 Task: Plan a multi-city trip from Abuja to Pune, then to Bengaluru, and back to Abuja, for 2 passengers in economy class, with specific travel dates.
Action: Mouse pressed left at (387, 397)
Screenshot: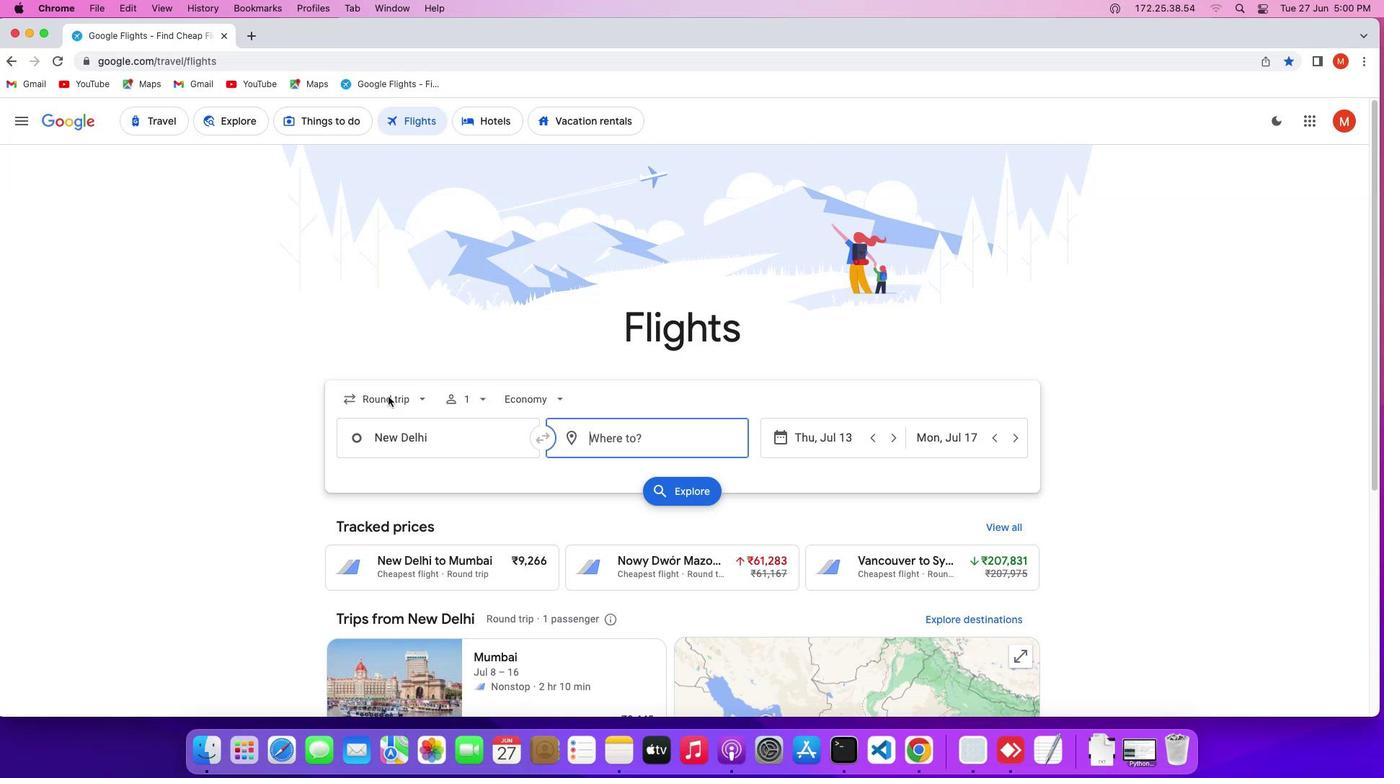 
Action: Mouse pressed left at (387, 397)
Screenshot: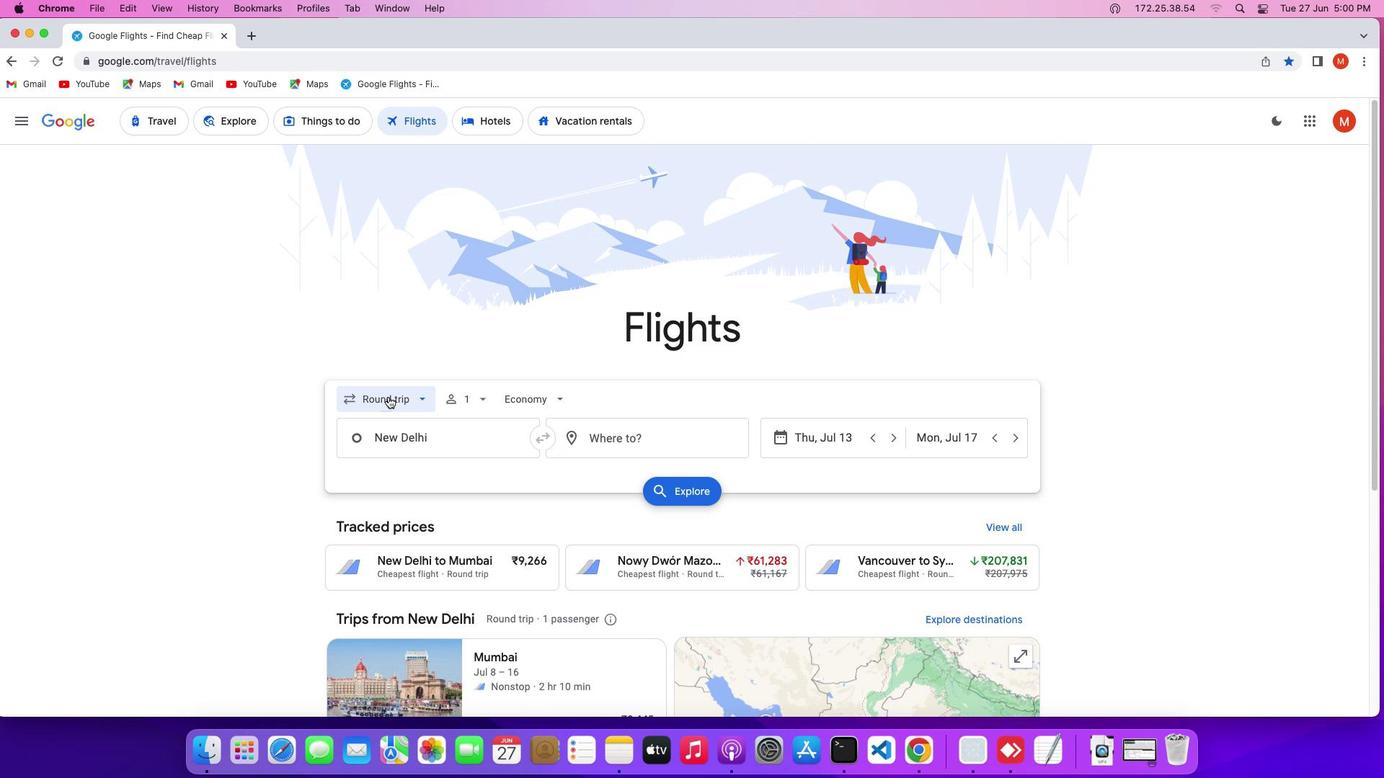 
Action: Mouse moved to (379, 508)
Screenshot: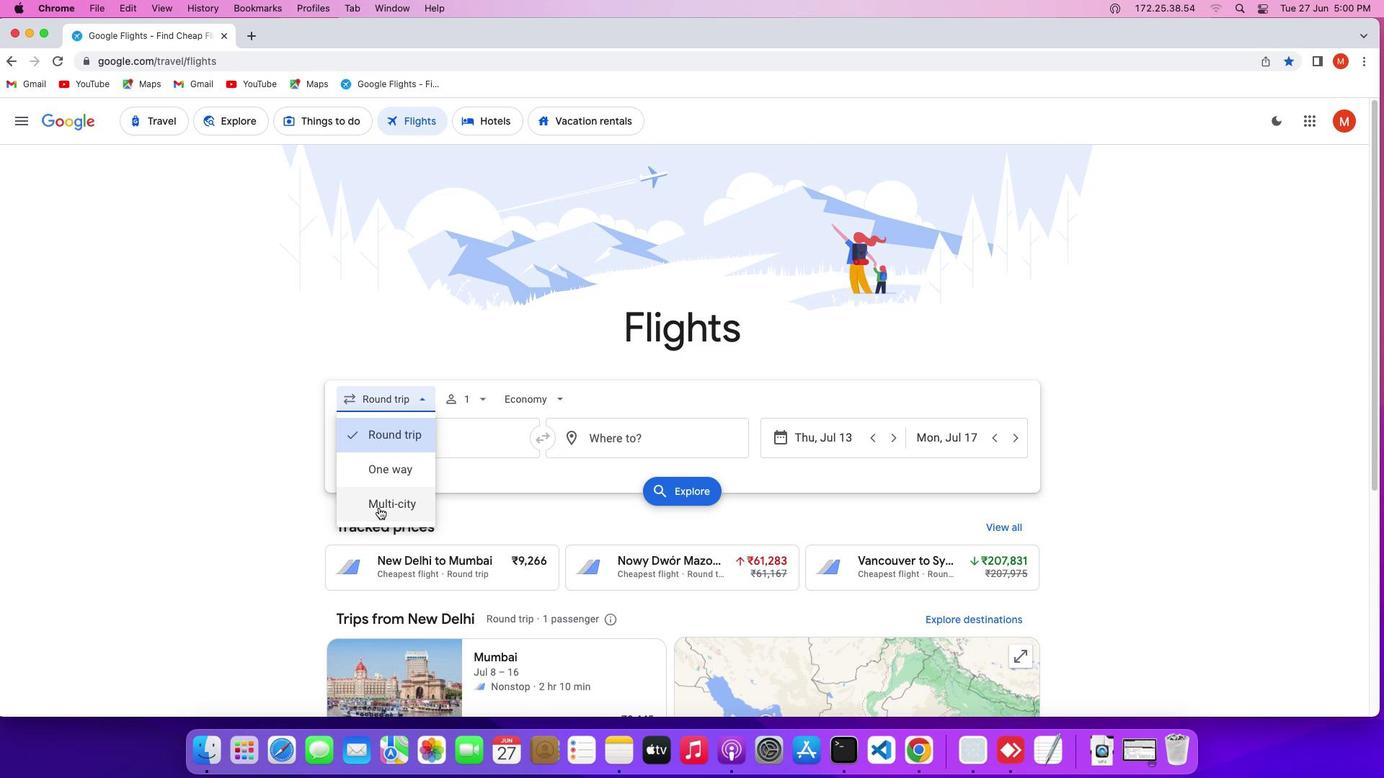
Action: Mouse pressed left at (379, 508)
Screenshot: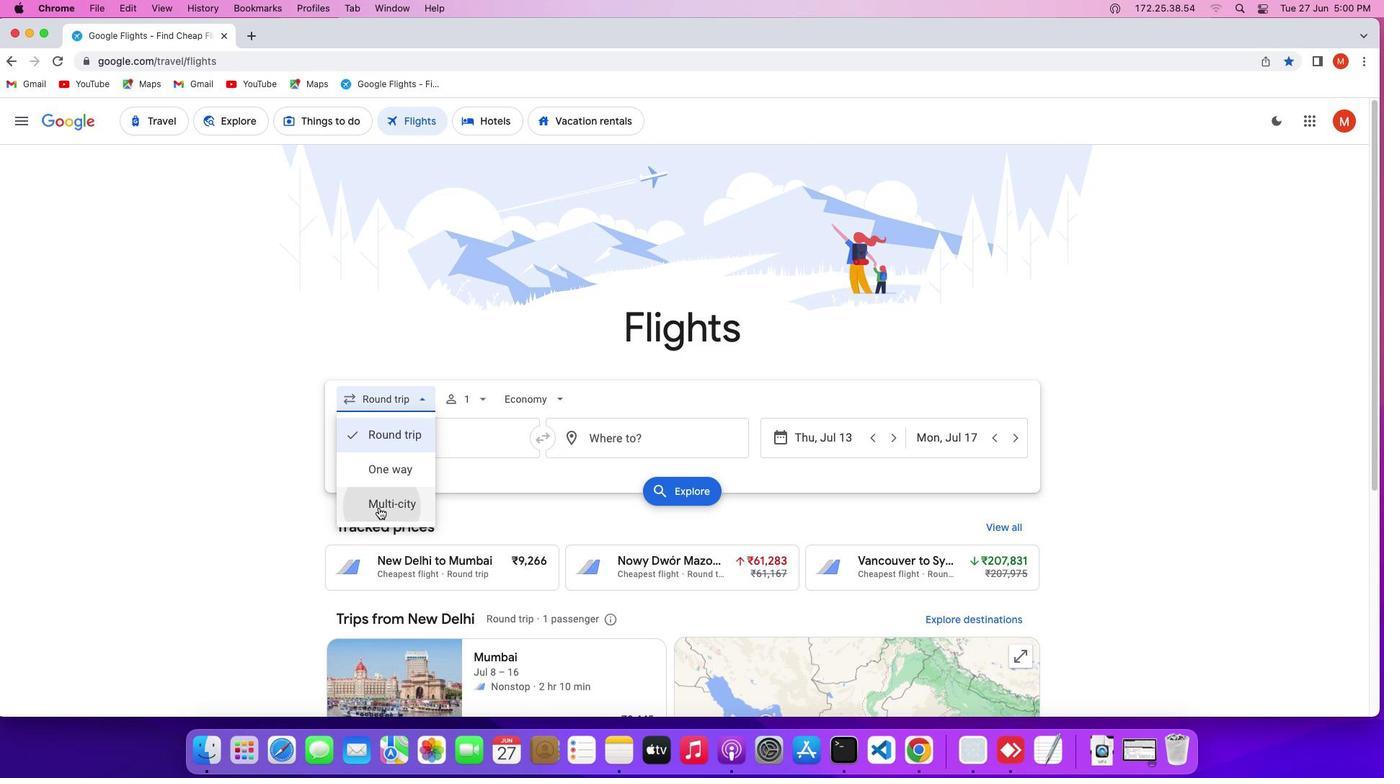 
Action: Mouse moved to (457, 398)
Screenshot: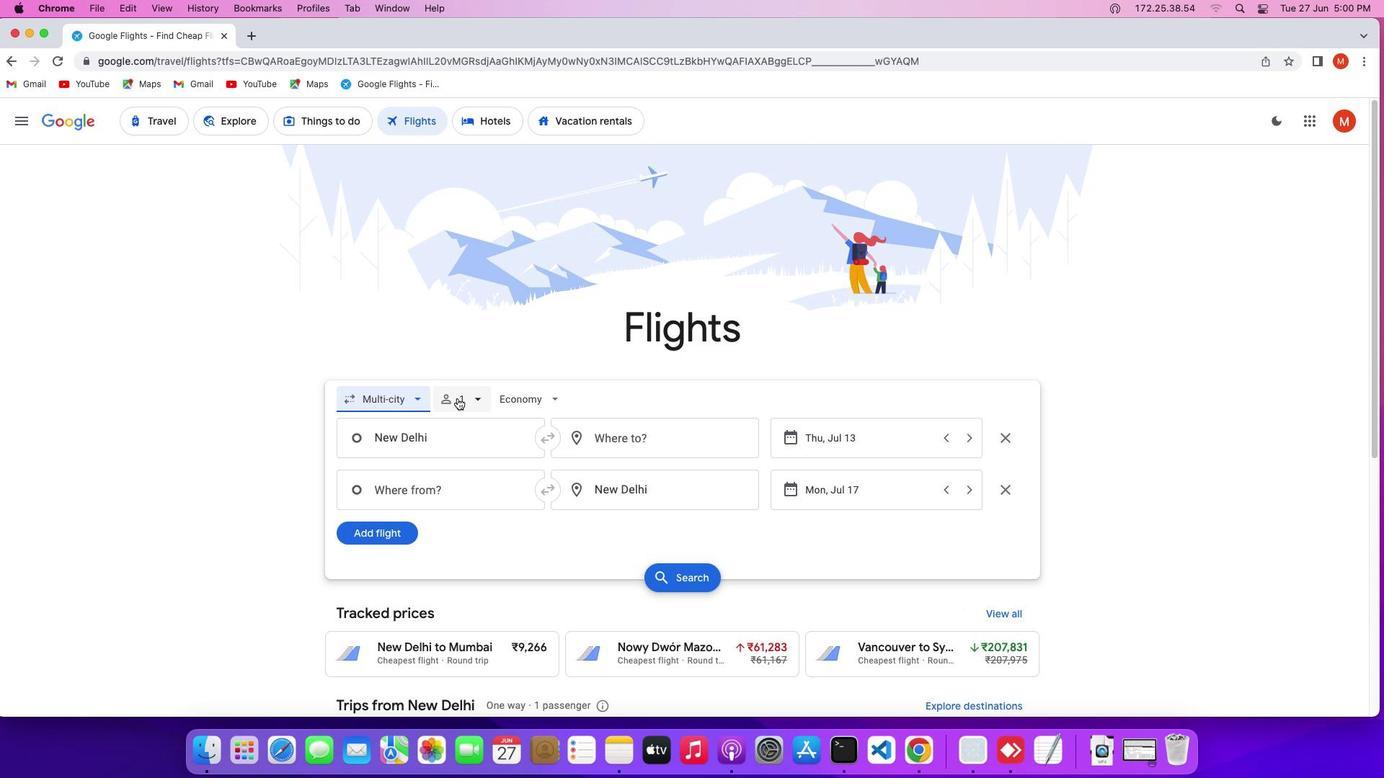 
Action: Mouse pressed left at (457, 398)
Screenshot: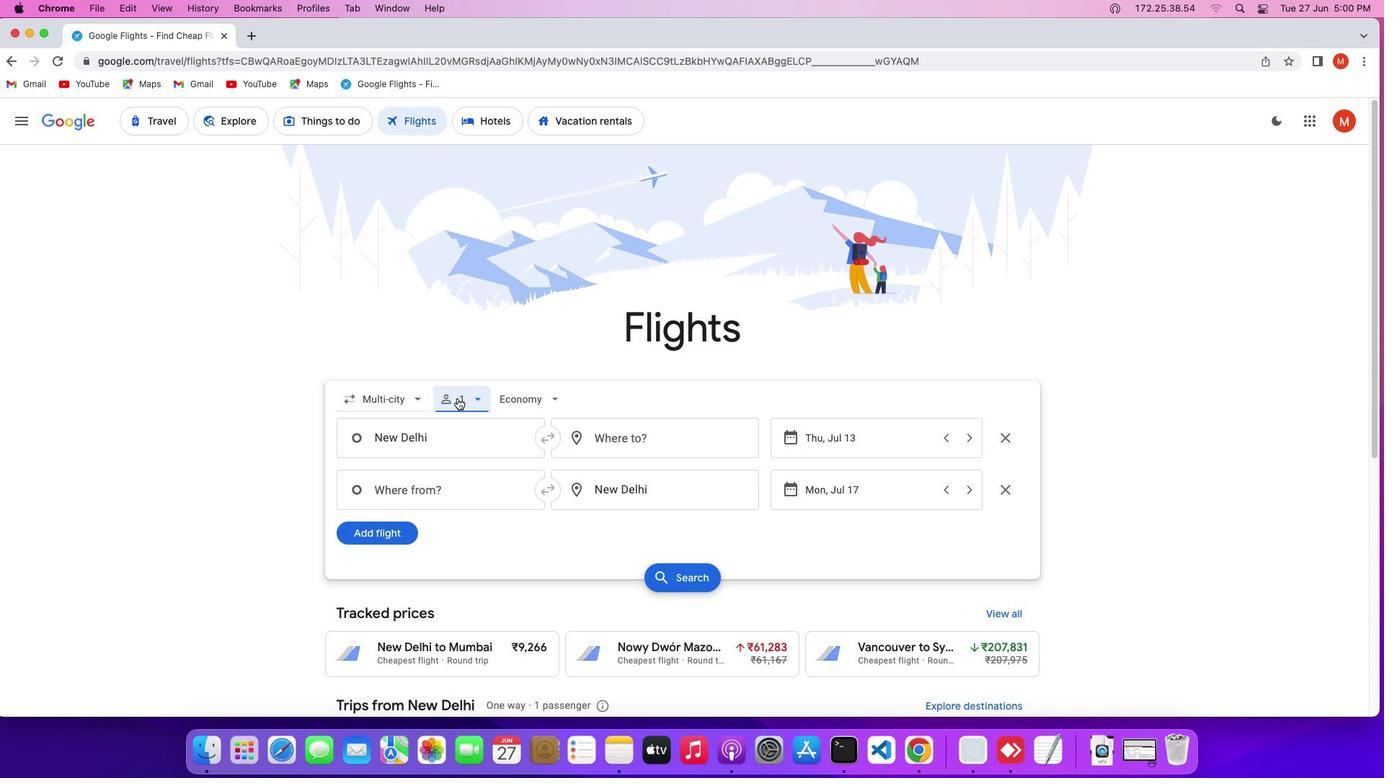 
Action: Mouse moved to (593, 435)
Screenshot: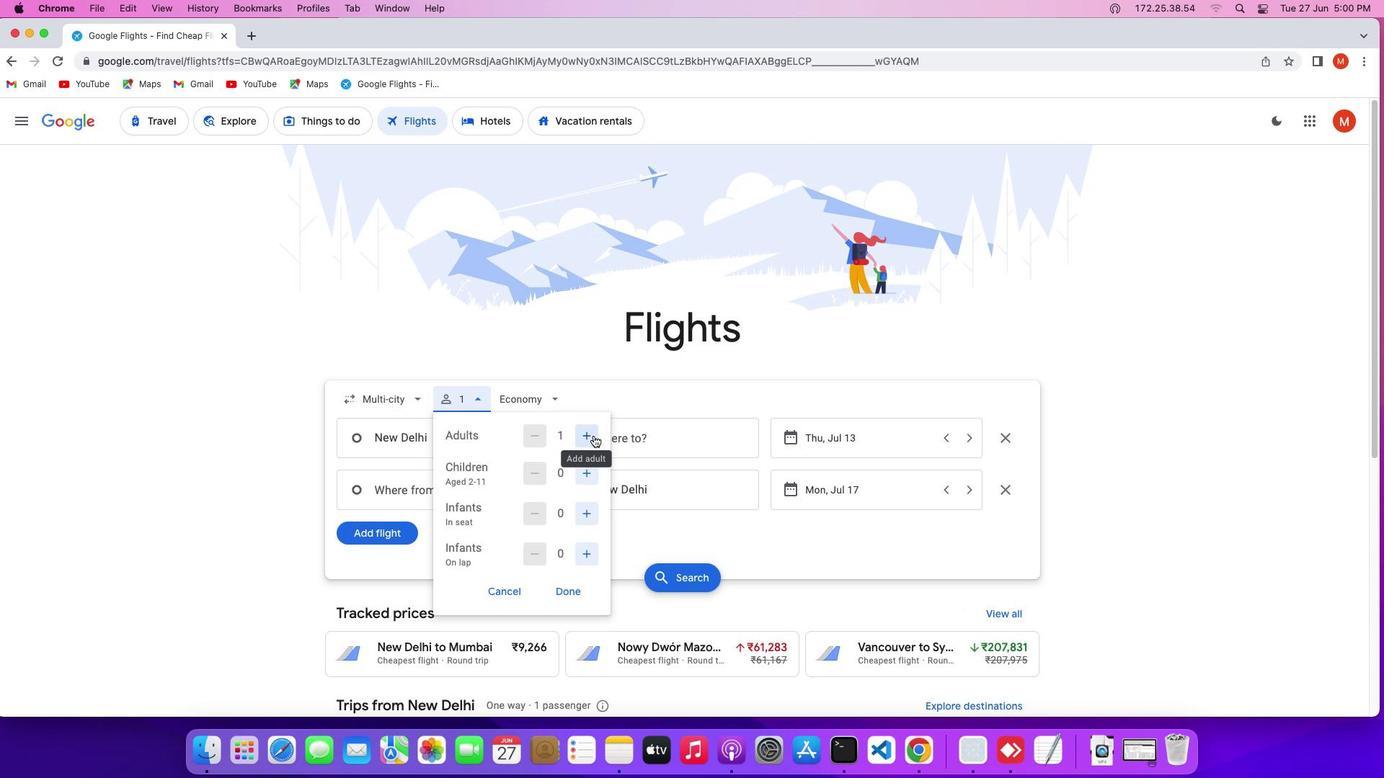 
Action: Mouse pressed left at (593, 435)
Screenshot: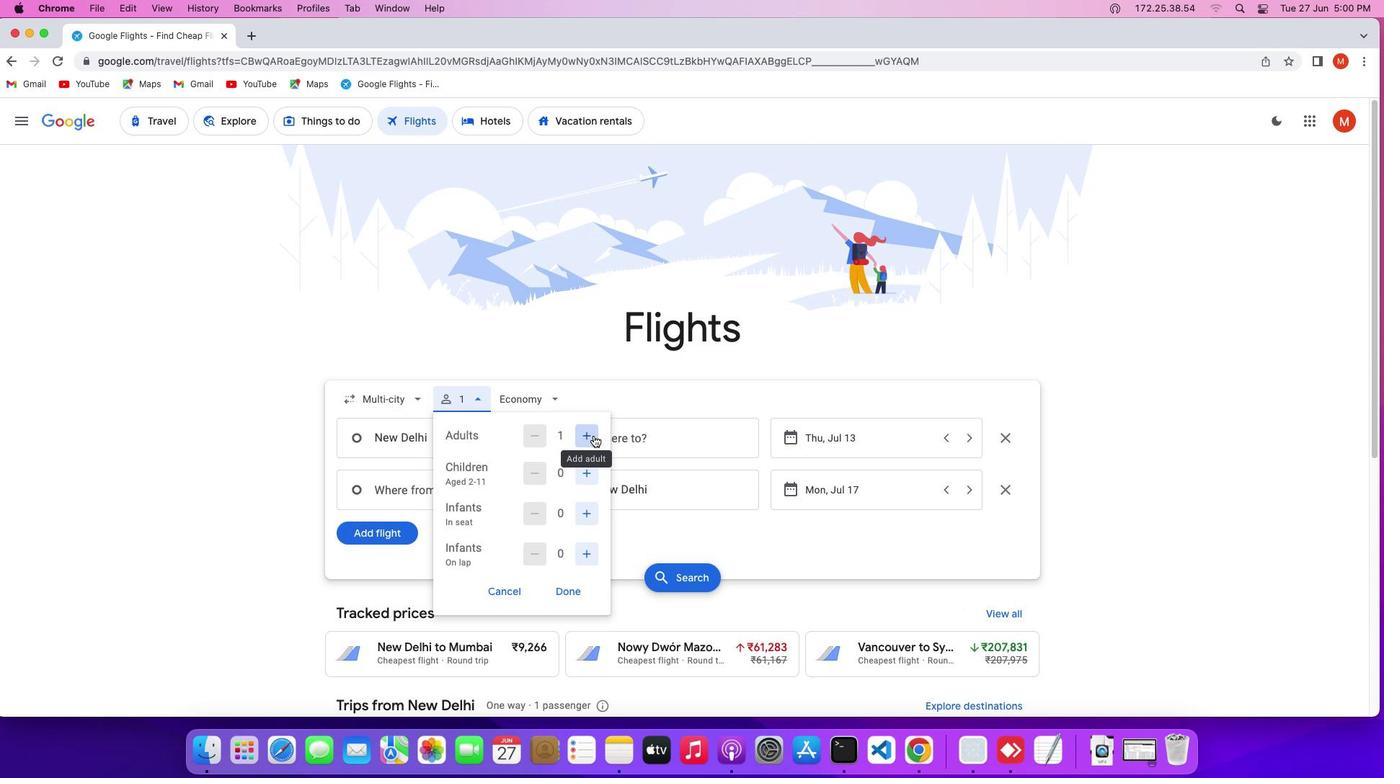
Action: Mouse moved to (570, 588)
Screenshot: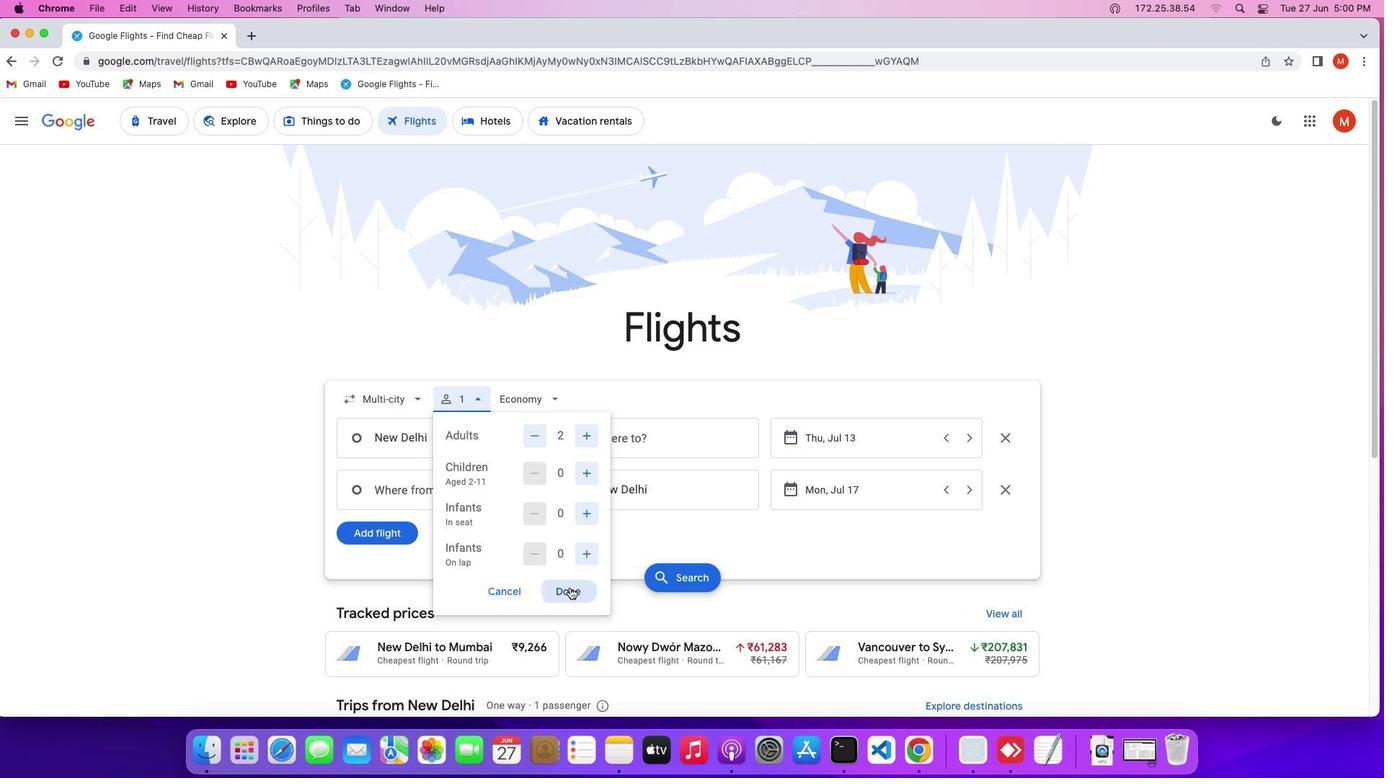 
Action: Mouse pressed left at (570, 588)
Screenshot: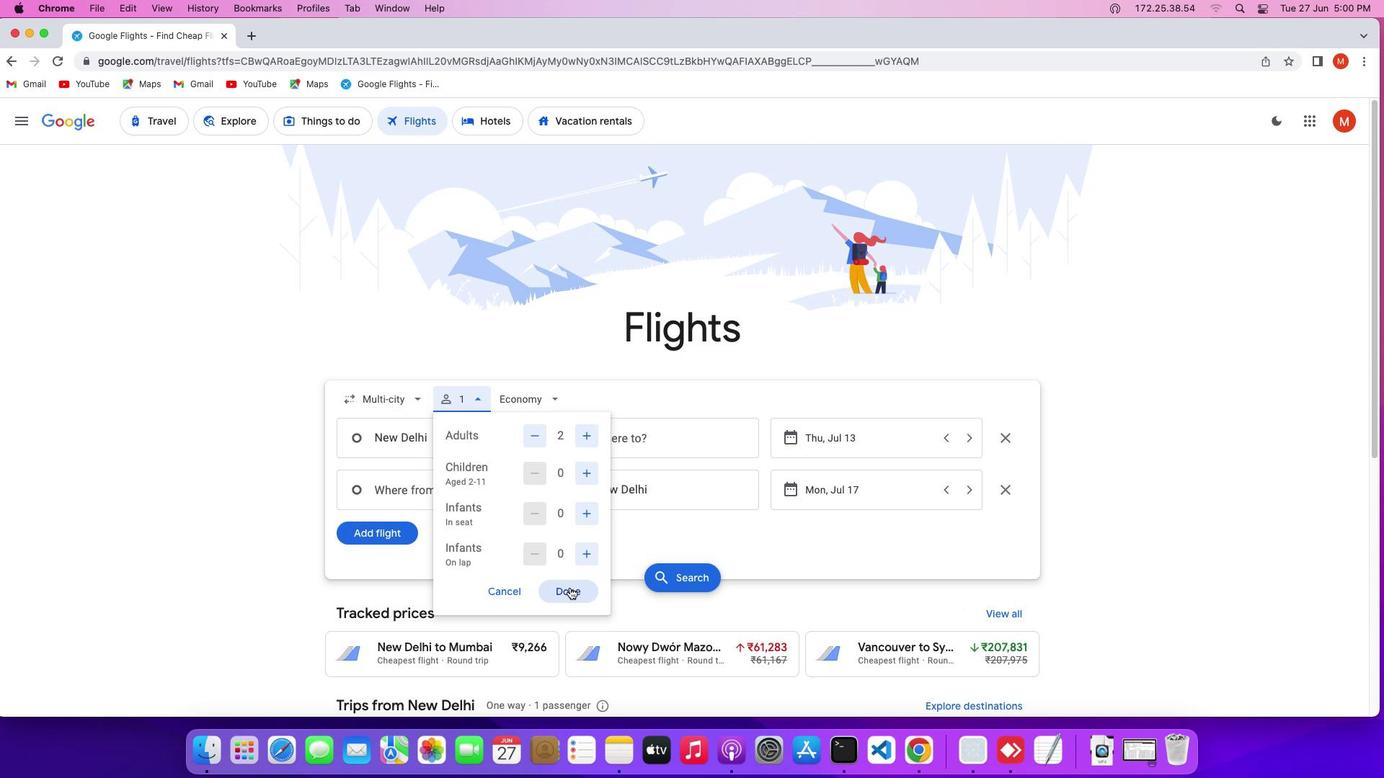 
Action: Mouse moved to (537, 403)
Screenshot: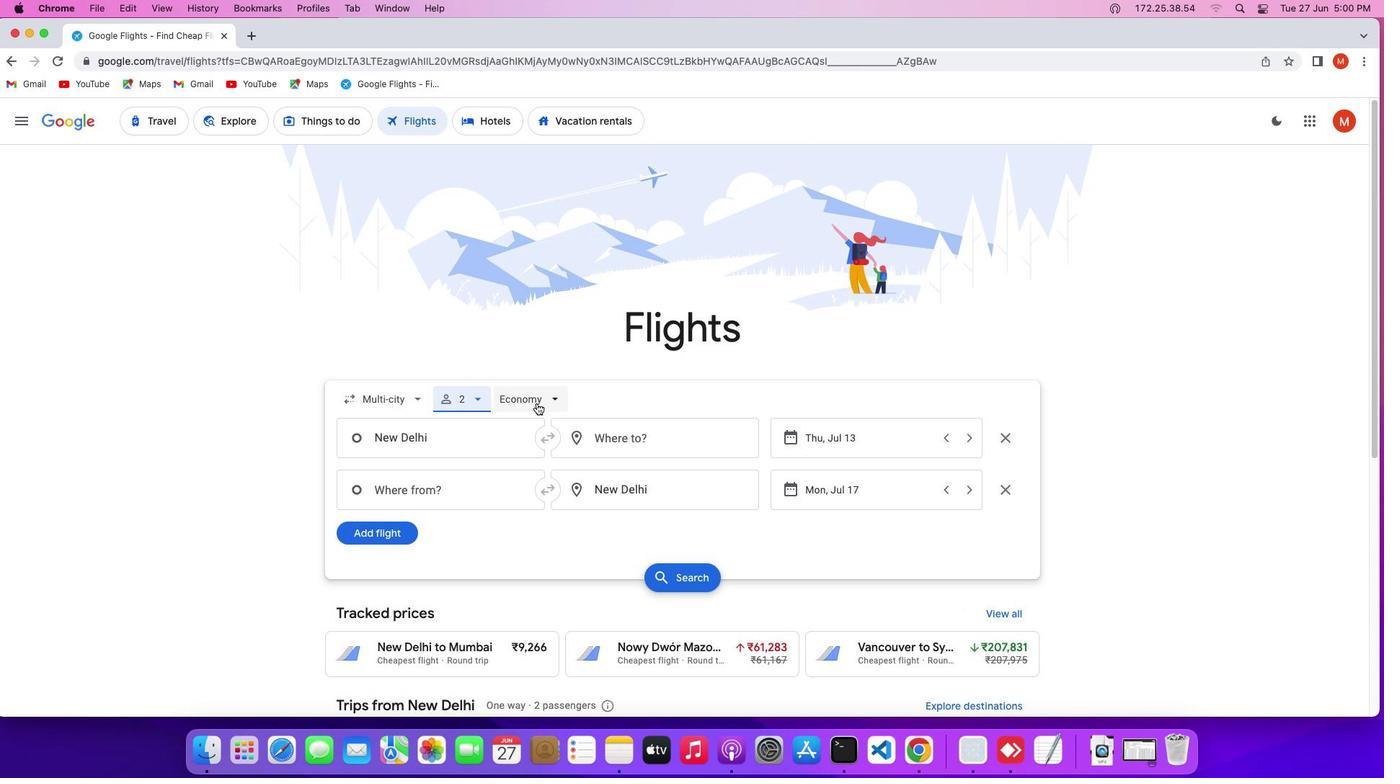 
Action: Mouse pressed left at (537, 403)
Screenshot: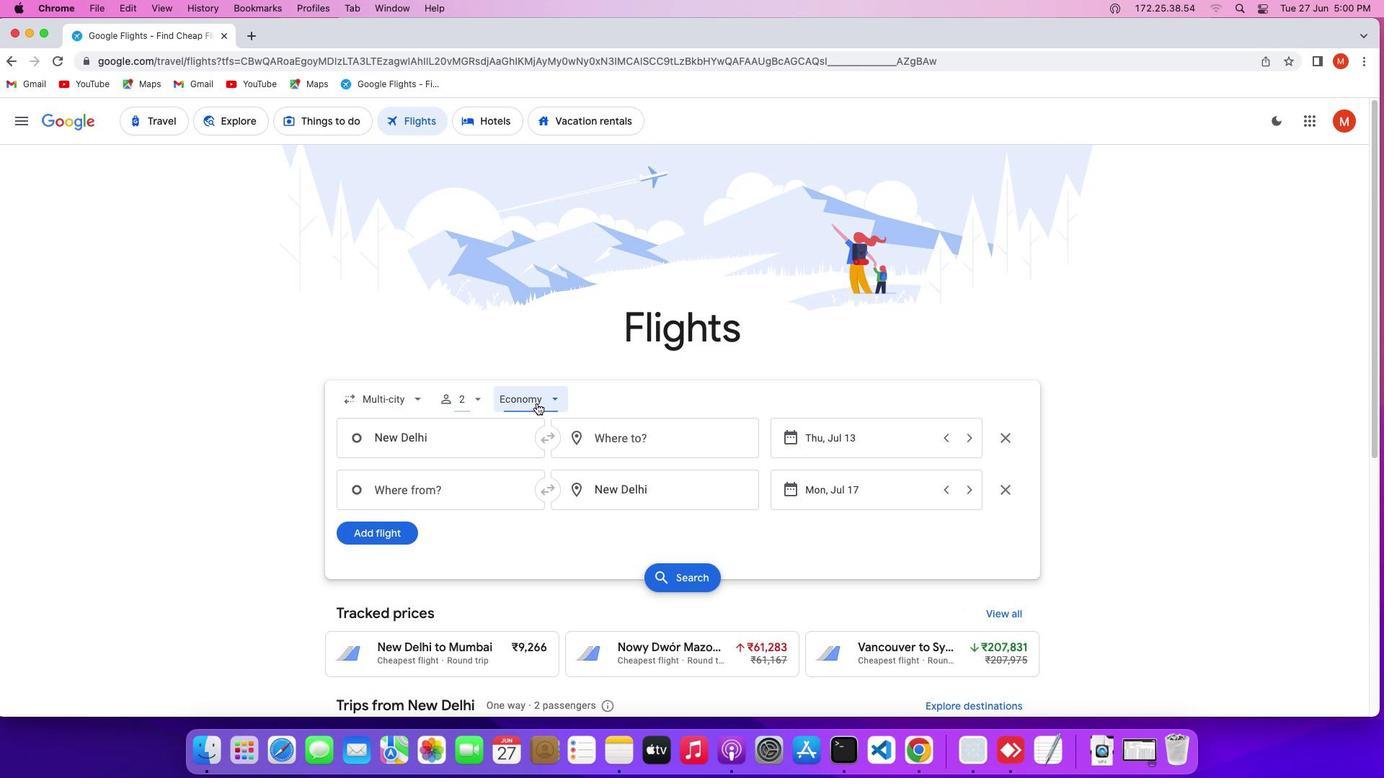 
Action: Mouse moved to (514, 433)
Screenshot: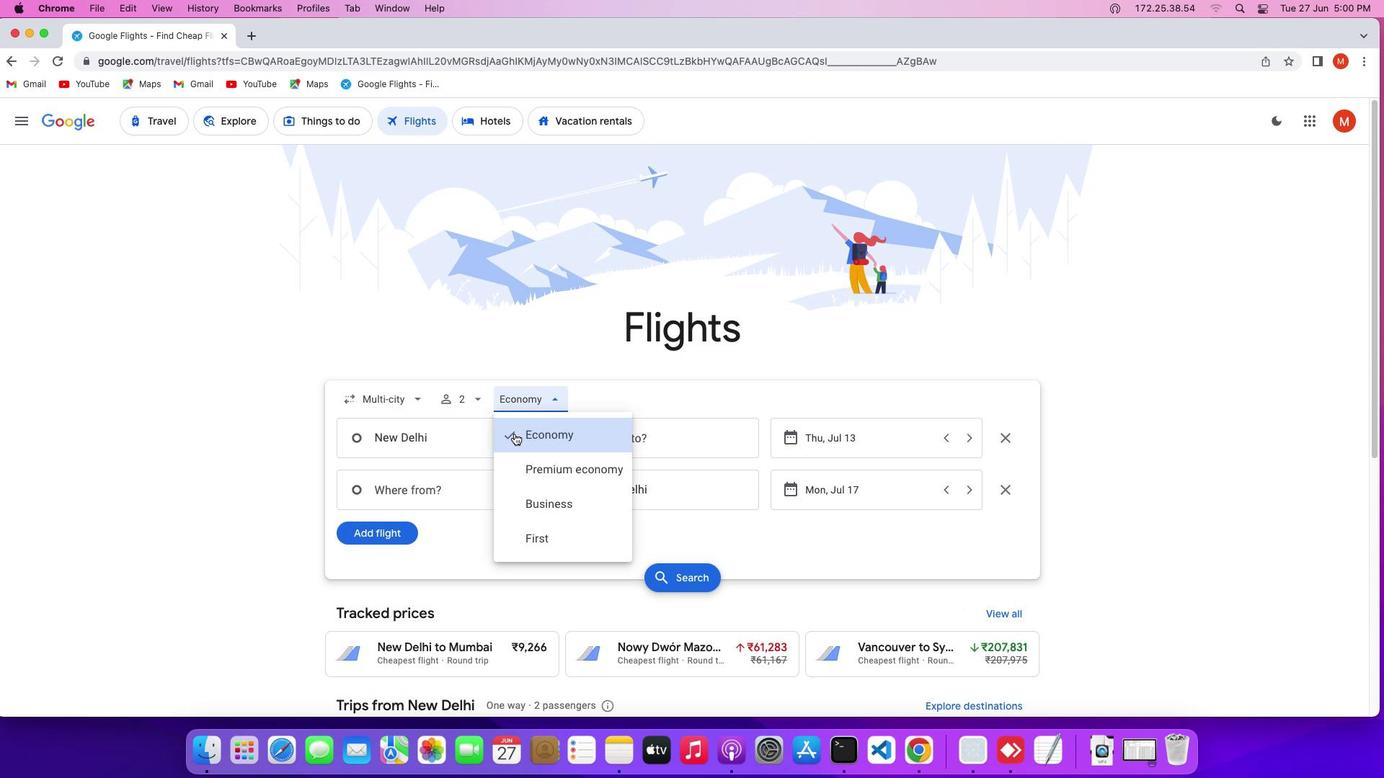 
Action: Mouse pressed left at (514, 433)
Screenshot: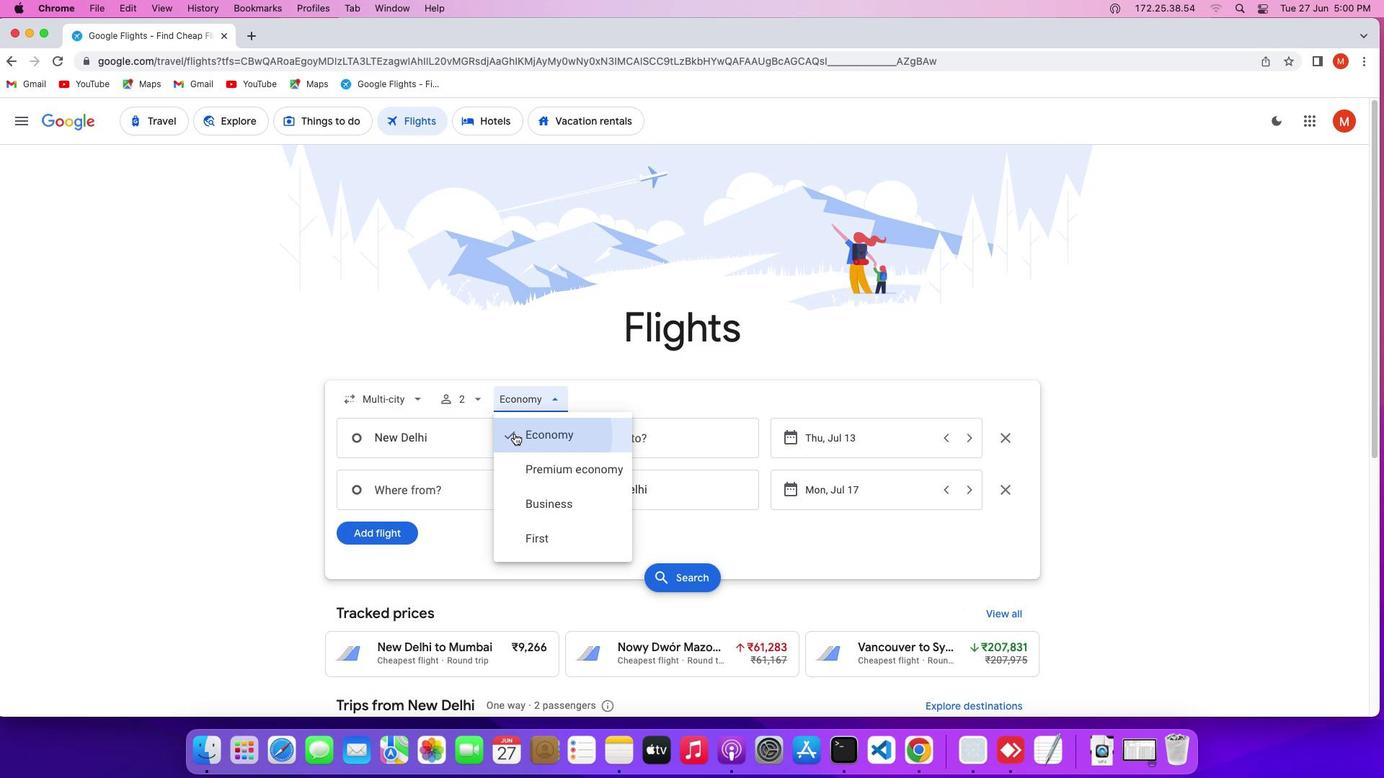 
Action: Mouse moved to (472, 434)
Screenshot: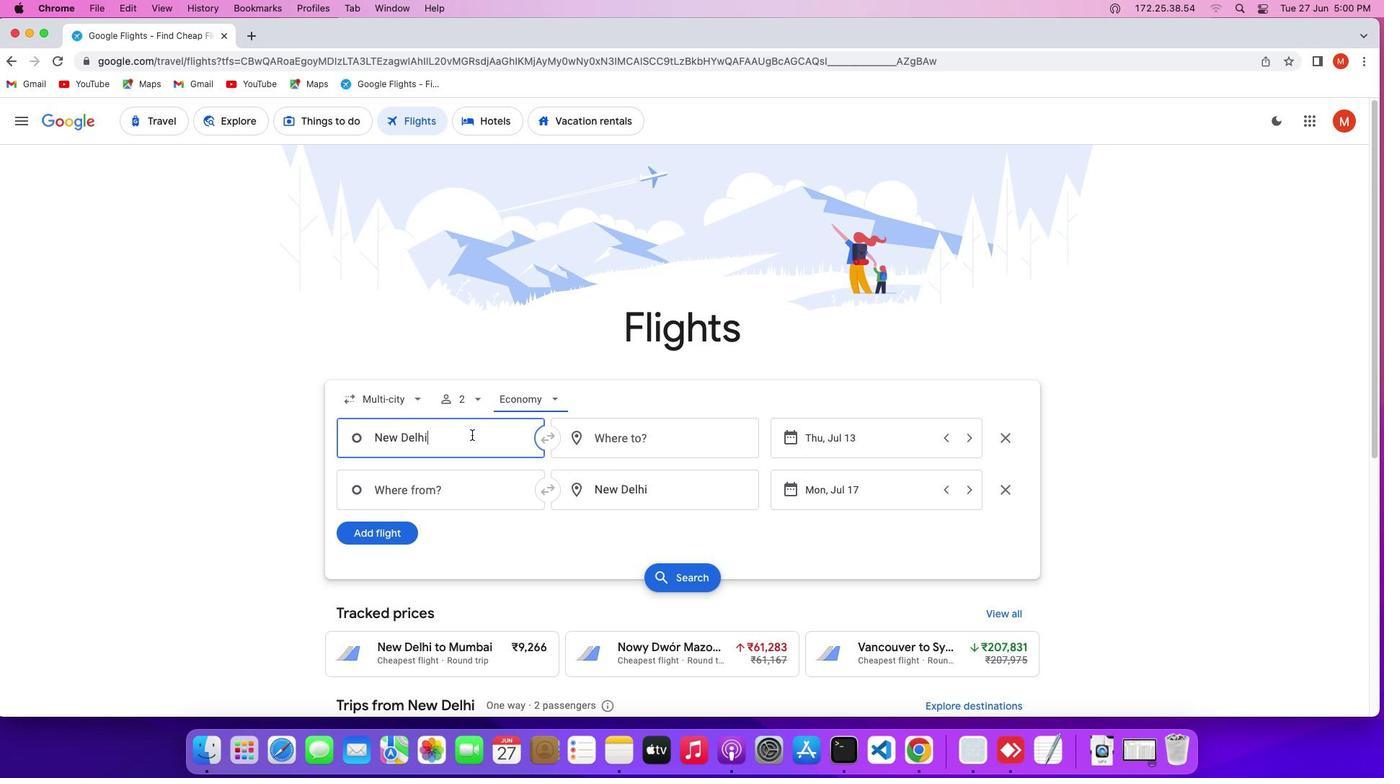 
Action: Mouse pressed left at (472, 434)
Screenshot: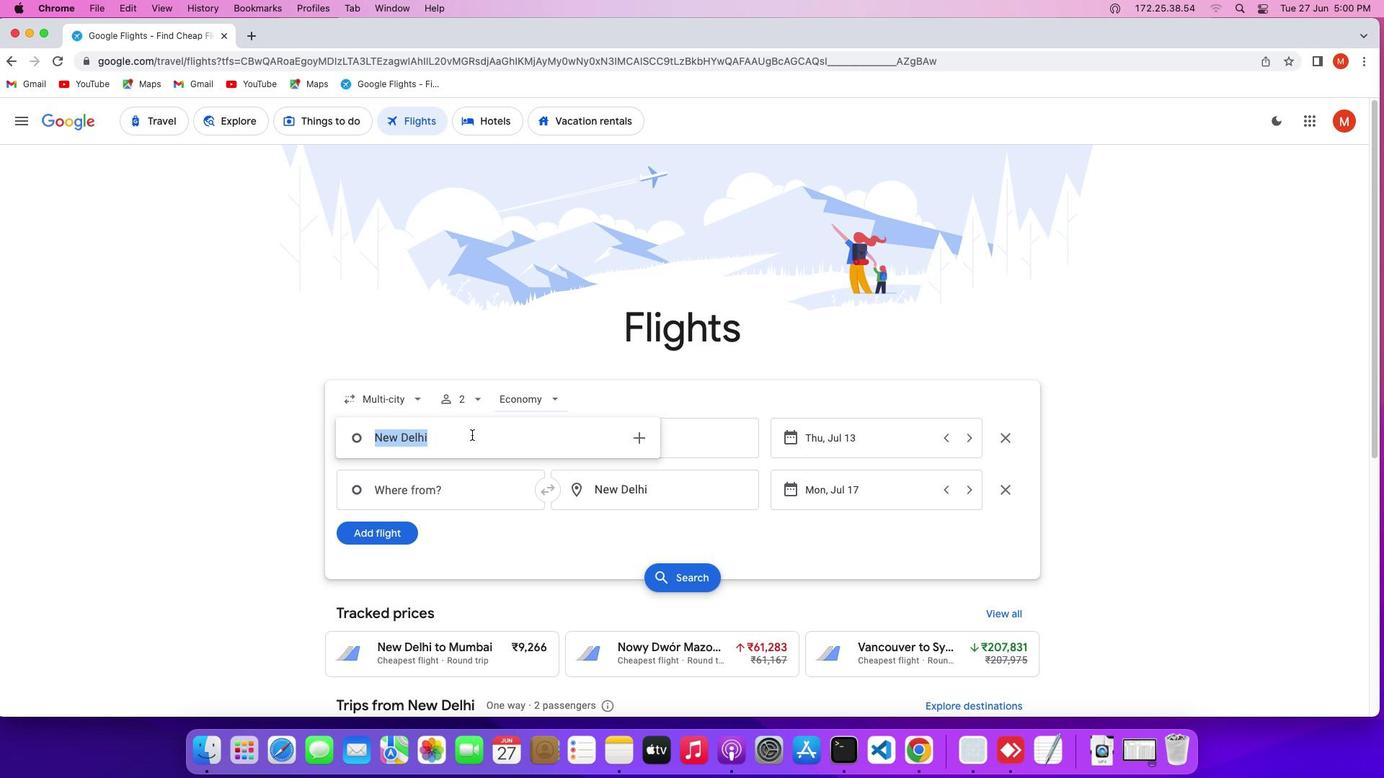 
Action: Key pressed Key.backspaceKey.shift'A''b''u''j''a'
Screenshot: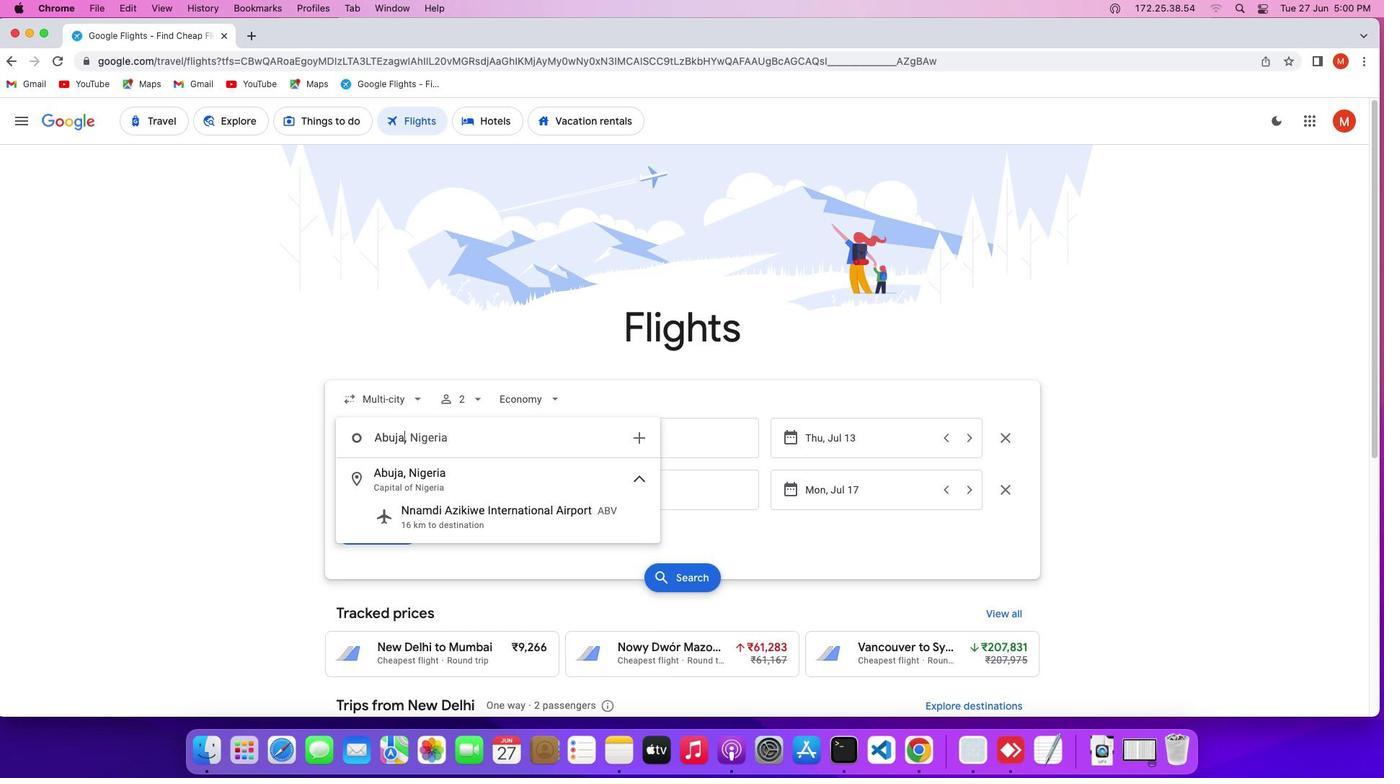 
Action: Mouse moved to (473, 473)
Screenshot: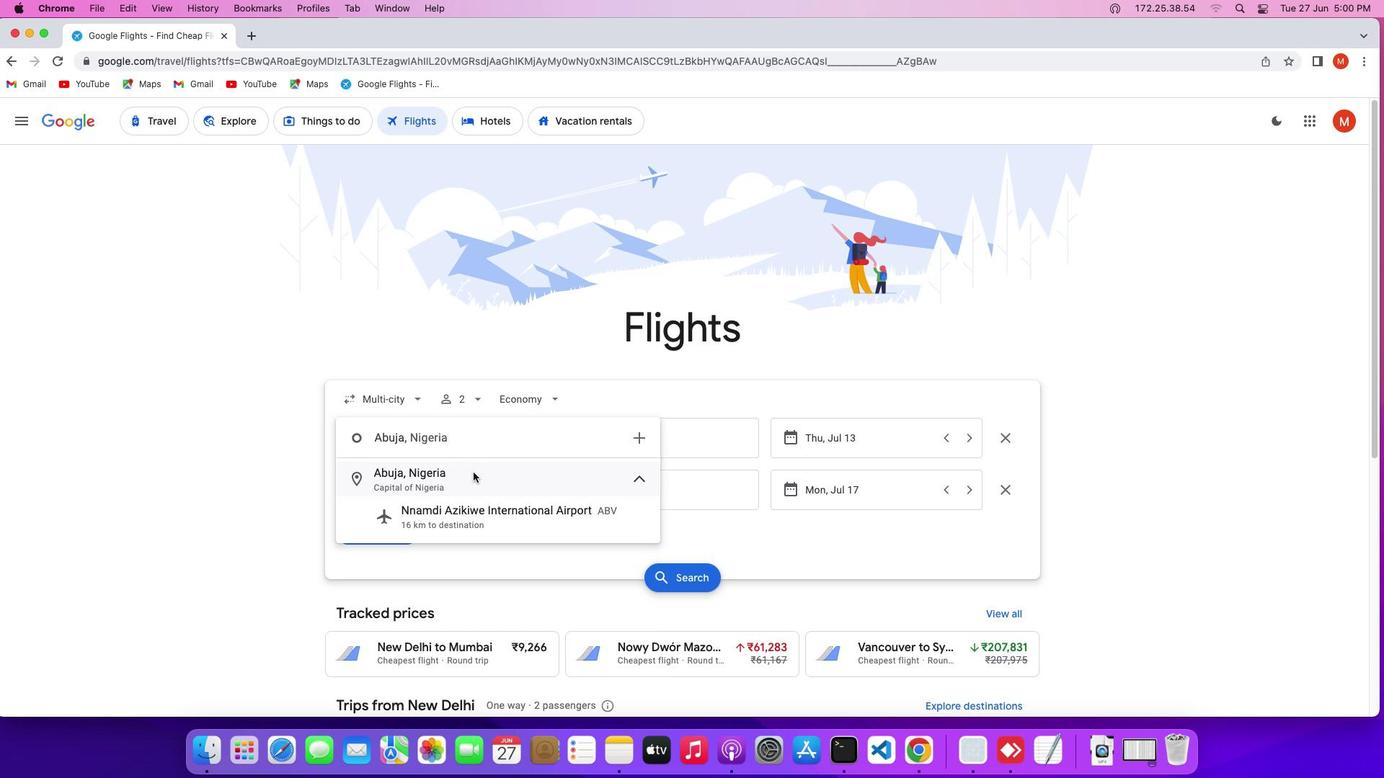 
Action: Mouse pressed left at (473, 473)
Screenshot: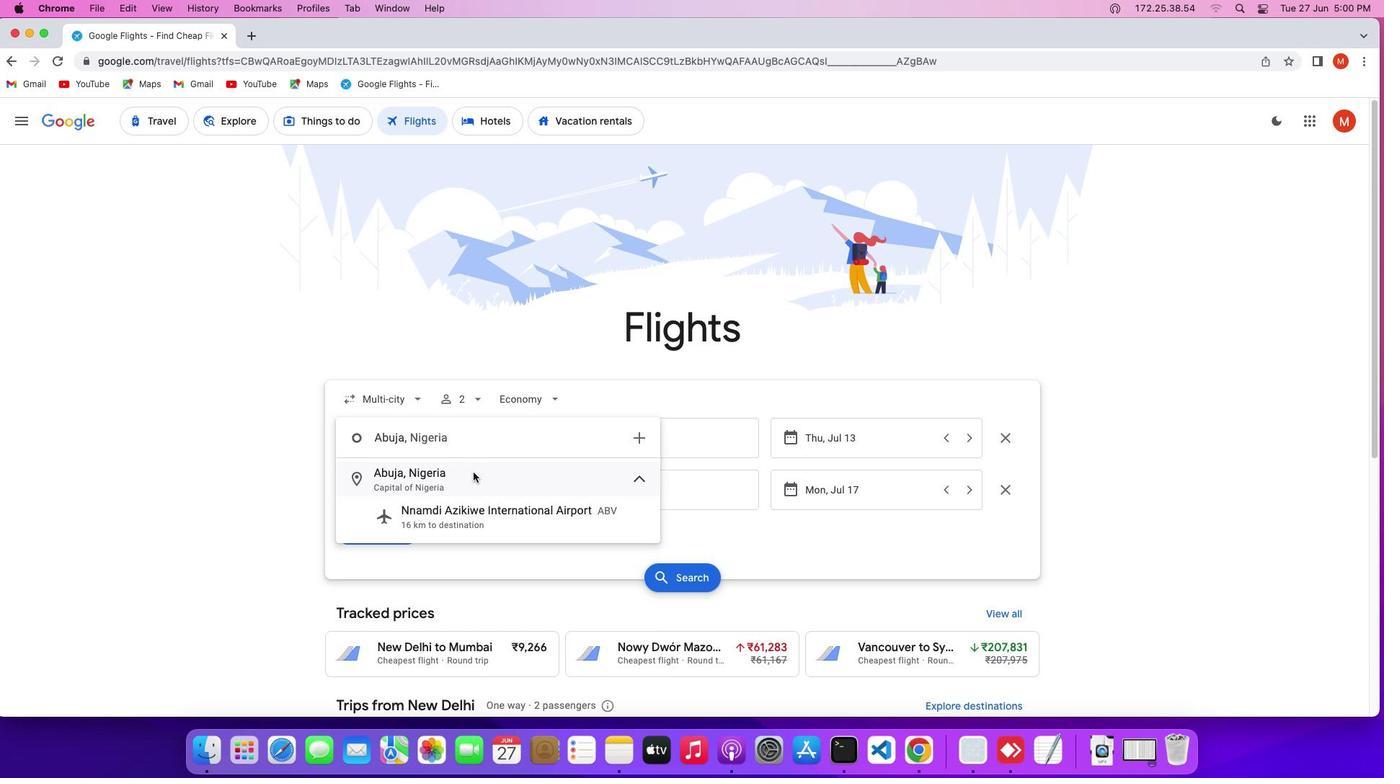 
Action: Mouse moved to (624, 436)
Screenshot: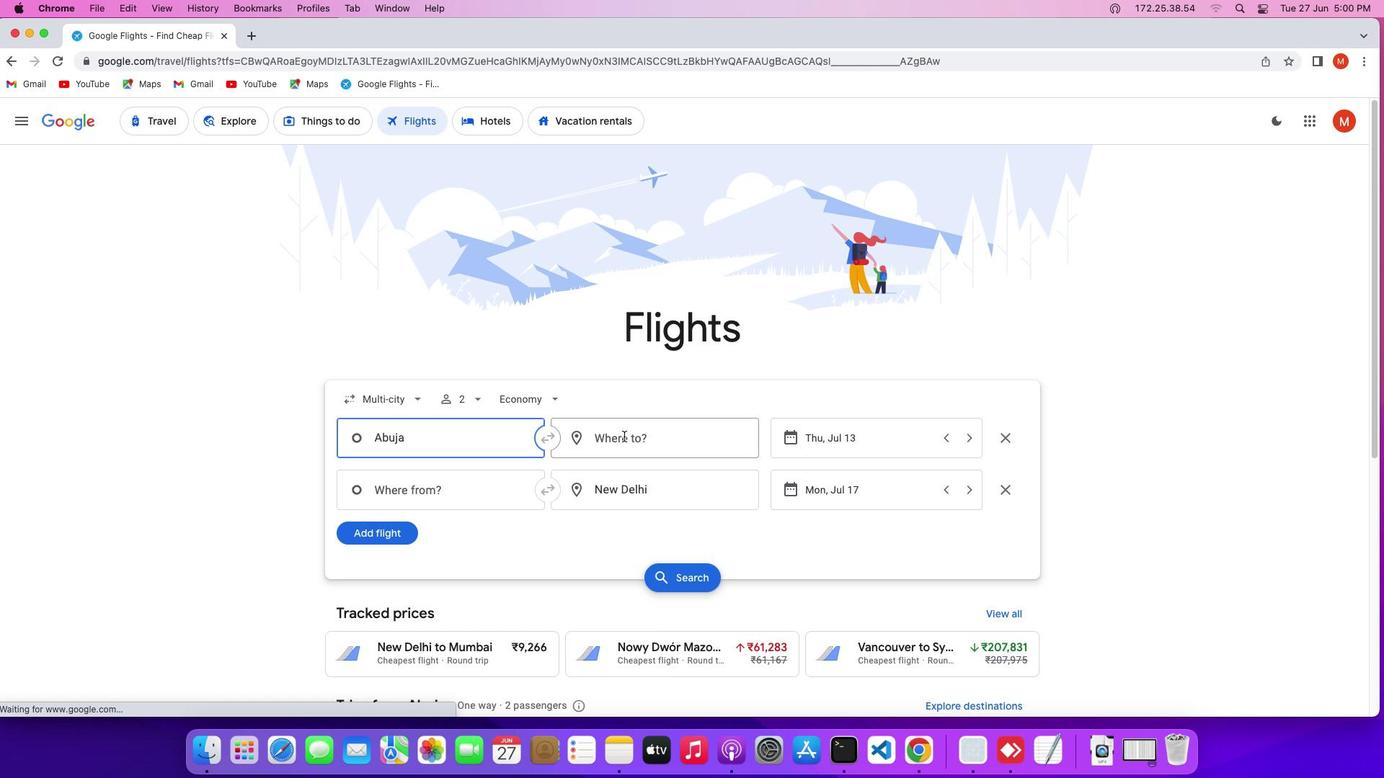 
Action: Mouse pressed left at (624, 436)
Screenshot: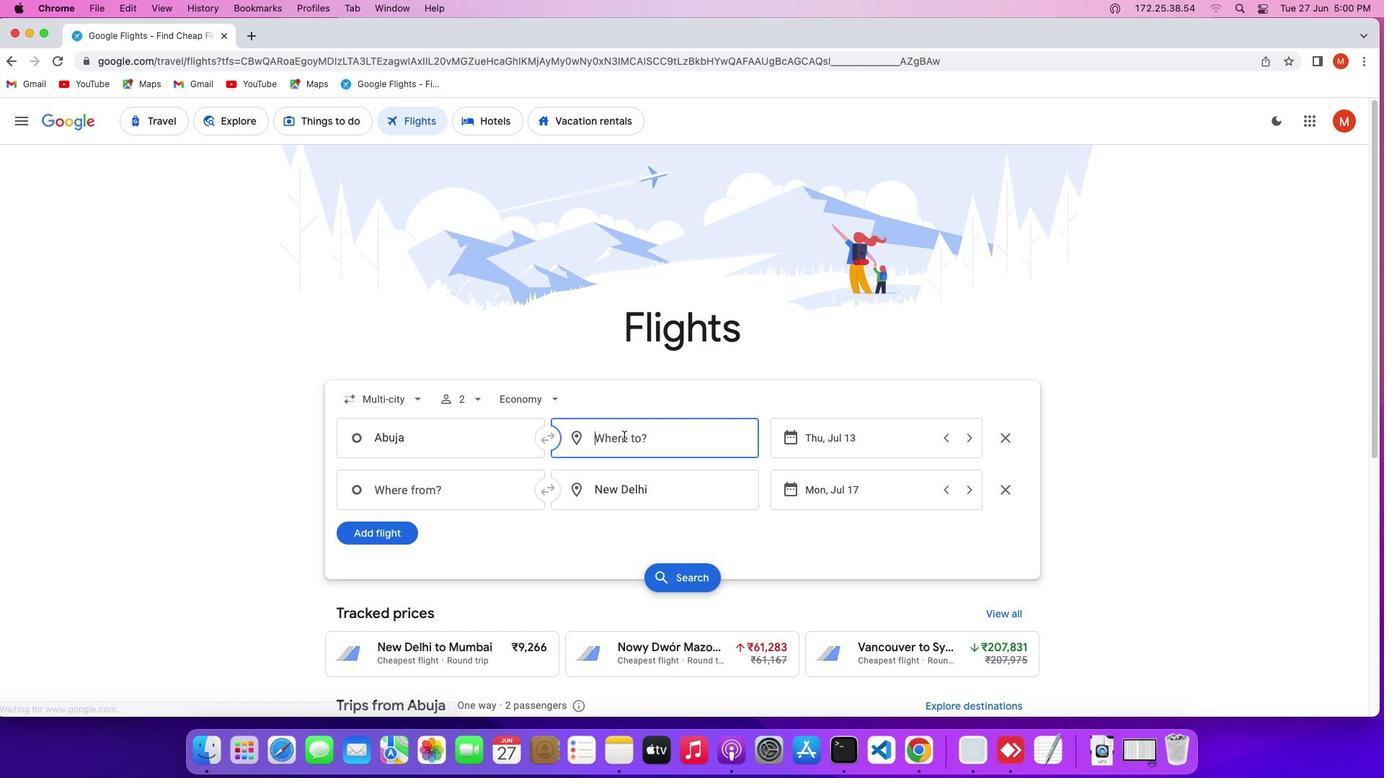 
Action: Mouse moved to (624, 436)
Screenshot: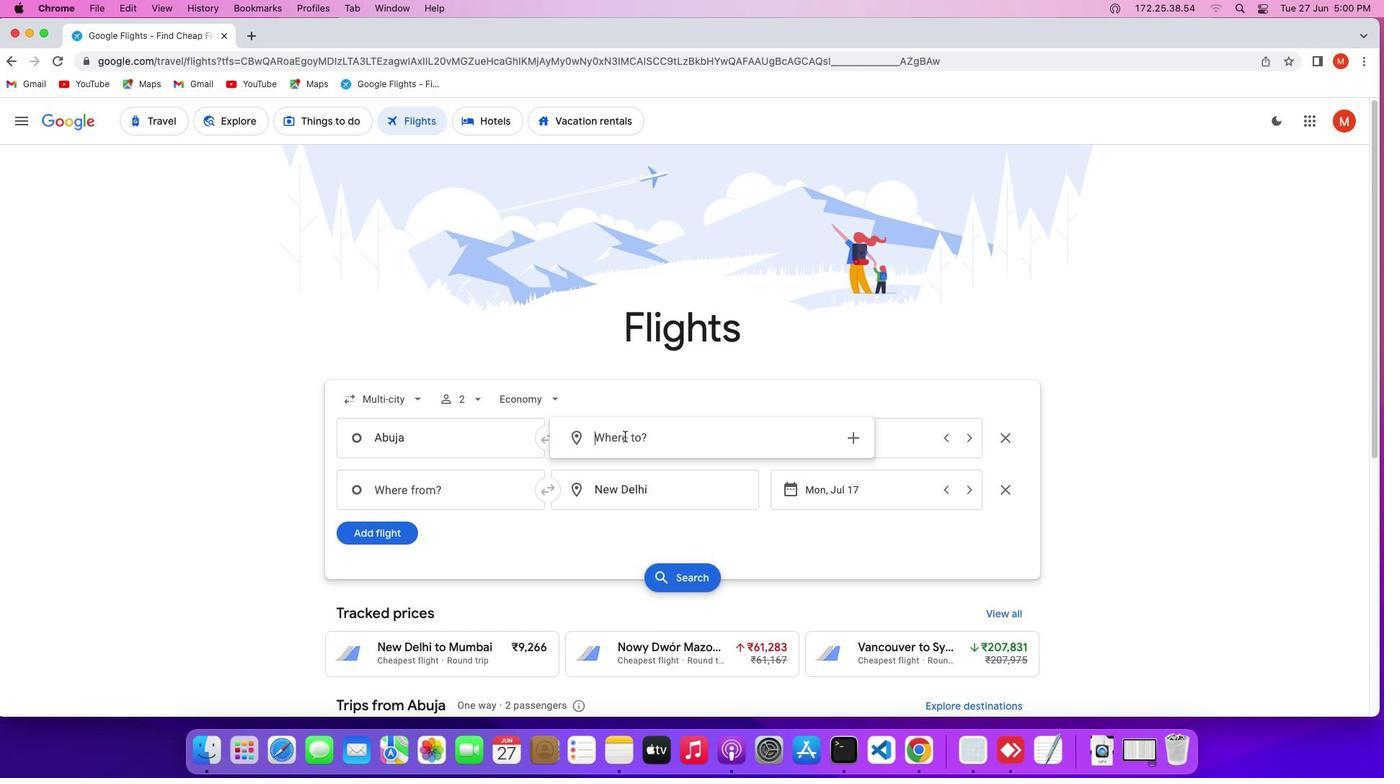 
Action: Key pressed Key.shift'P''u''n''e'
Screenshot: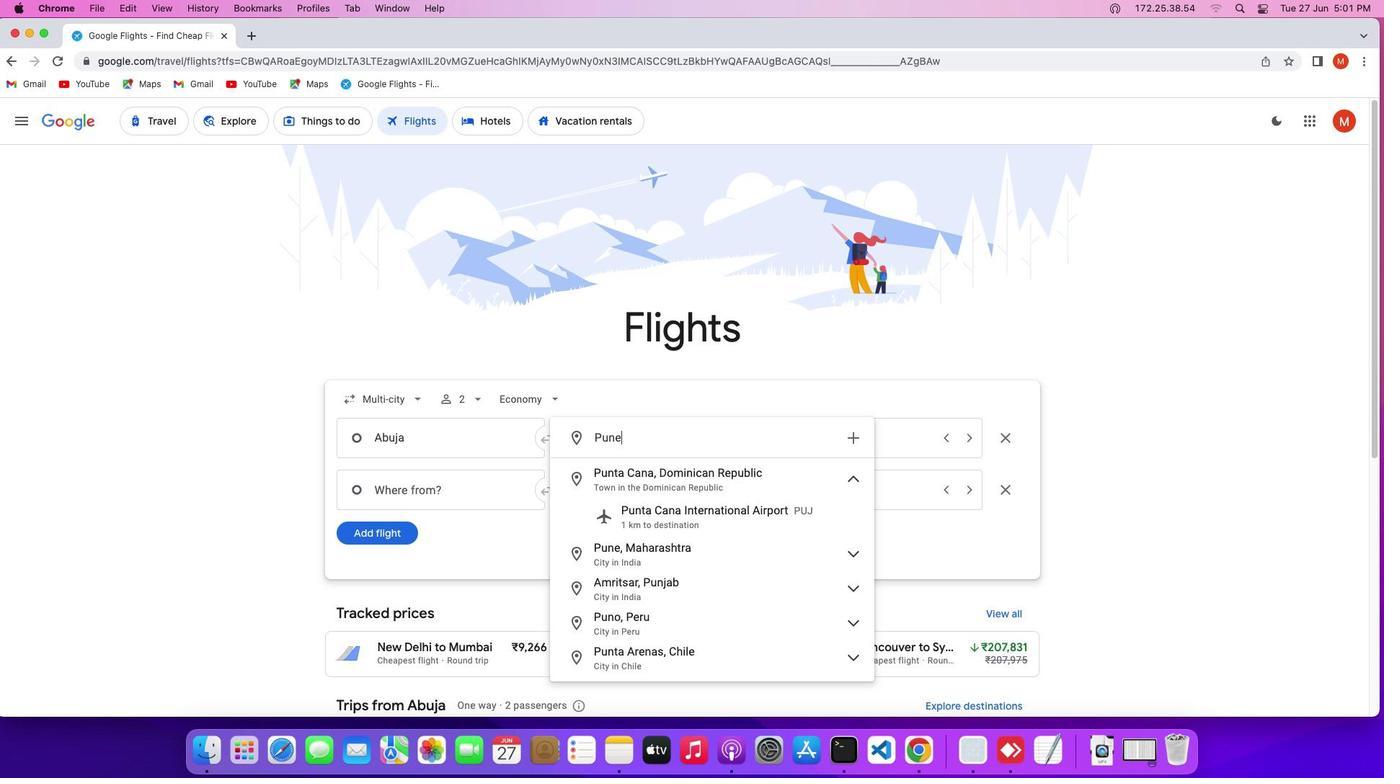 
Action: Mouse moved to (644, 480)
Screenshot: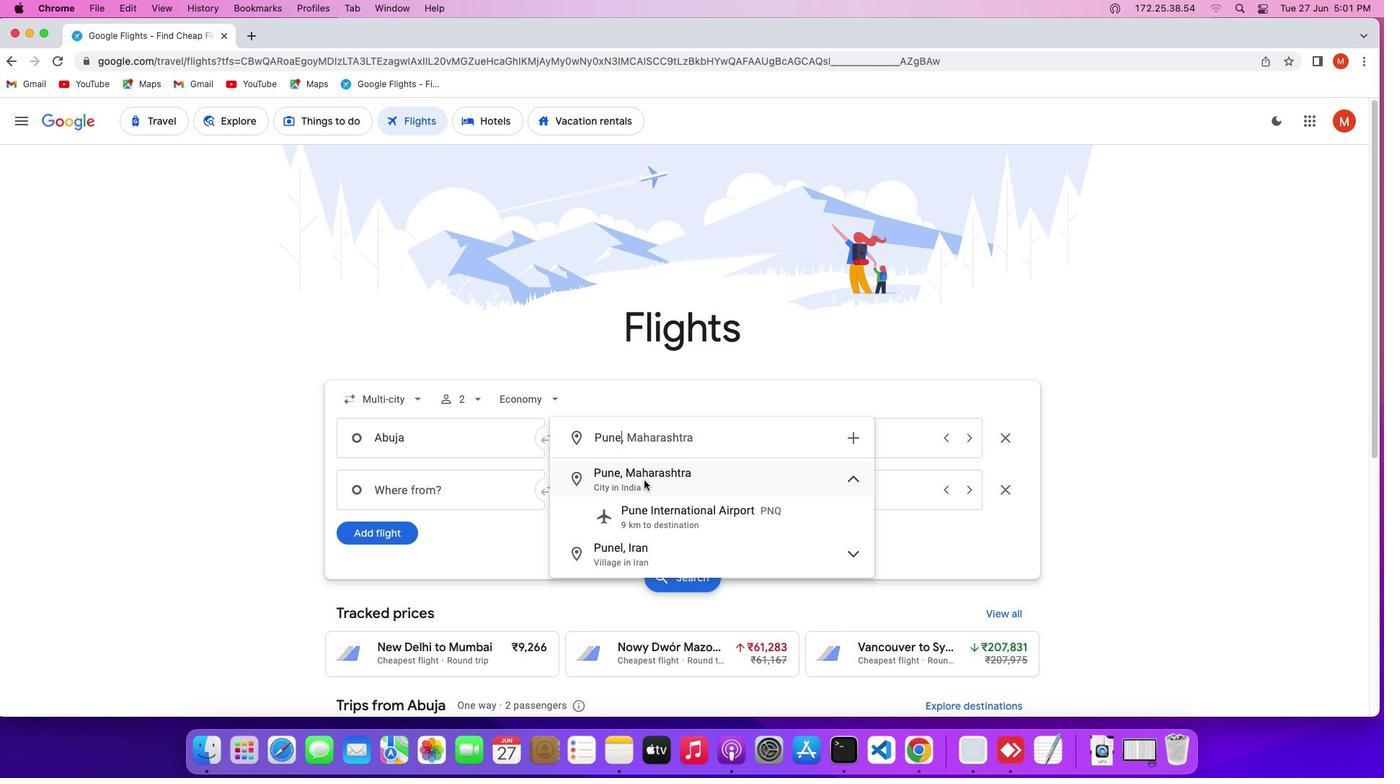 
Action: Mouse pressed left at (644, 480)
Screenshot: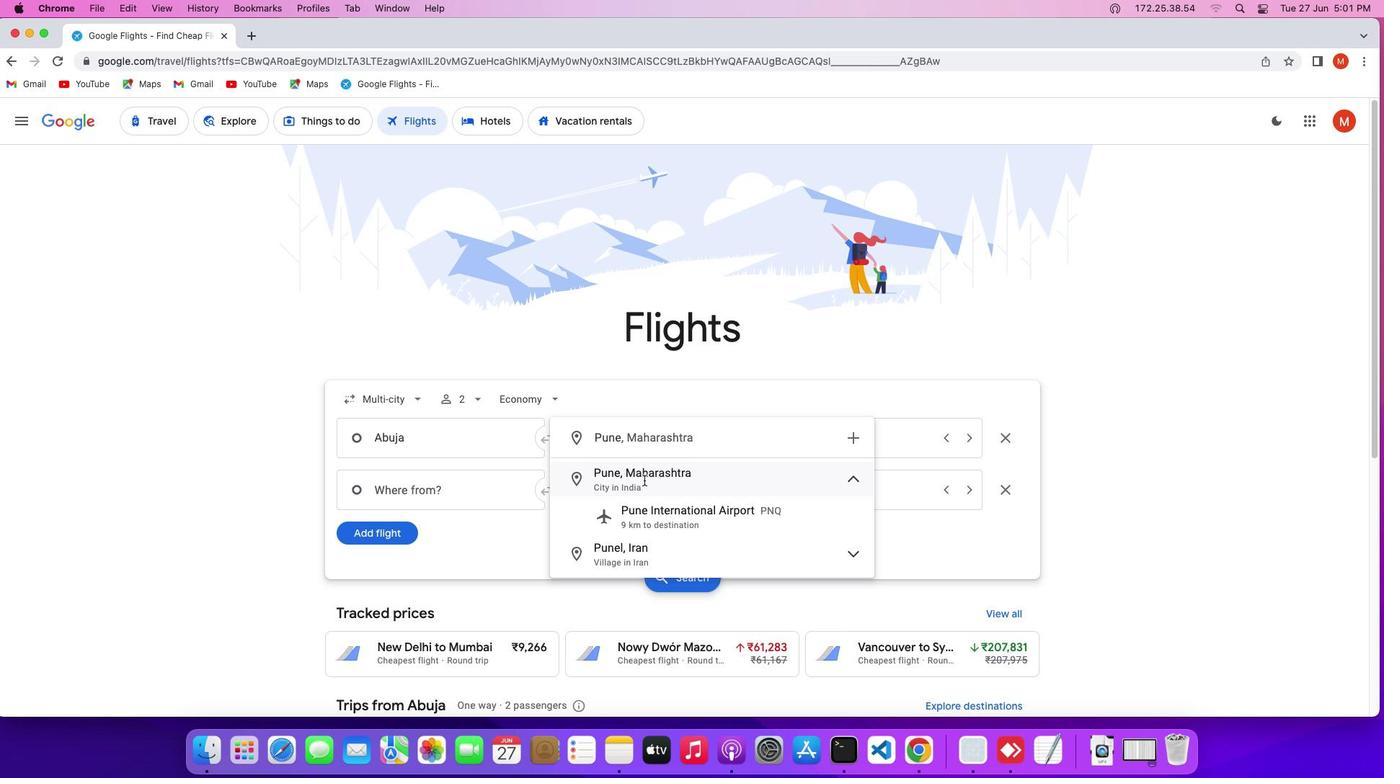 
Action: Mouse moved to (827, 444)
Screenshot: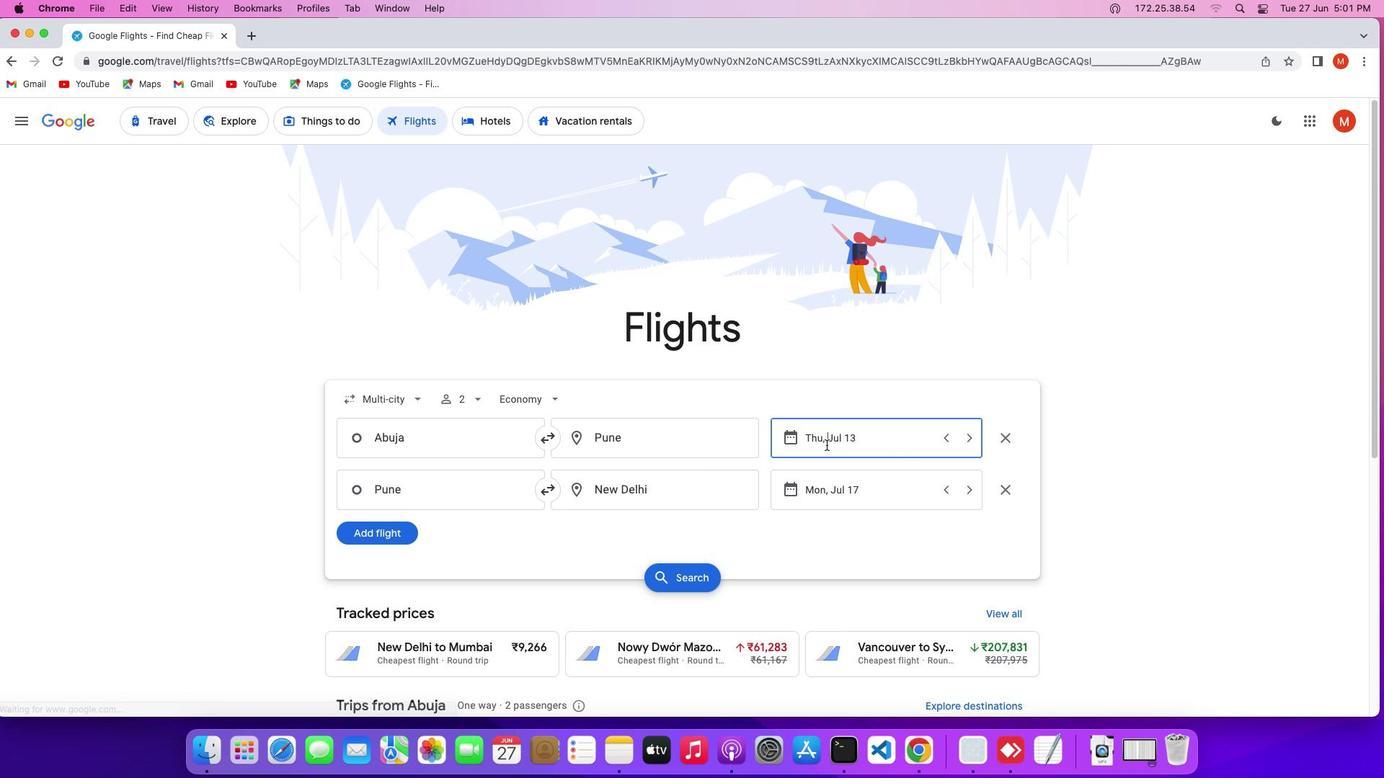 
Action: Mouse pressed left at (827, 444)
Screenshot: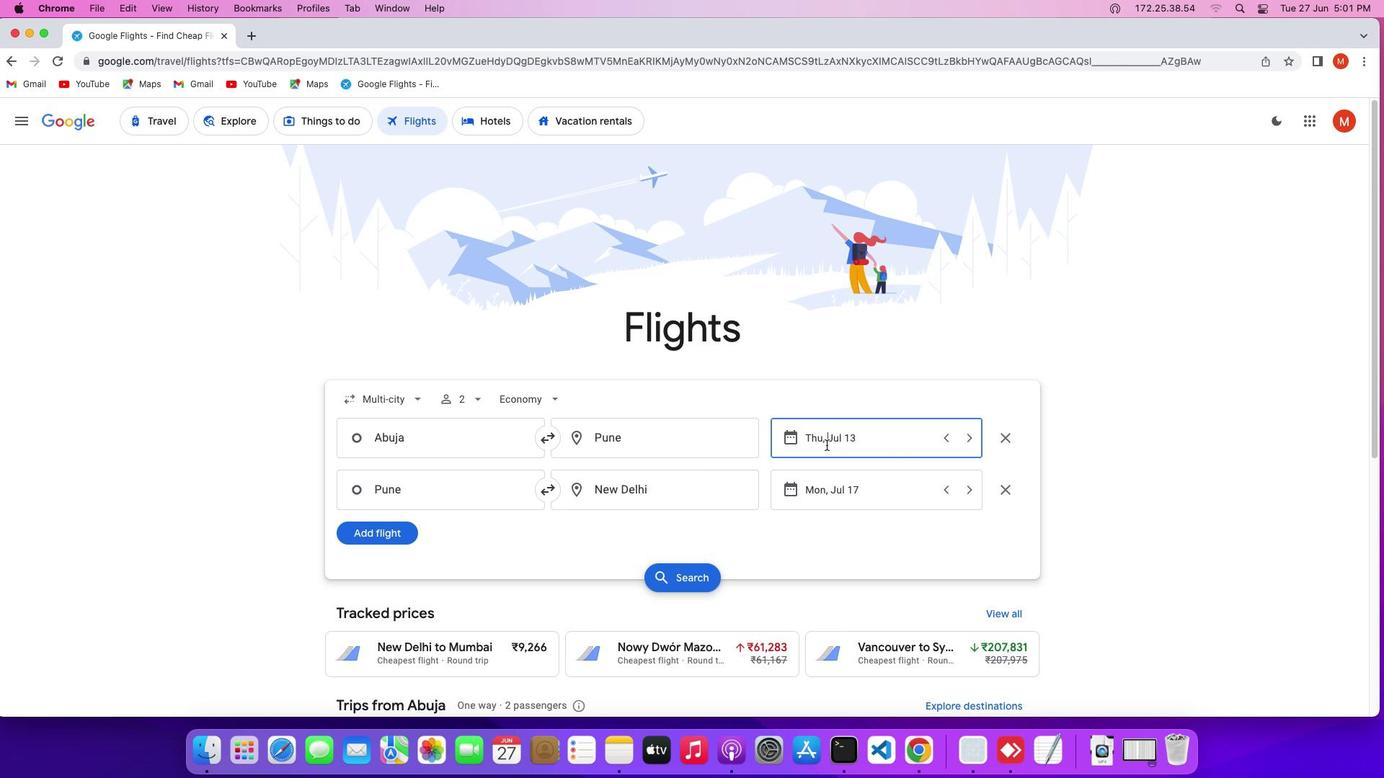 
Action: Mouse moved to (987, 515)
Screenshot: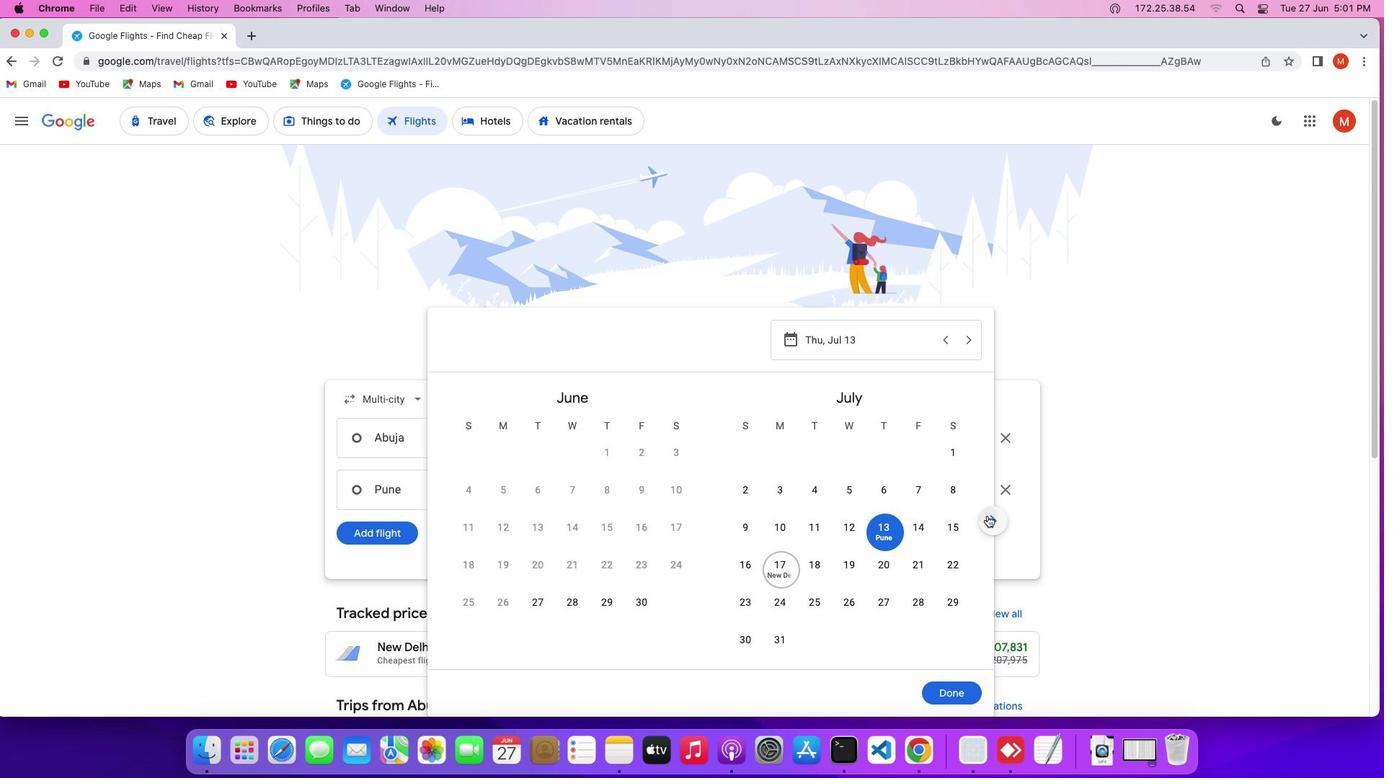 
Action: Mouse pressed left at (987, 515)
Screenshot: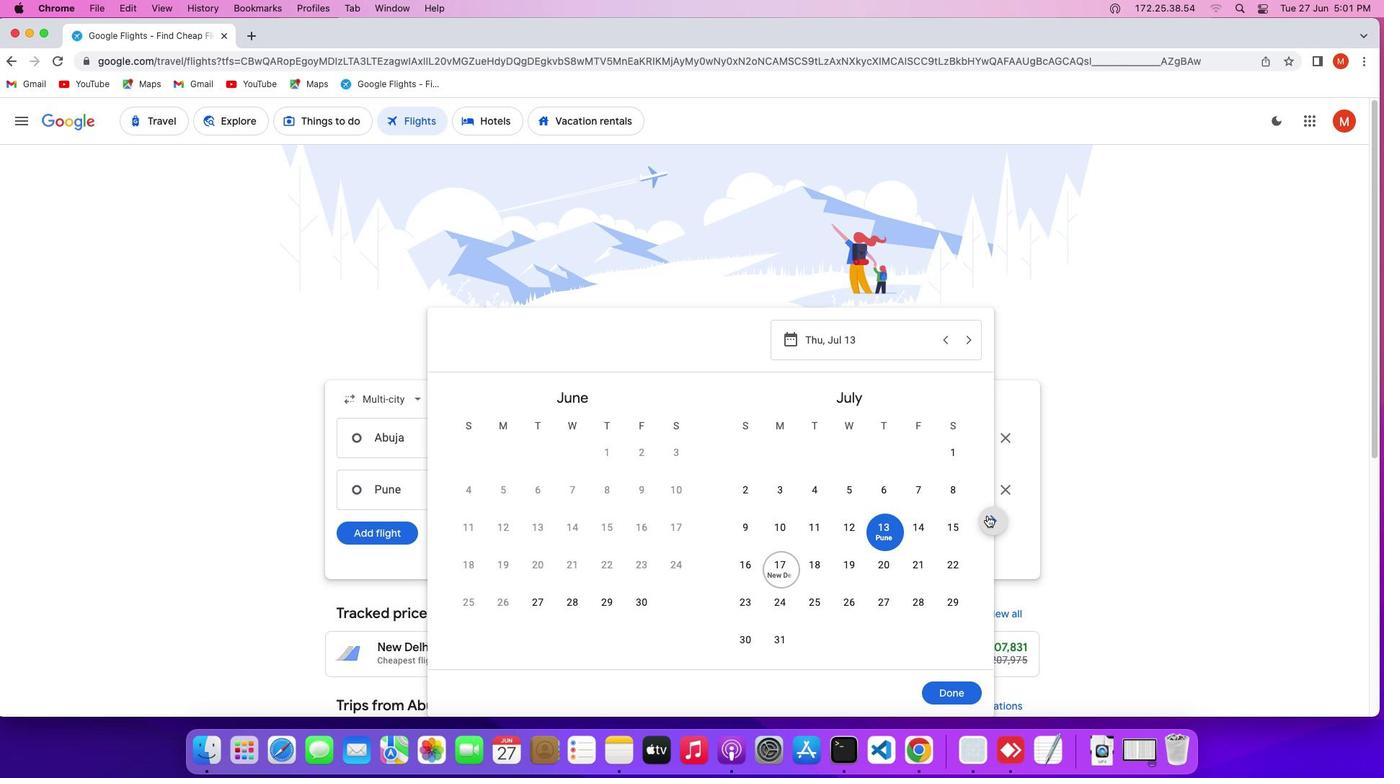 
Action: Mouse pressed left at (987, 515)
Screenshot: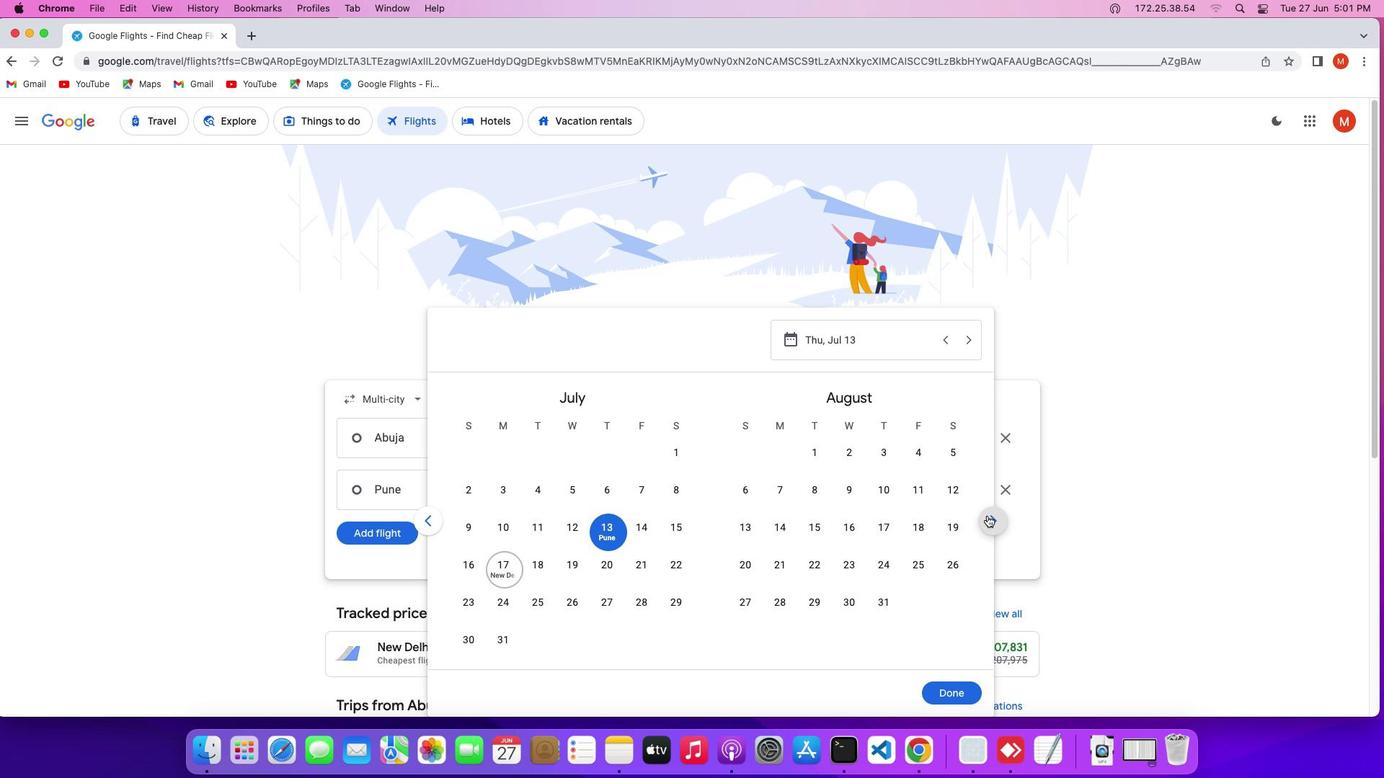 
Action: Mouse moved to (812, 597)
Screenshot: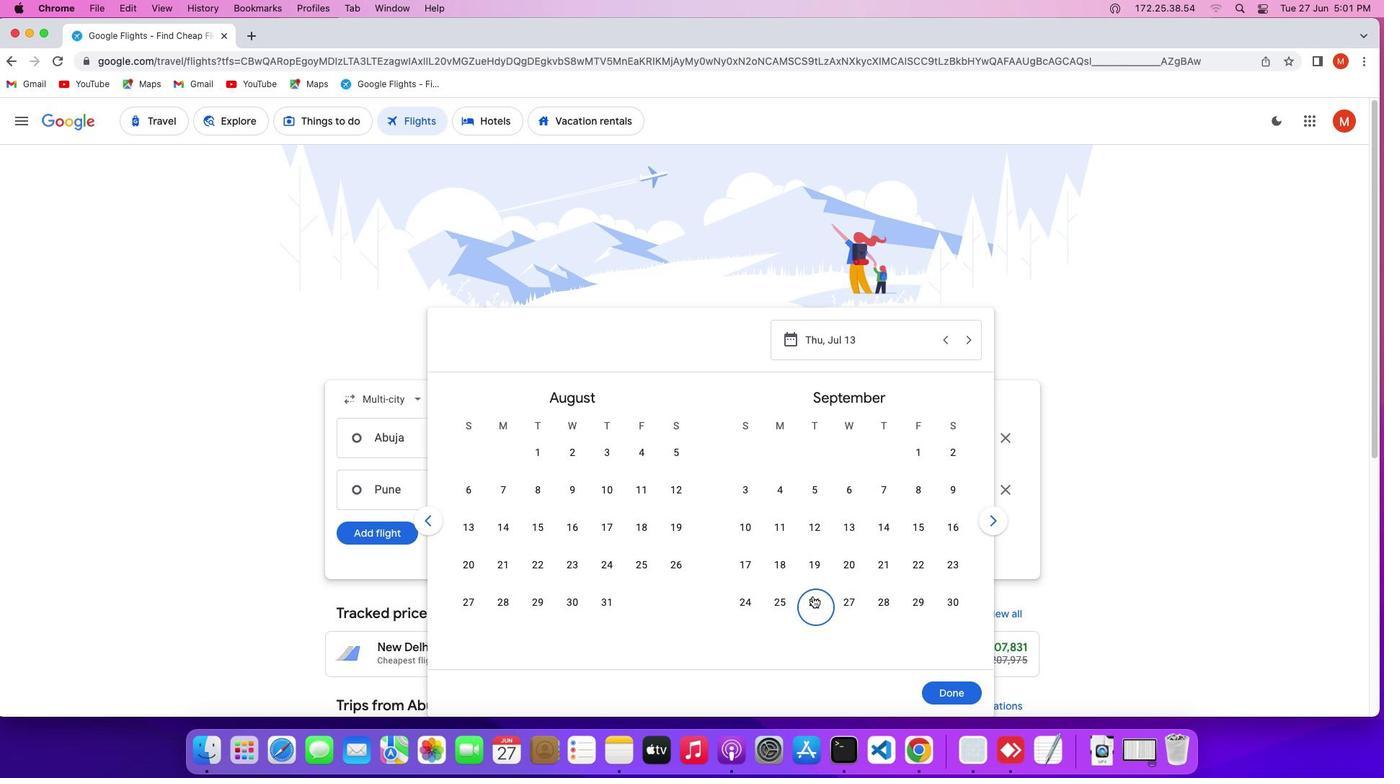 
Action: Mouse pressed left at (812, 597)
Screenshot: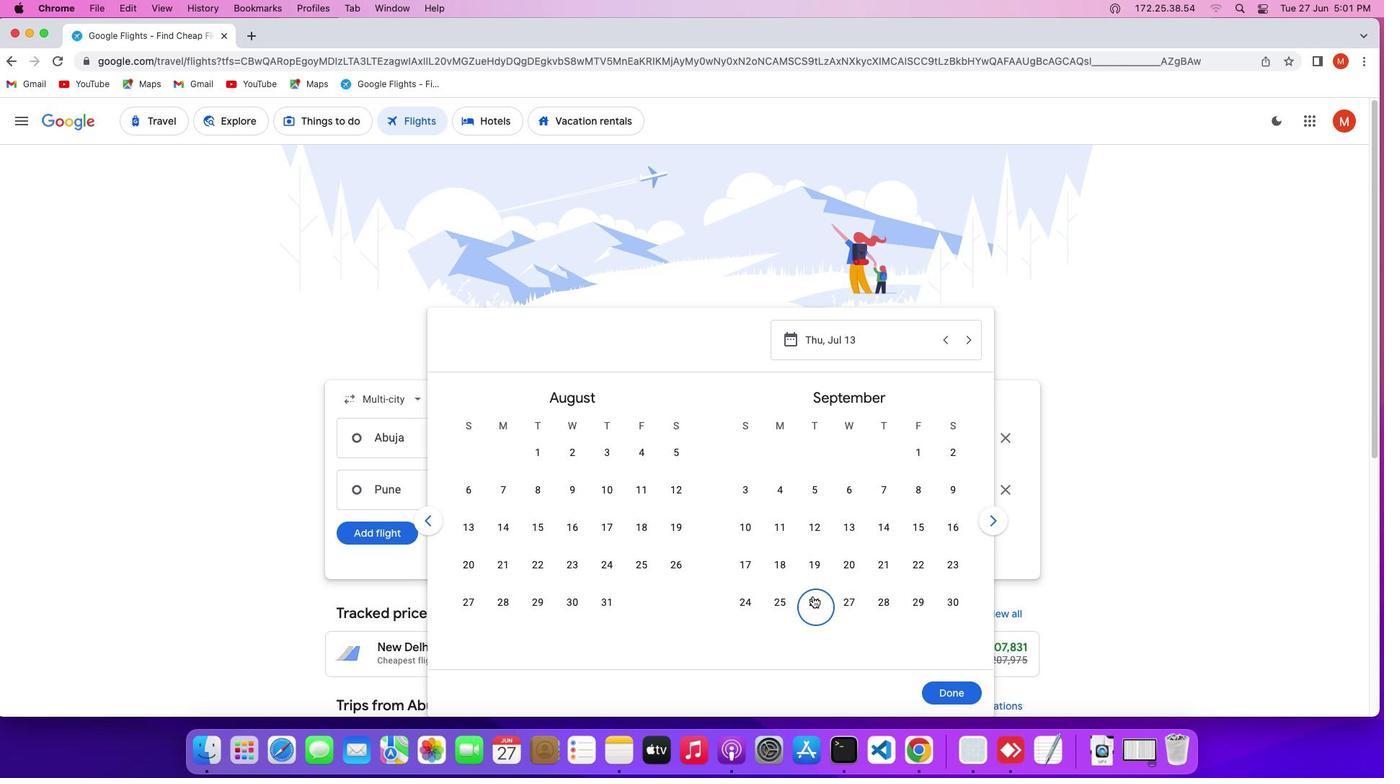 
Action: Mouse moved to (954, 699)
Screenshot: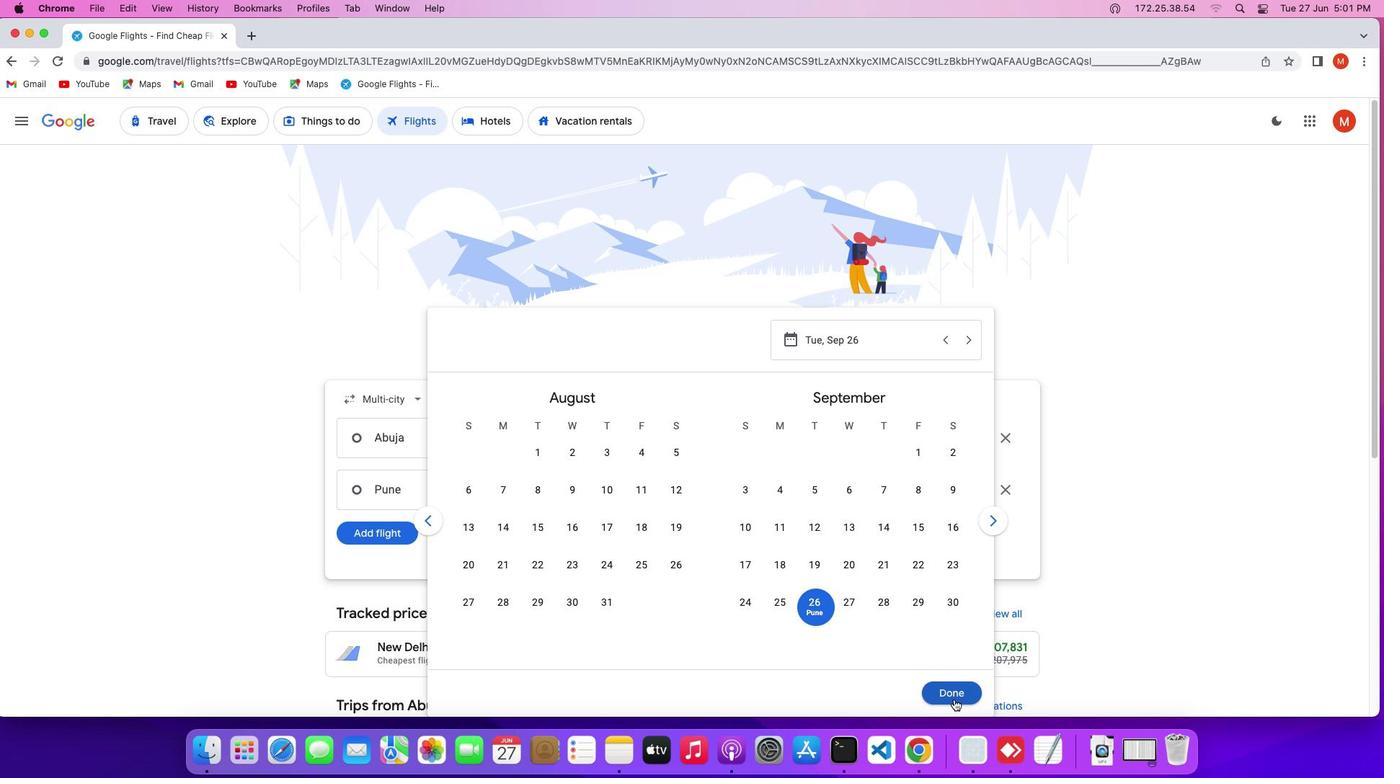 
Action: Mouse pressed left at (954, 699)
Screenshot: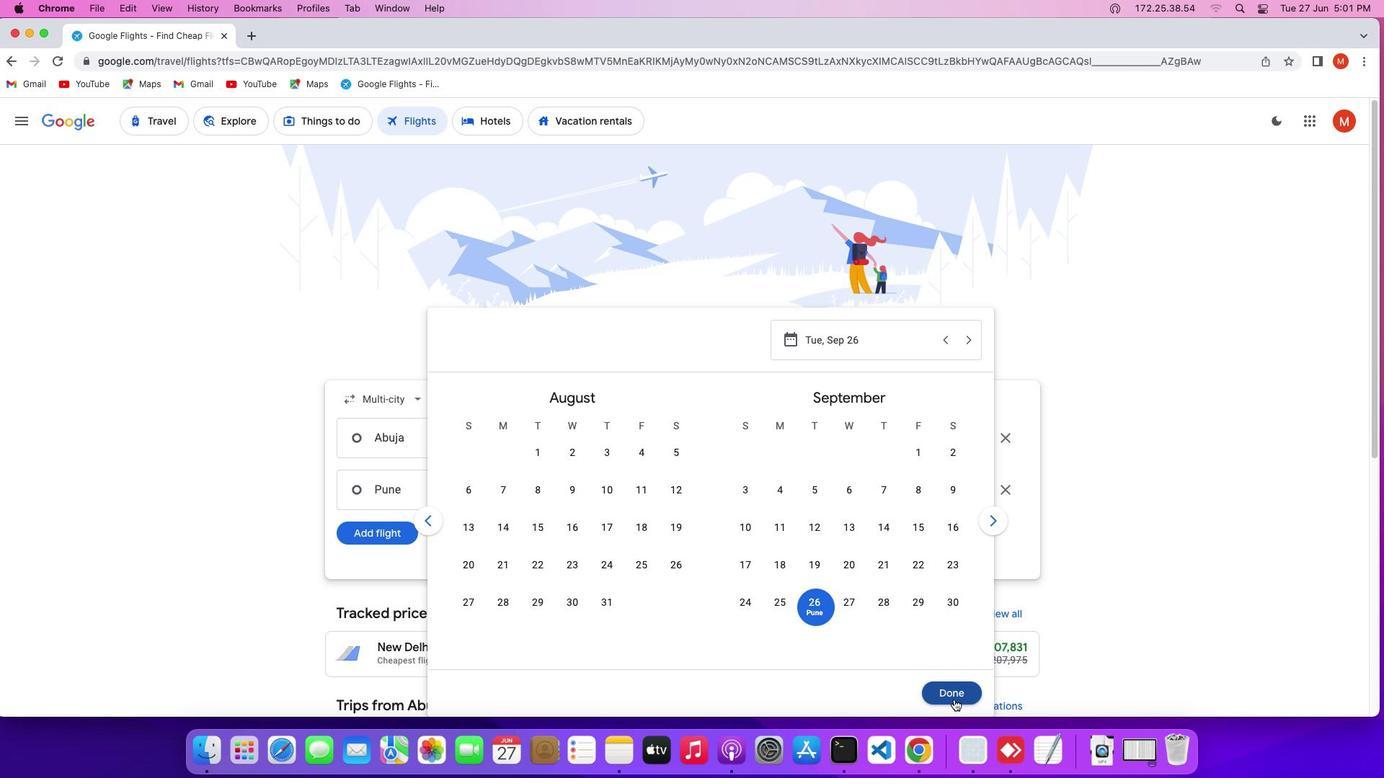 
Action: Mouse moved to (692, 497)
Screenshot: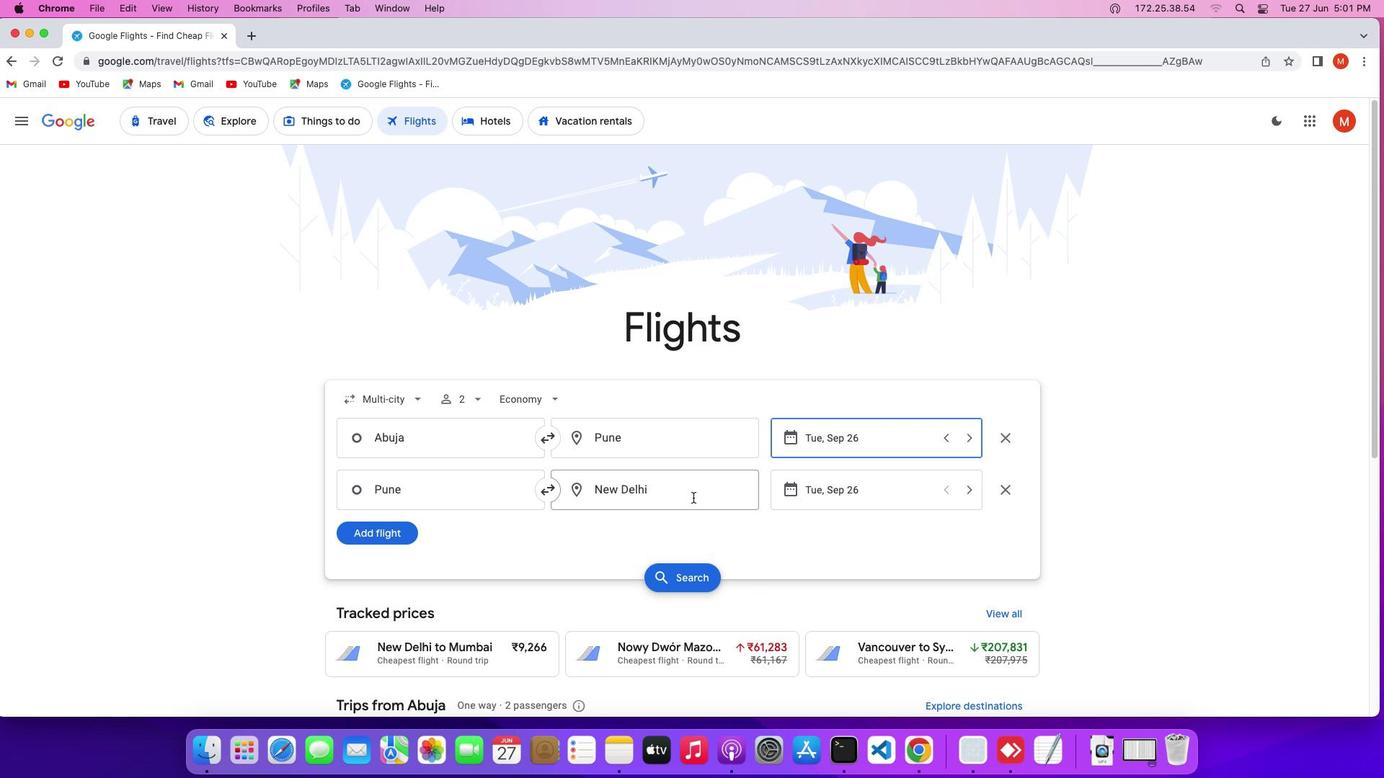 
Action: Mouse pressed left at (692, 497)
Screenshot: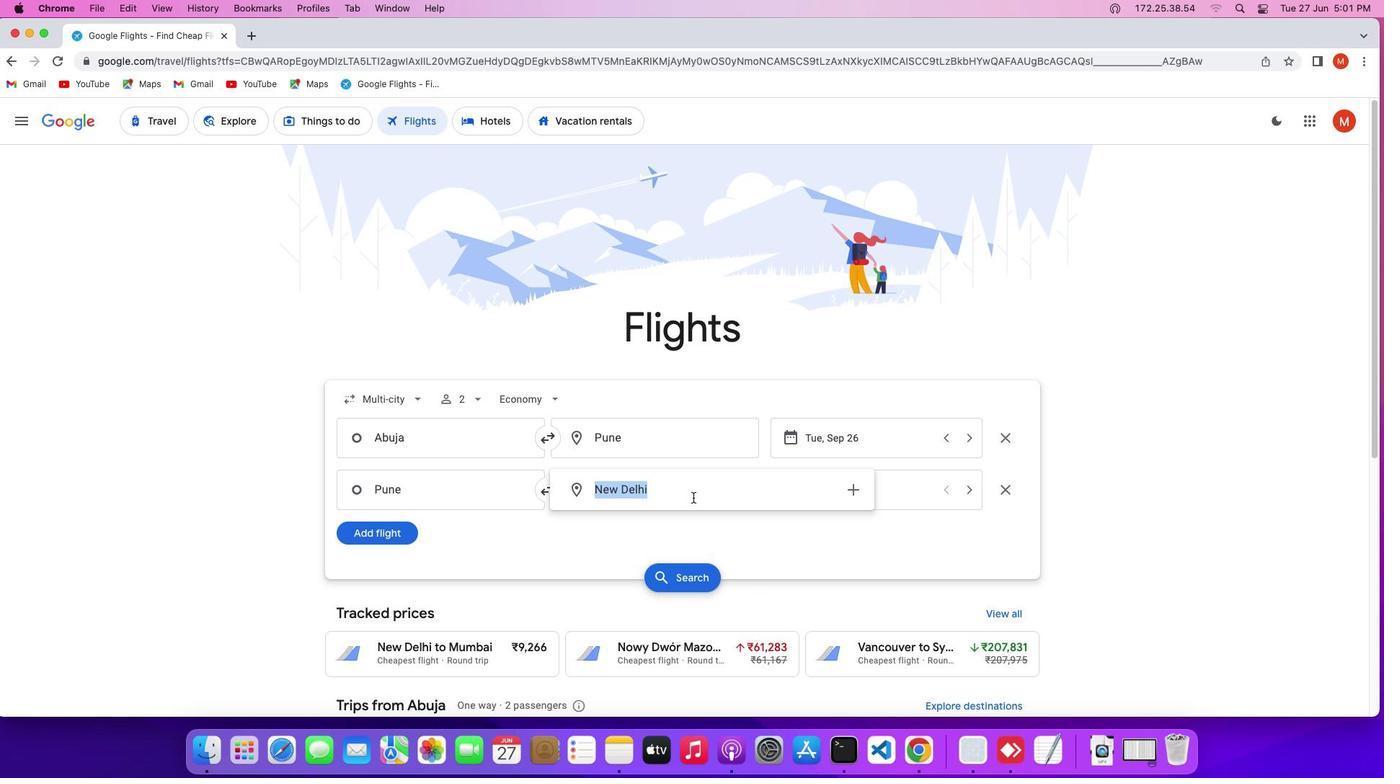 
Action: Key pressed Key.backspaceKey.shift'B''e''n''g''a''l''u''r''u'
Screenshot: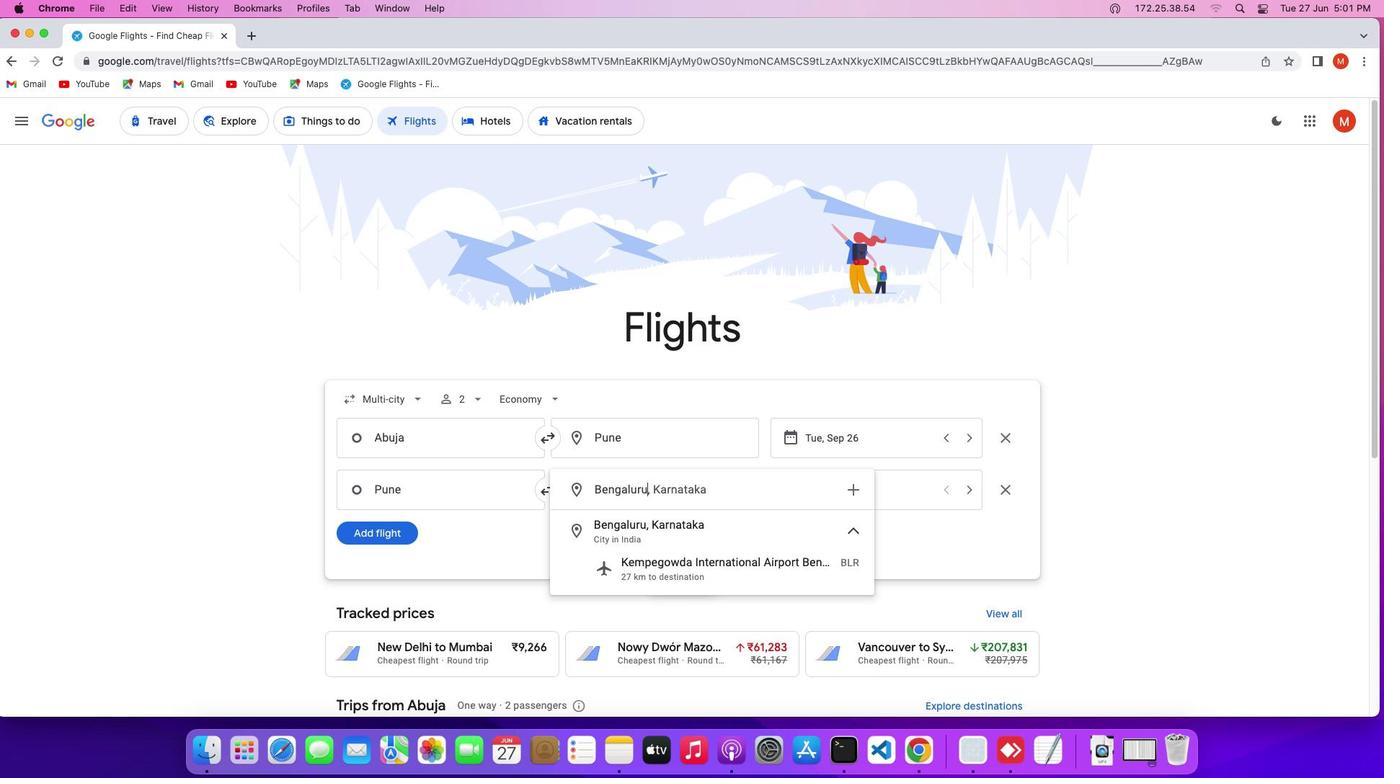 
Action: Mouse moved to (692, 526)
Screenshot: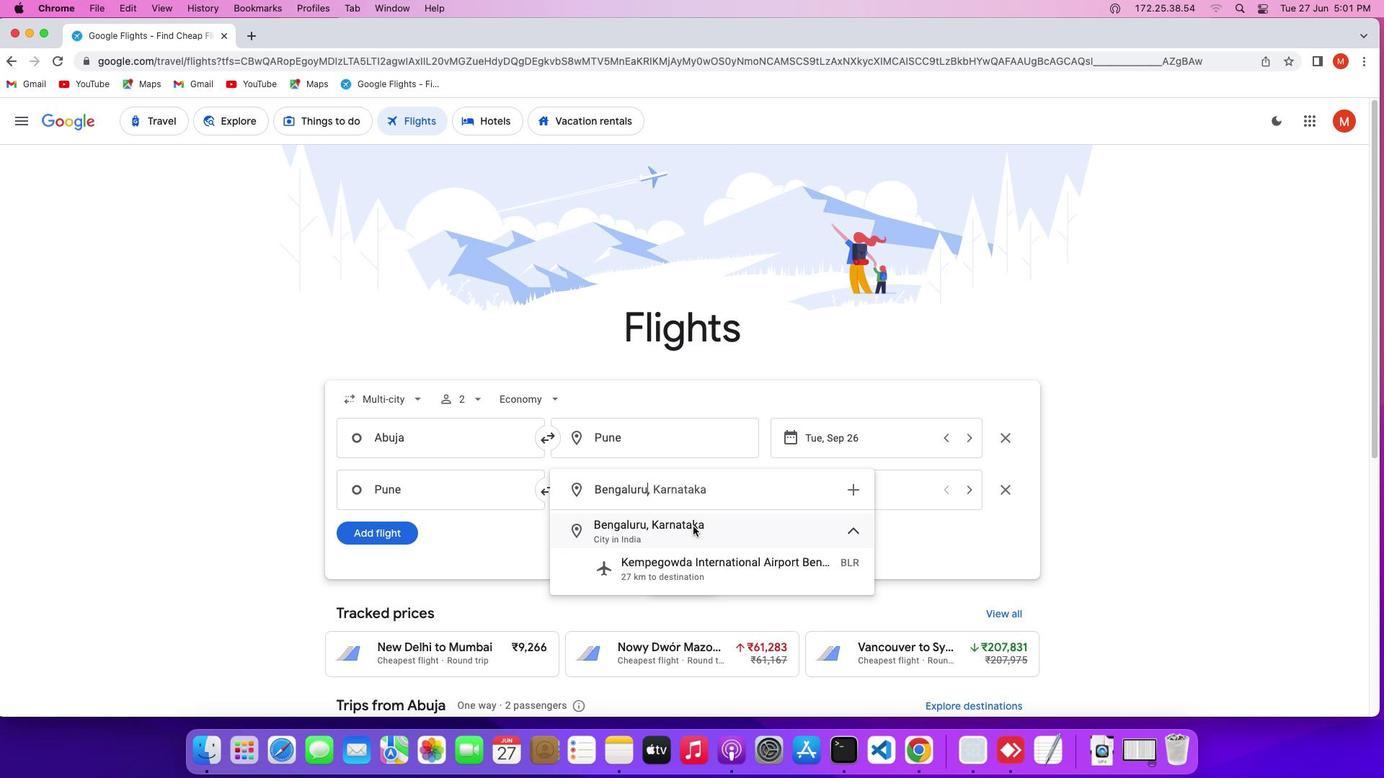 
Action: Mouse pressed left at (692, 526)
Screenshot: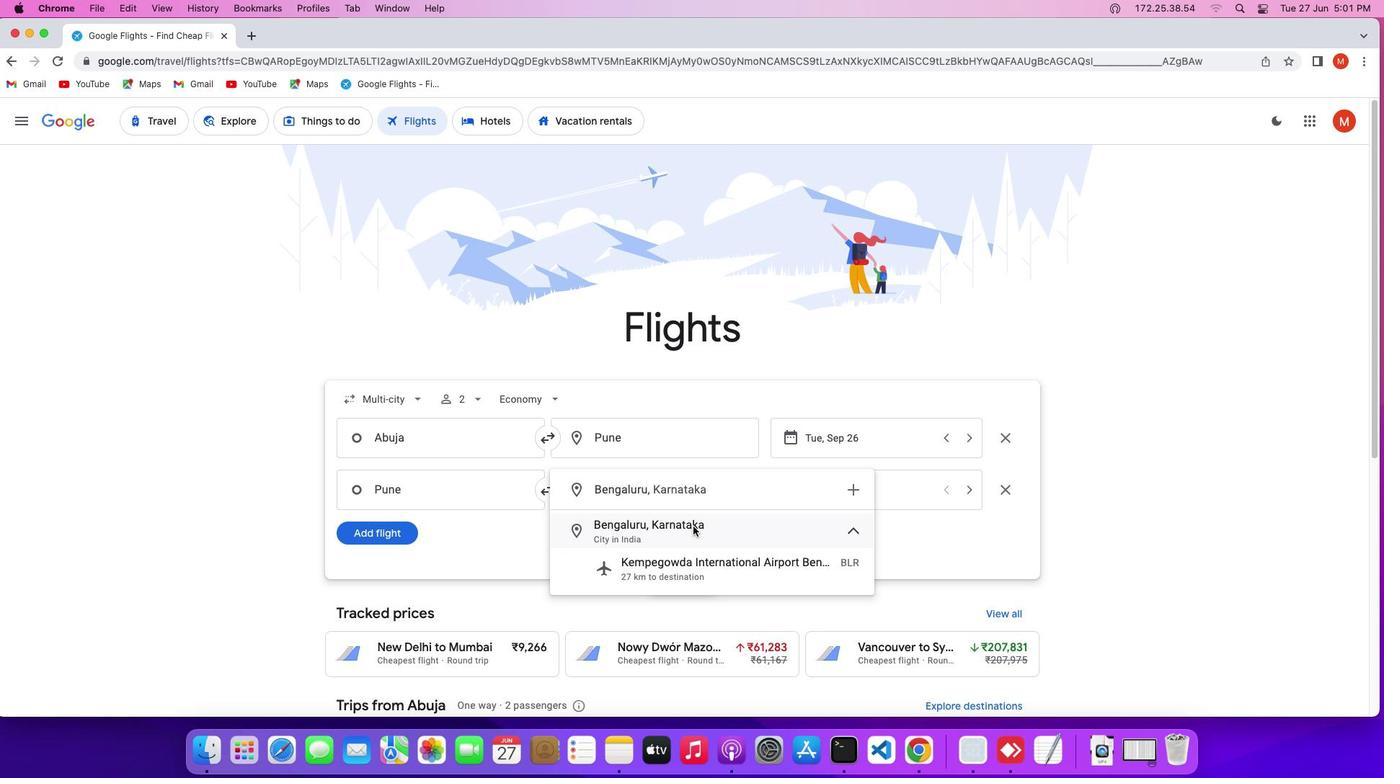 
Action: Mouse moved to (831, 489)
Screenshot: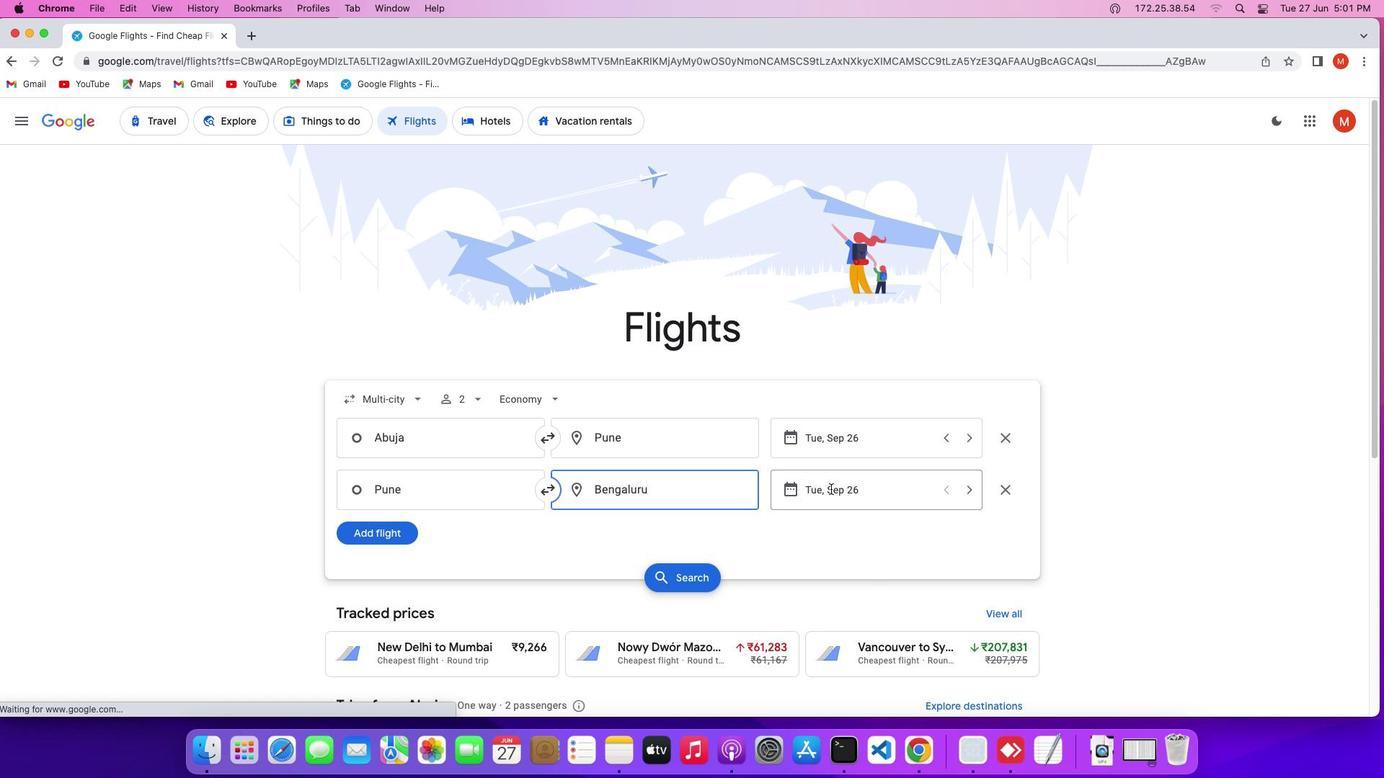 
Action: Mouse pressed left at (831, 489)
Screenshot: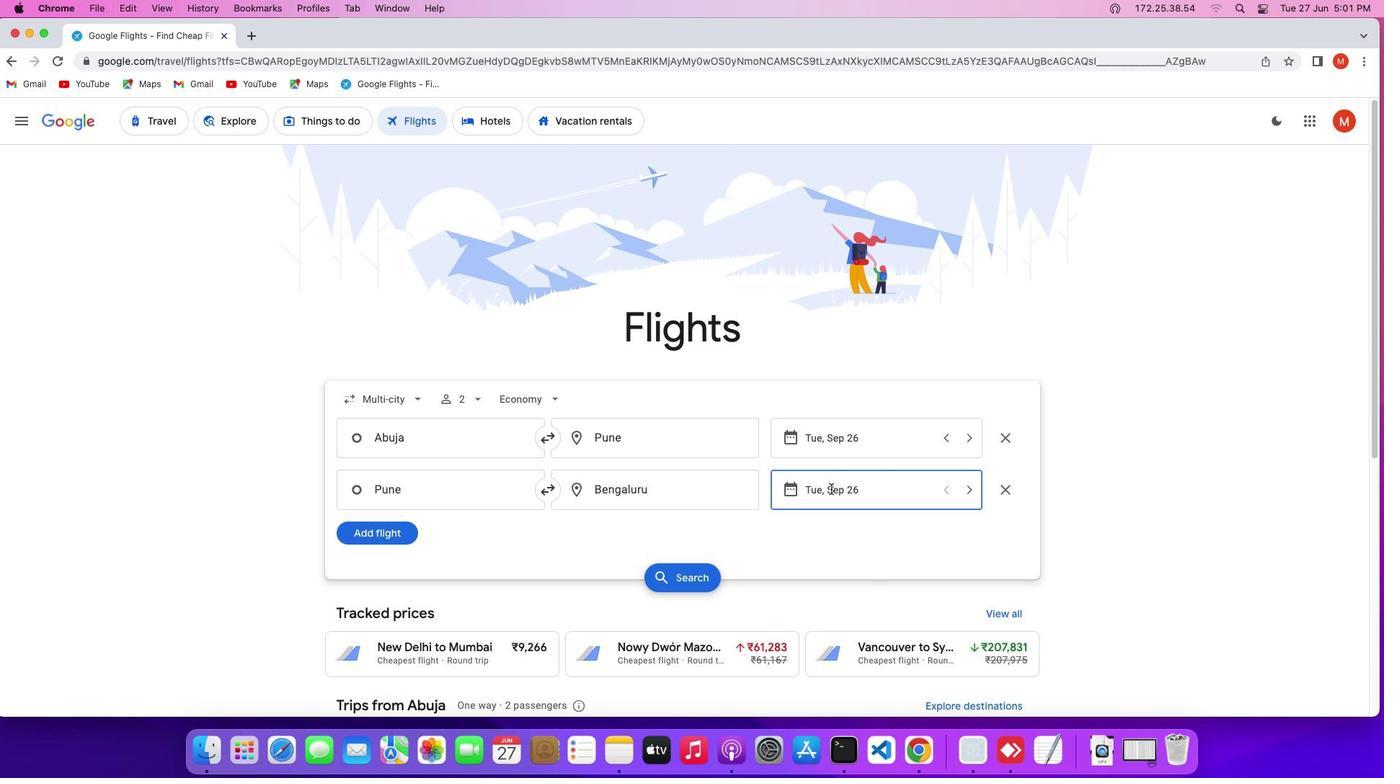 
Action: Mouse moved to (754, 454)
Screenshot: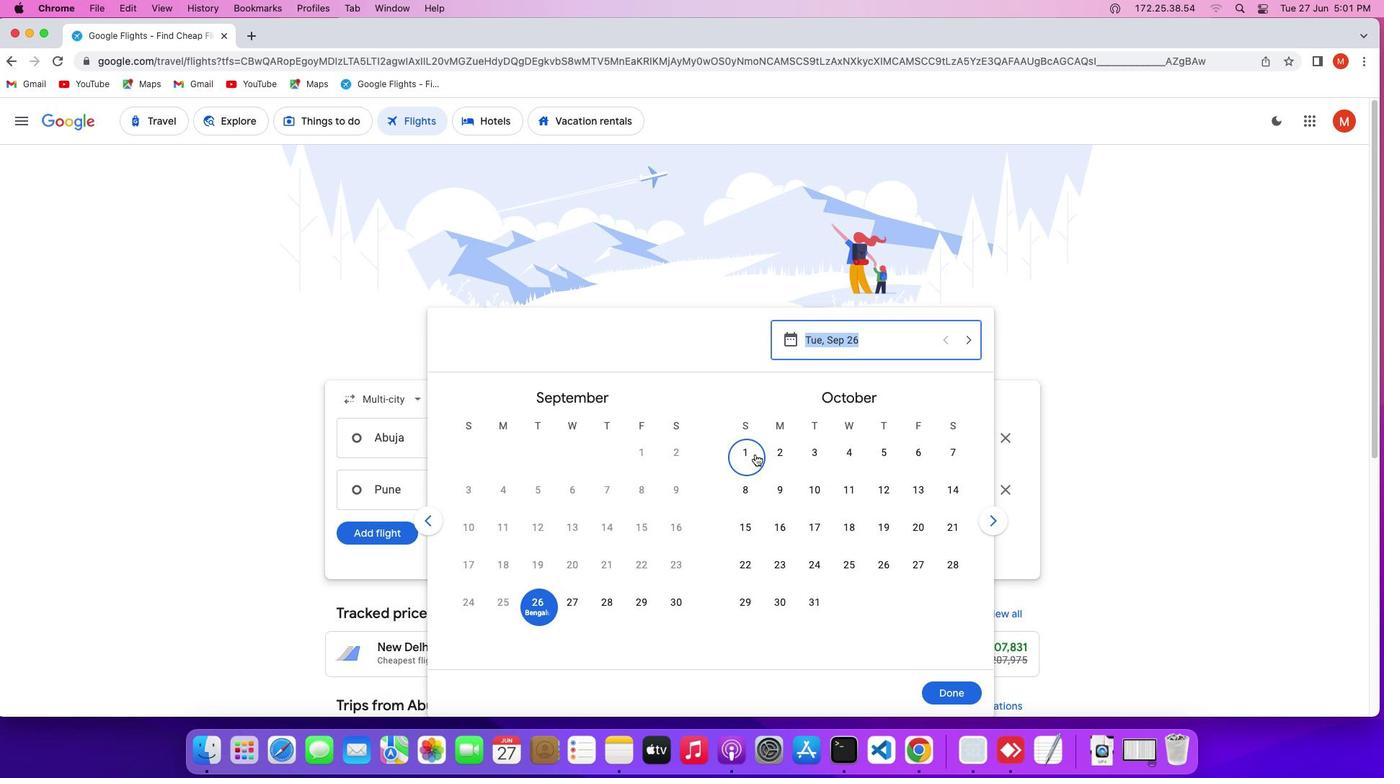 
Action: Mouse pressed left at (754, 454)
Screenshot: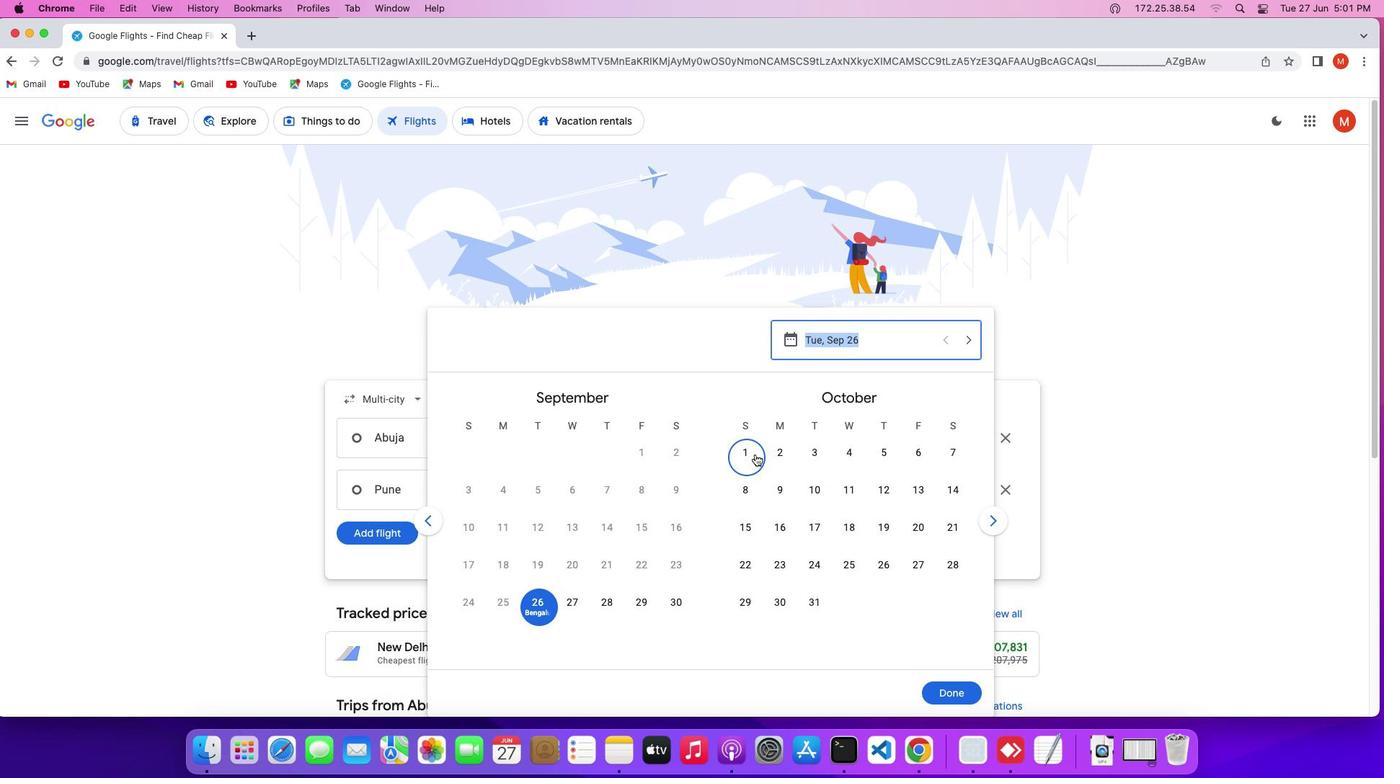
Action: Mouse moved to (954, 694)
Screenshot: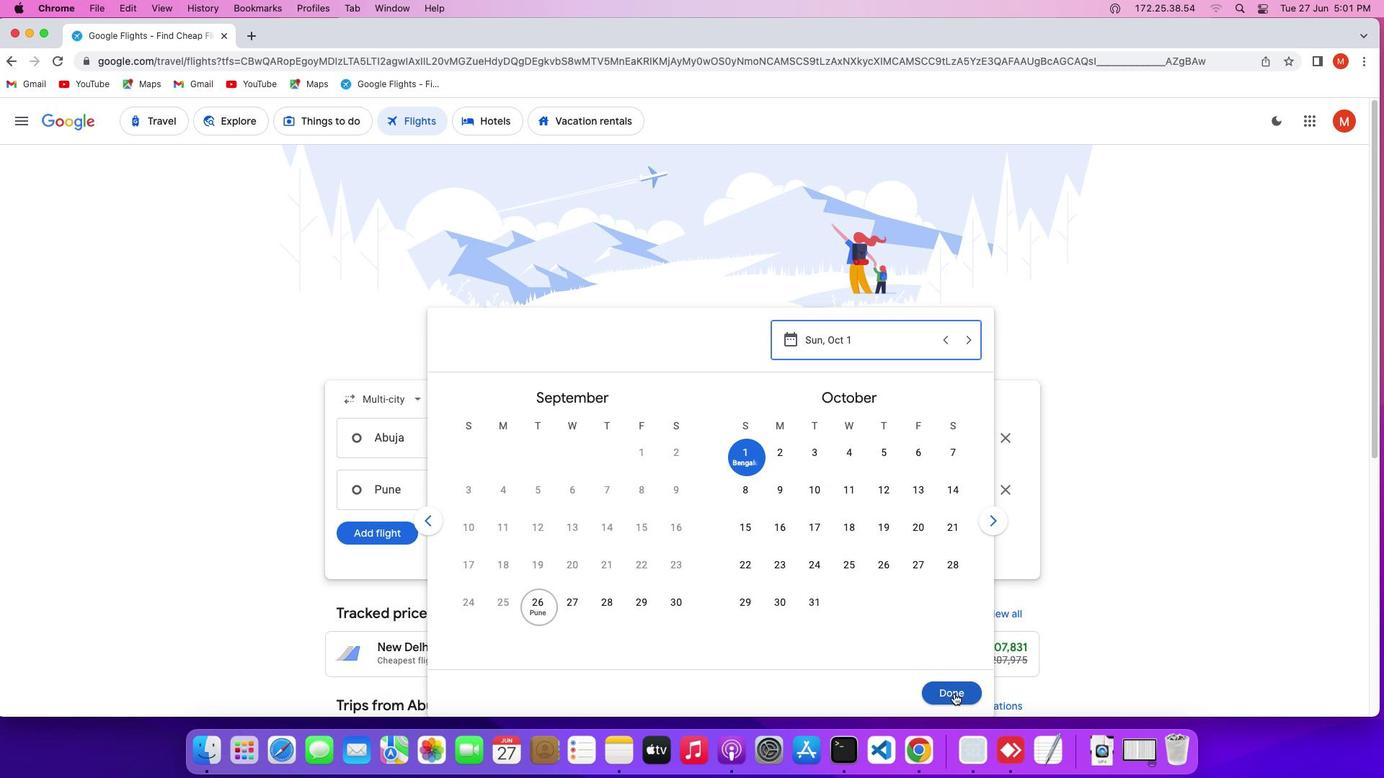 
Action: Mouse pressed left at (954, 694)
Screenshot: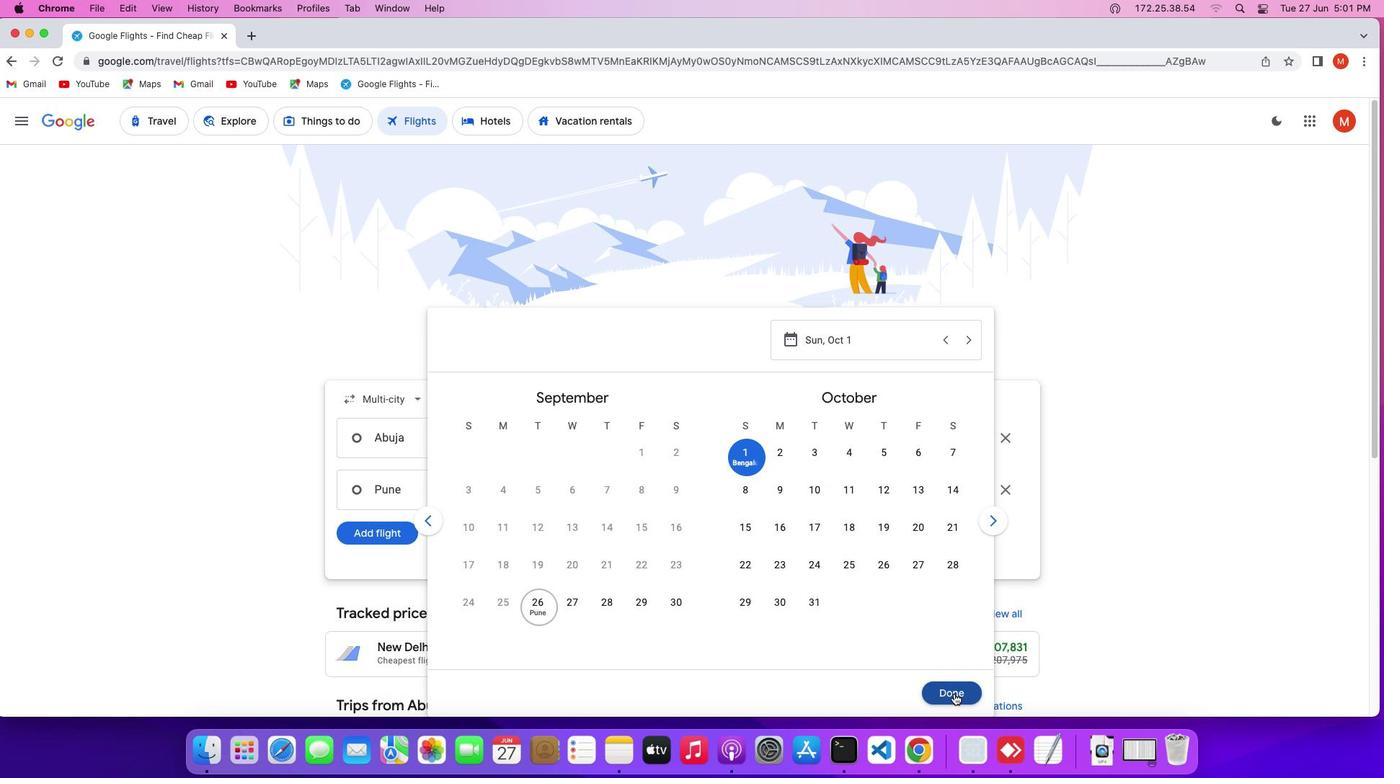 
Action: Mouse moved to (385, 530)
Screenshot: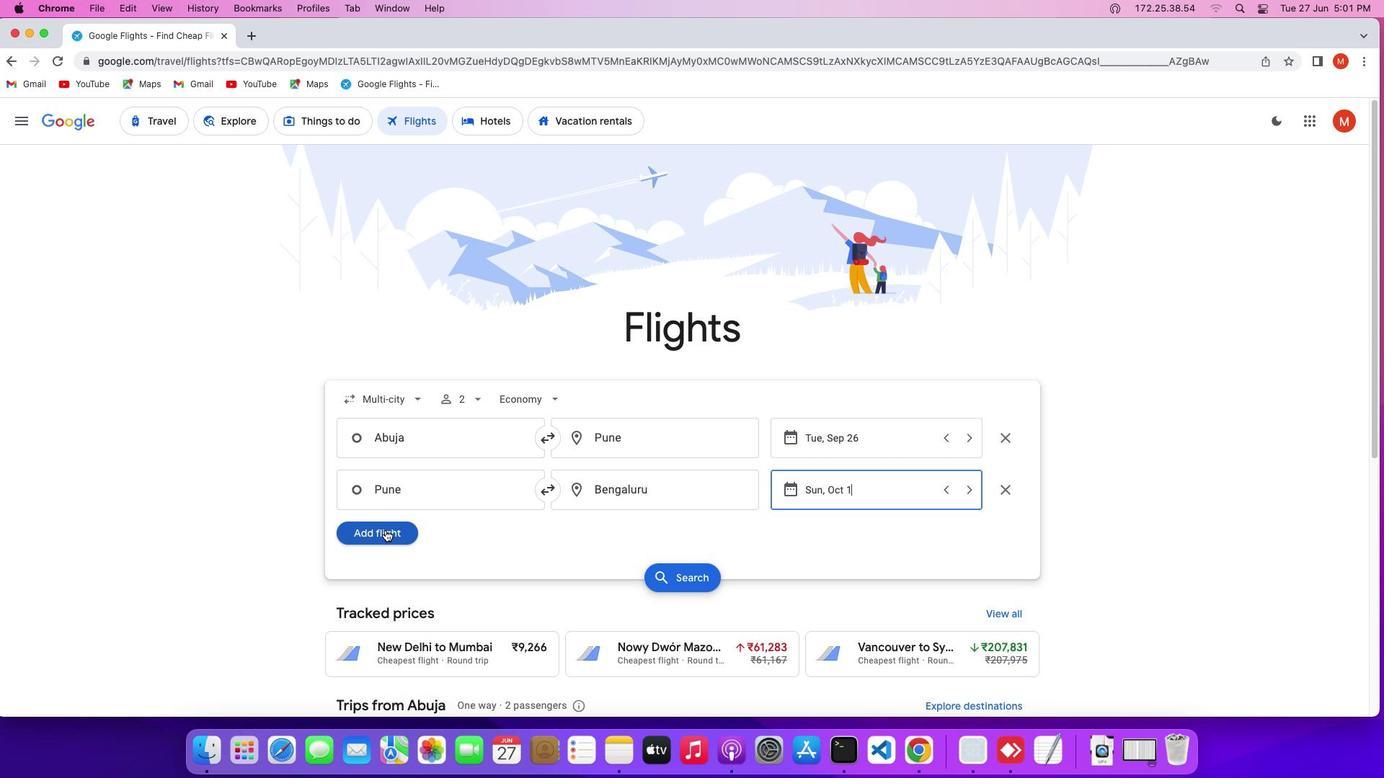 
Action: Mouse pressed left at (385, 530)
Screenshot: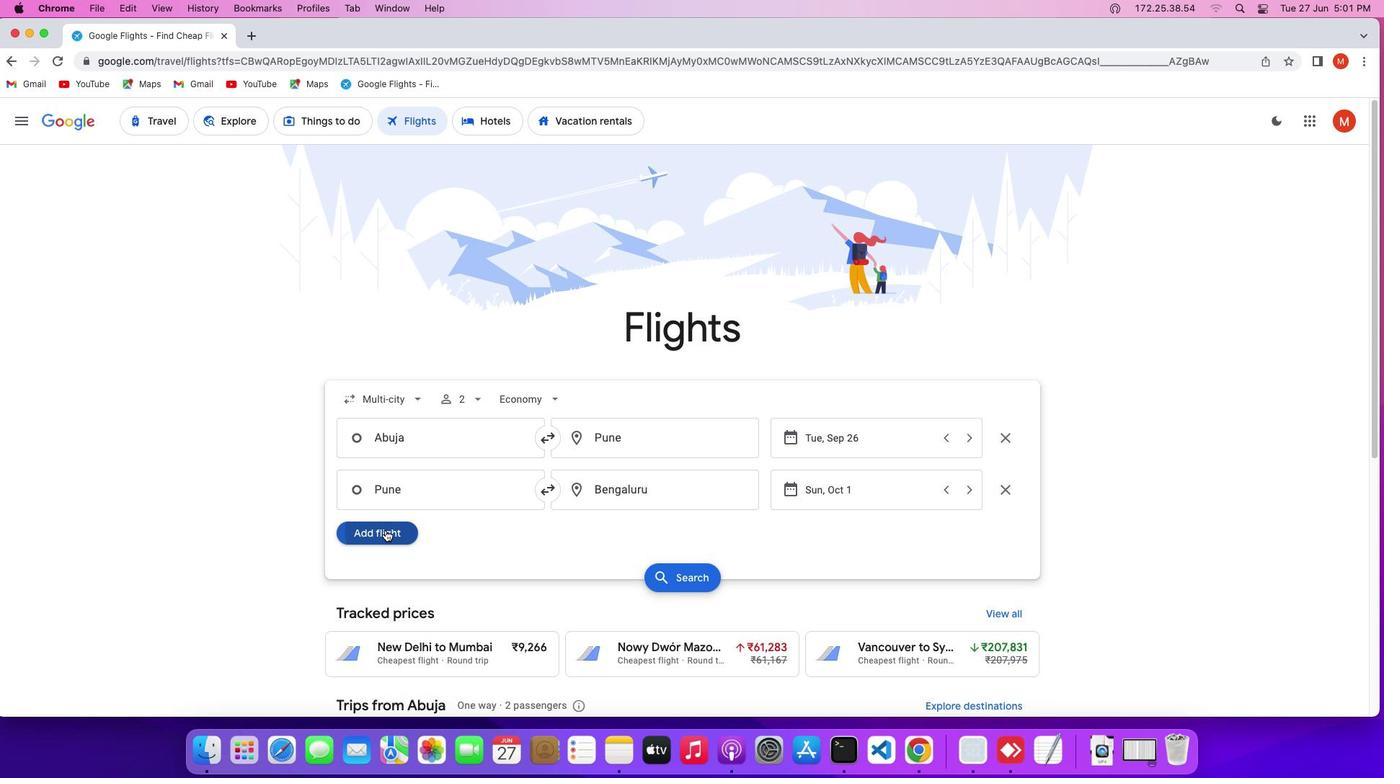 
Action: Mouse moved to (633, 535)
Screenshot: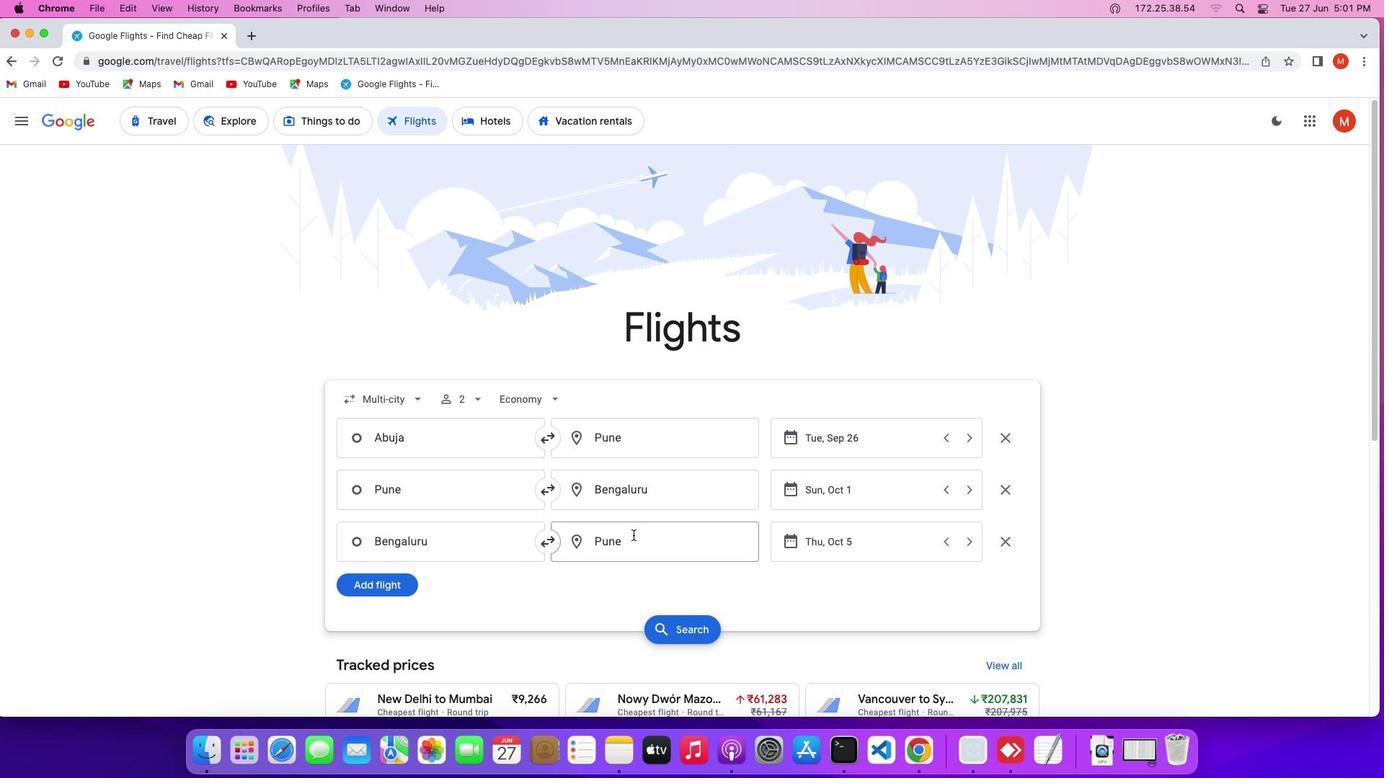 
Action: Mouse pressed left at (633, 535)
Screenshot: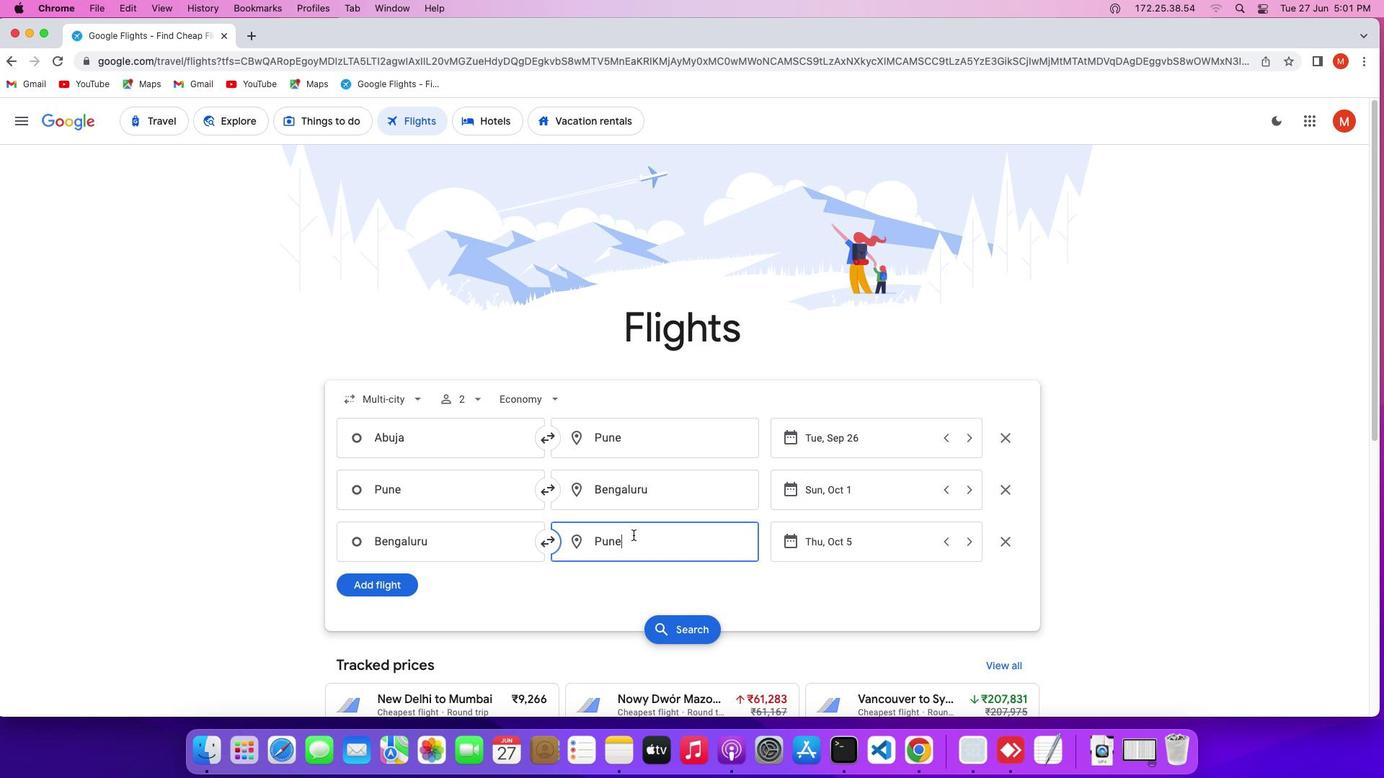 
Action: Key pressed Key.backspaceKey.shift'A''b''u''j''a'
Screenshot: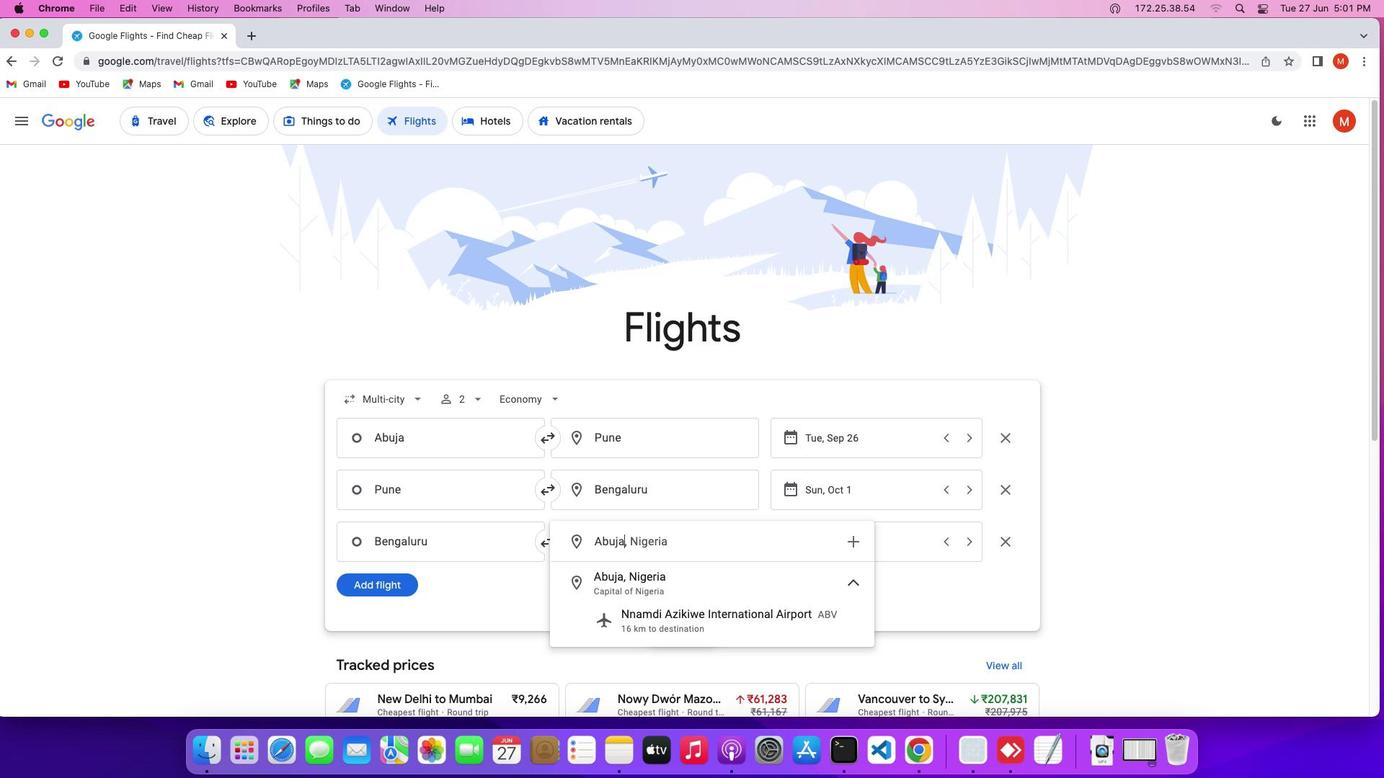 
Action: Mouse moved to (641, 580)
Screenshot: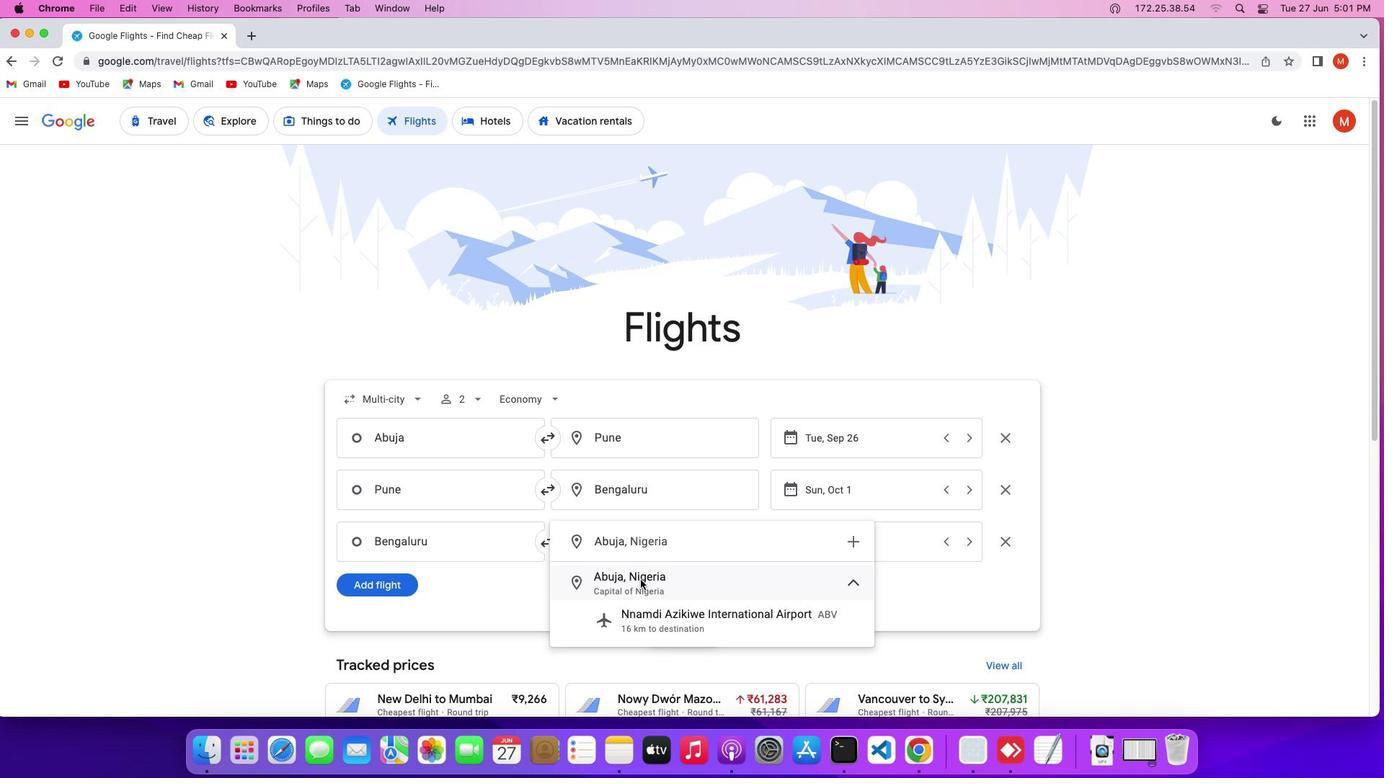 
Action: Mouse pressed left at (641, 580)
Screenshot: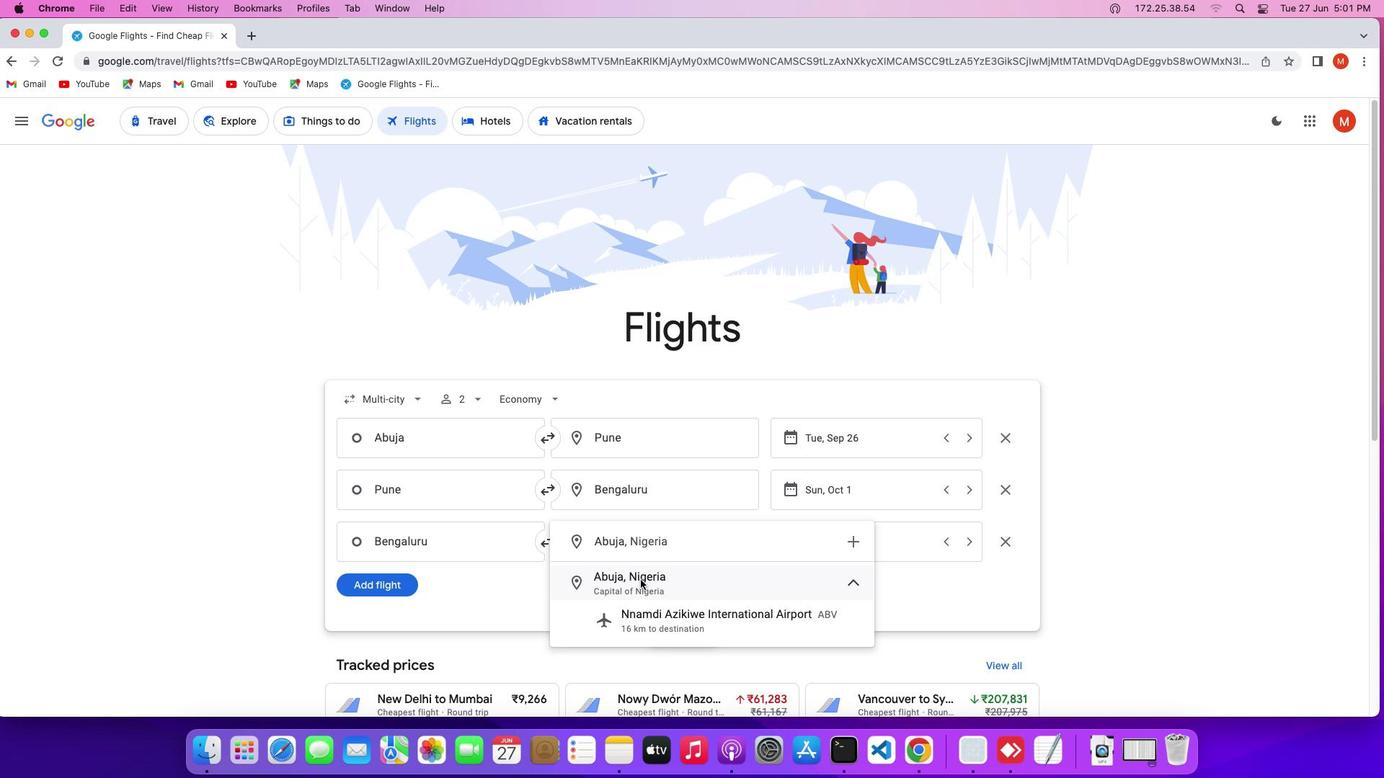 
Action: Mouse moved to (837, 542)
Screenshot: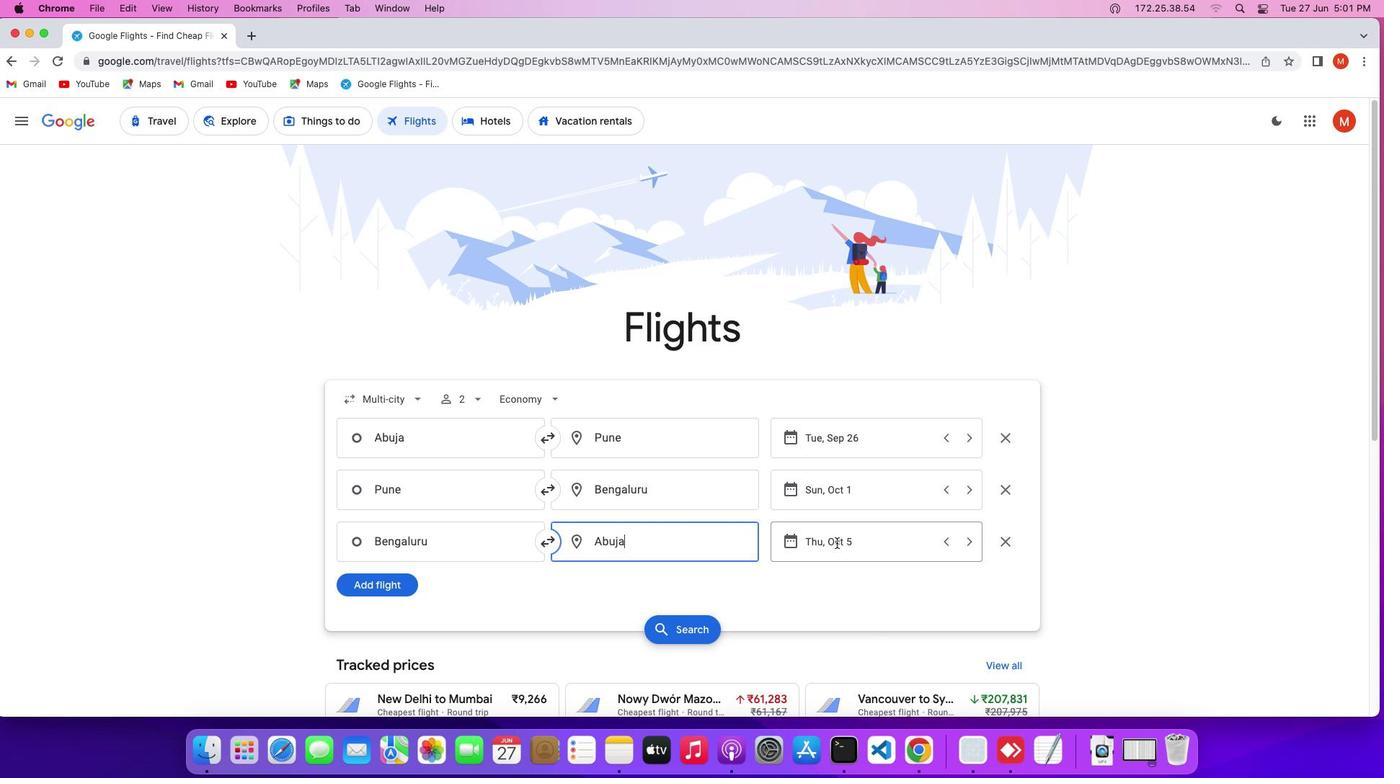
Action: Mouse pressed left at (837, 542)
Screenshot: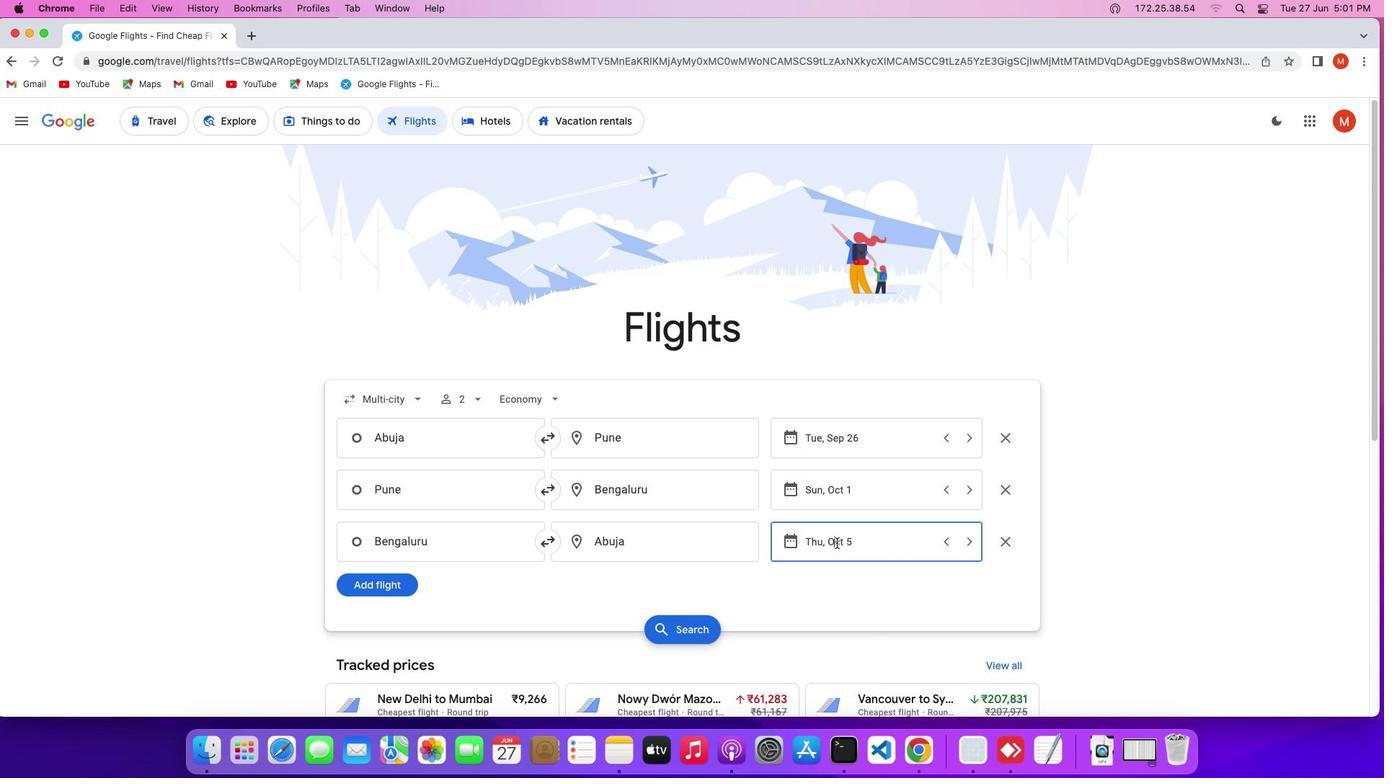 
Action: Mouse moved to (554, 497)
Screenshot: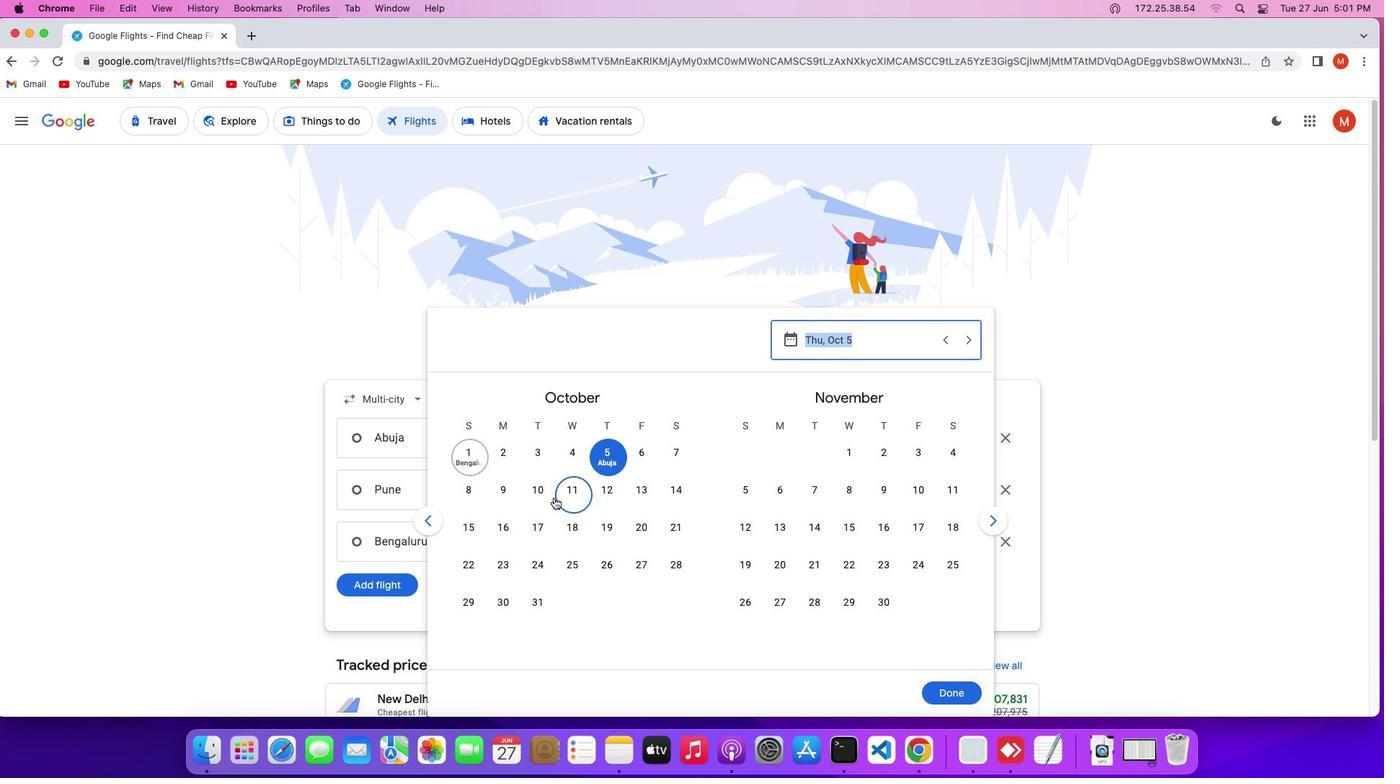 
Action: Mouse pressed left at (554, 497)
Screenshot: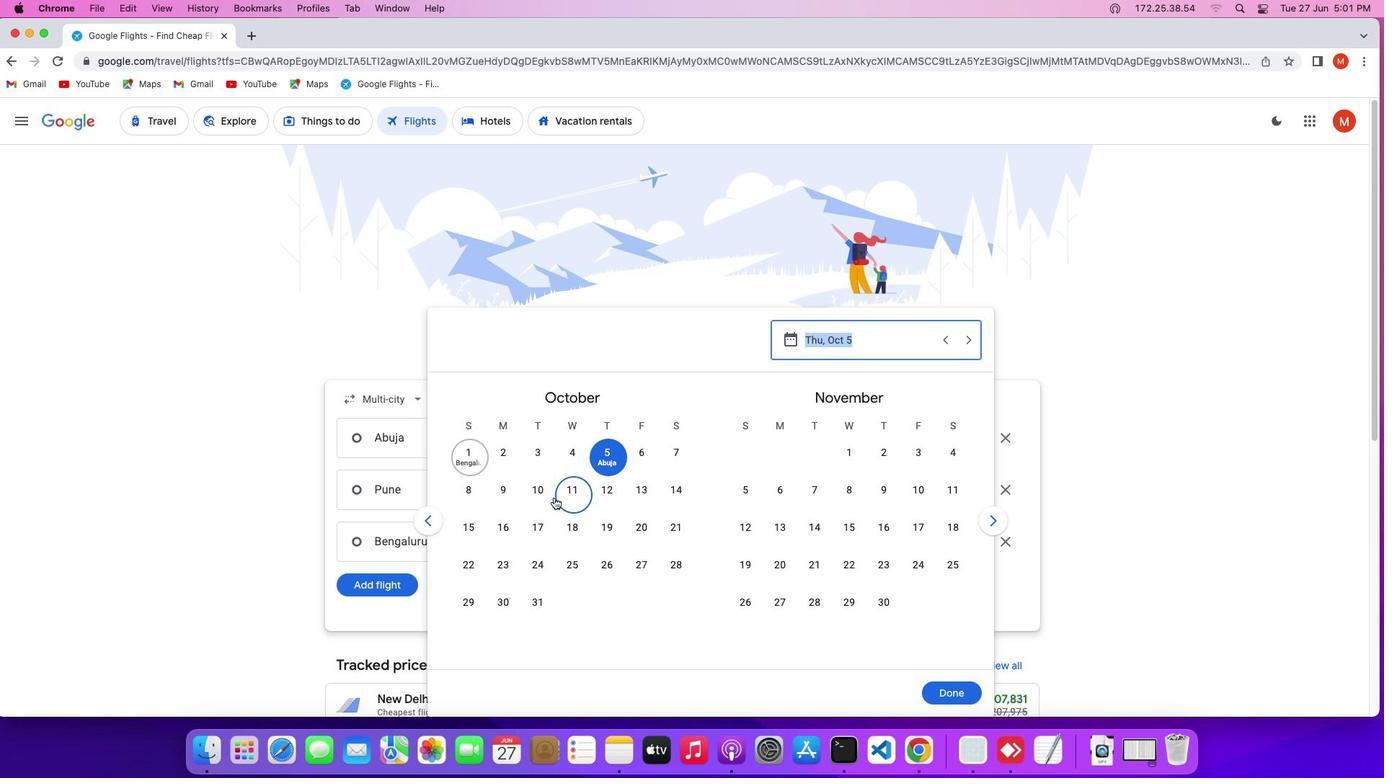 
Action: Mouse moved to (932, 693)
Screenshot: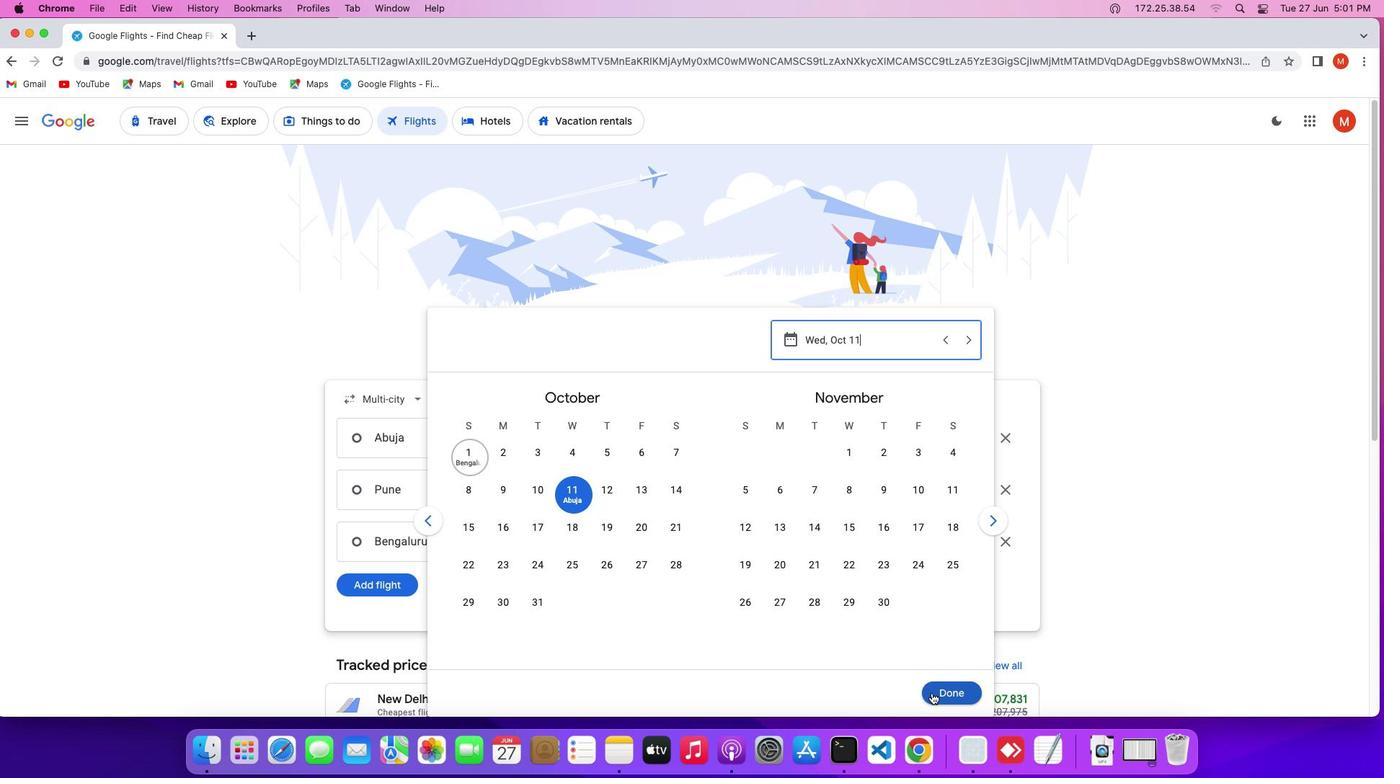 
Action: Mouse pressed left at (932, 693)
Screenshot: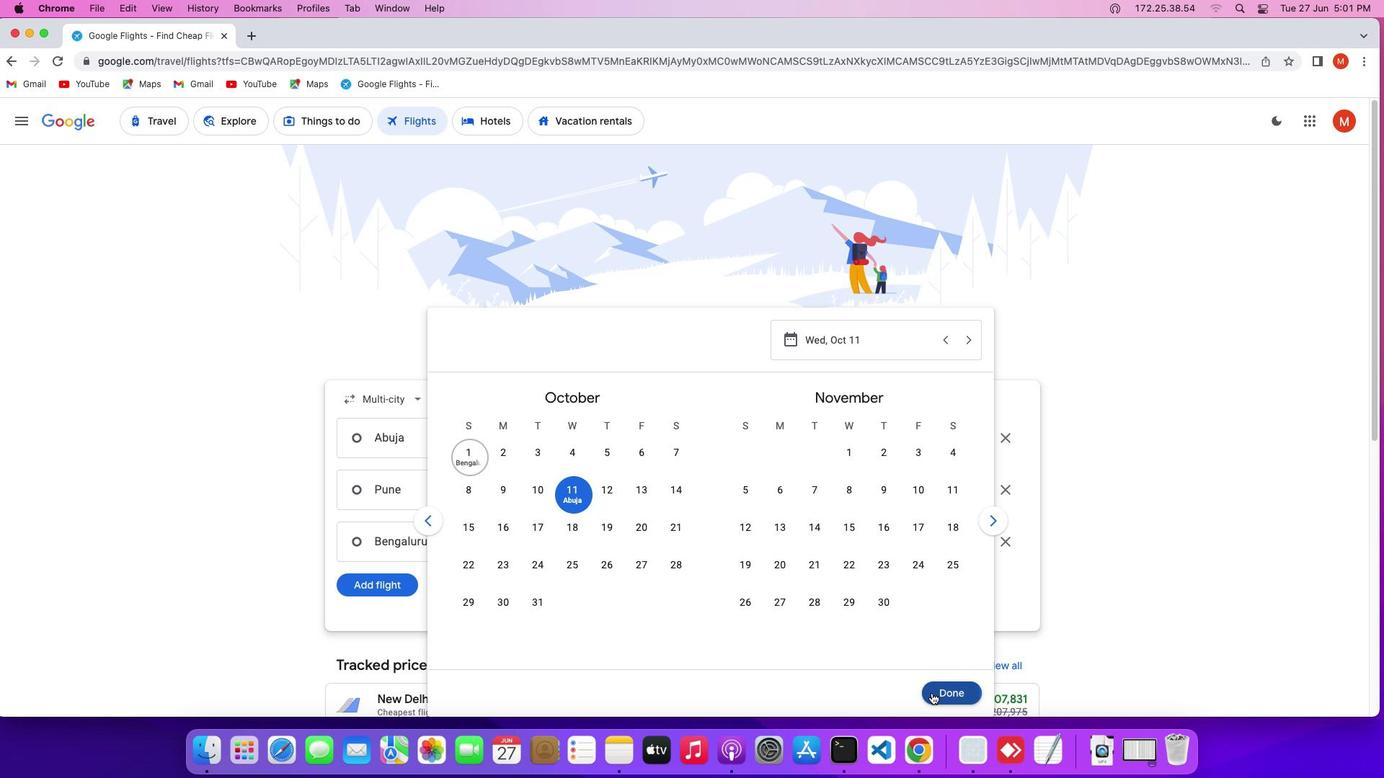 
Action: Mouse moved to (691, 625)
Screenshot: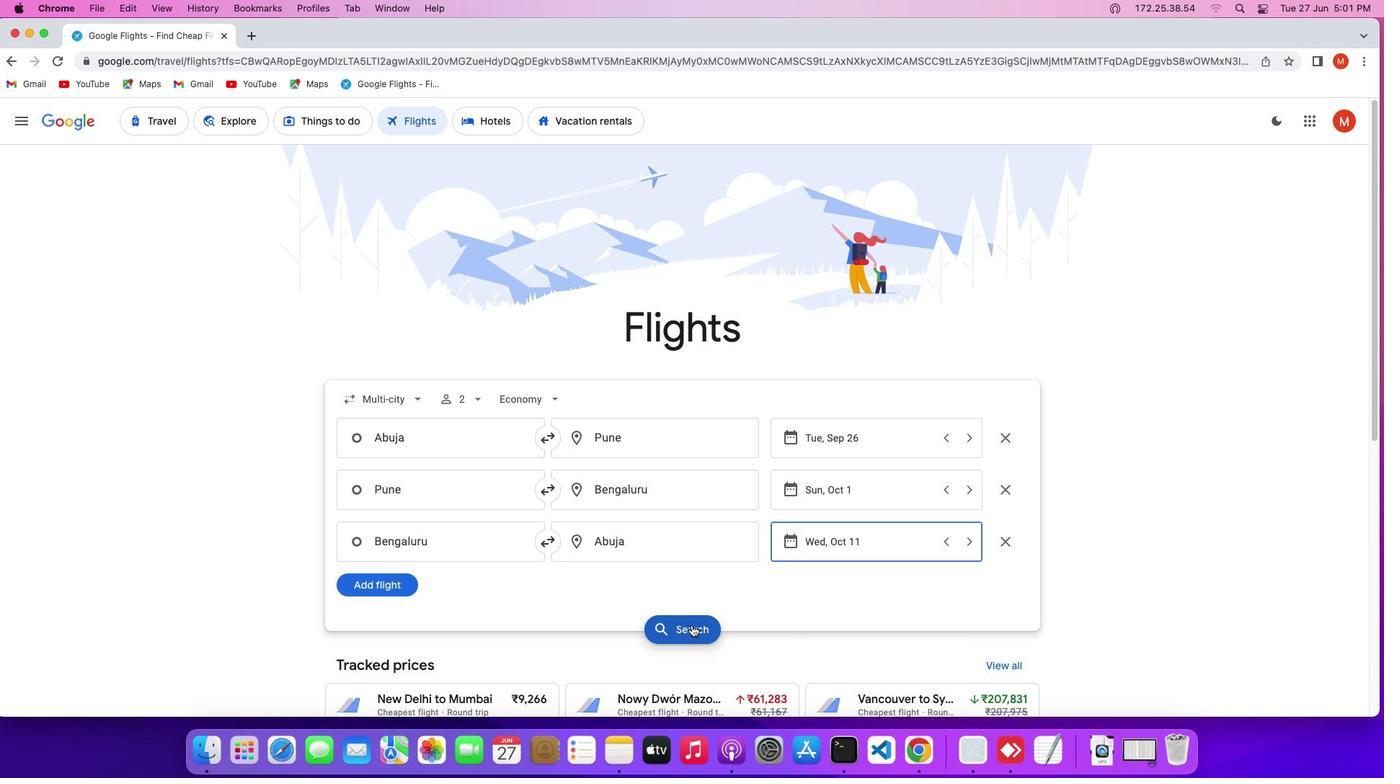 
Action: Mouse pressed left at (691, 625)
Screenshot: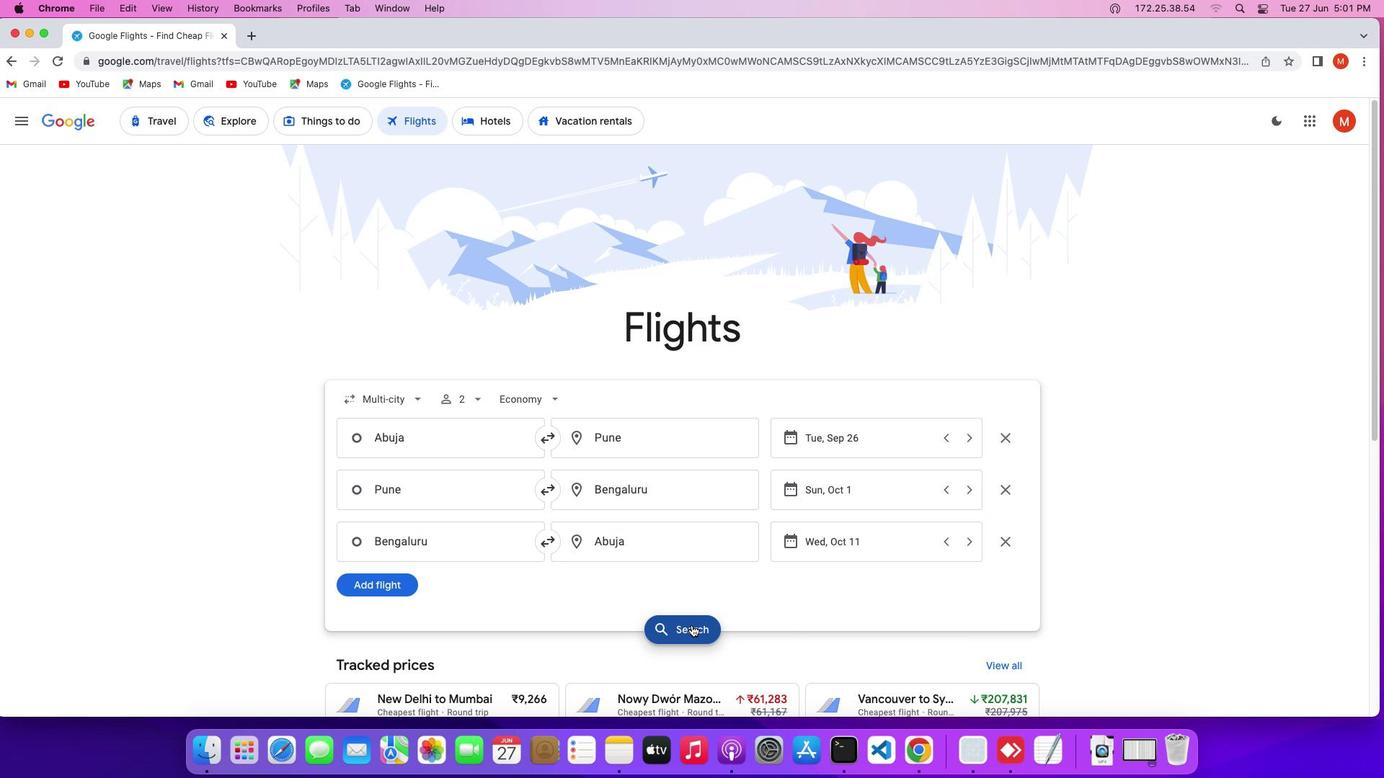 
Action: Mouse moved to (443, 393)
Screenshot: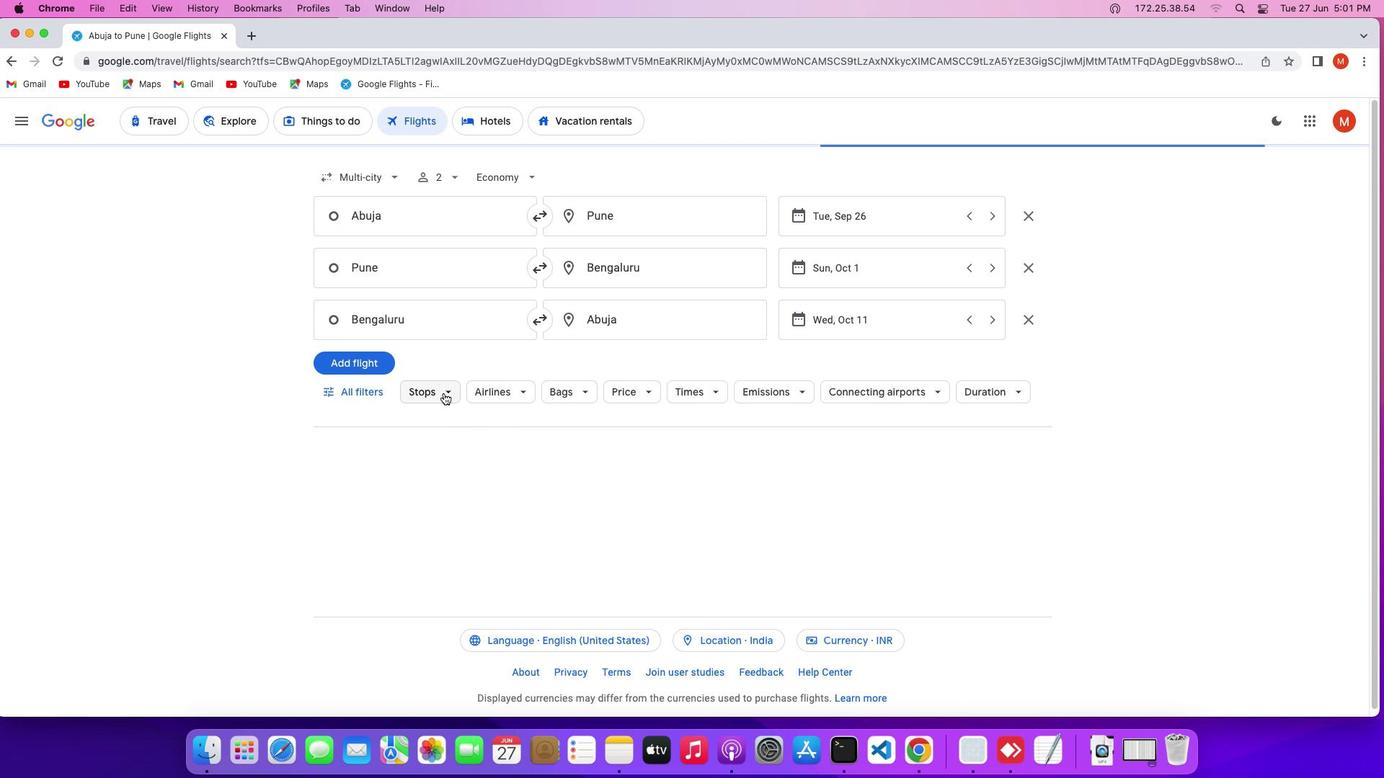
Action: Mouse pressed left at (443, 393)
Screenshot: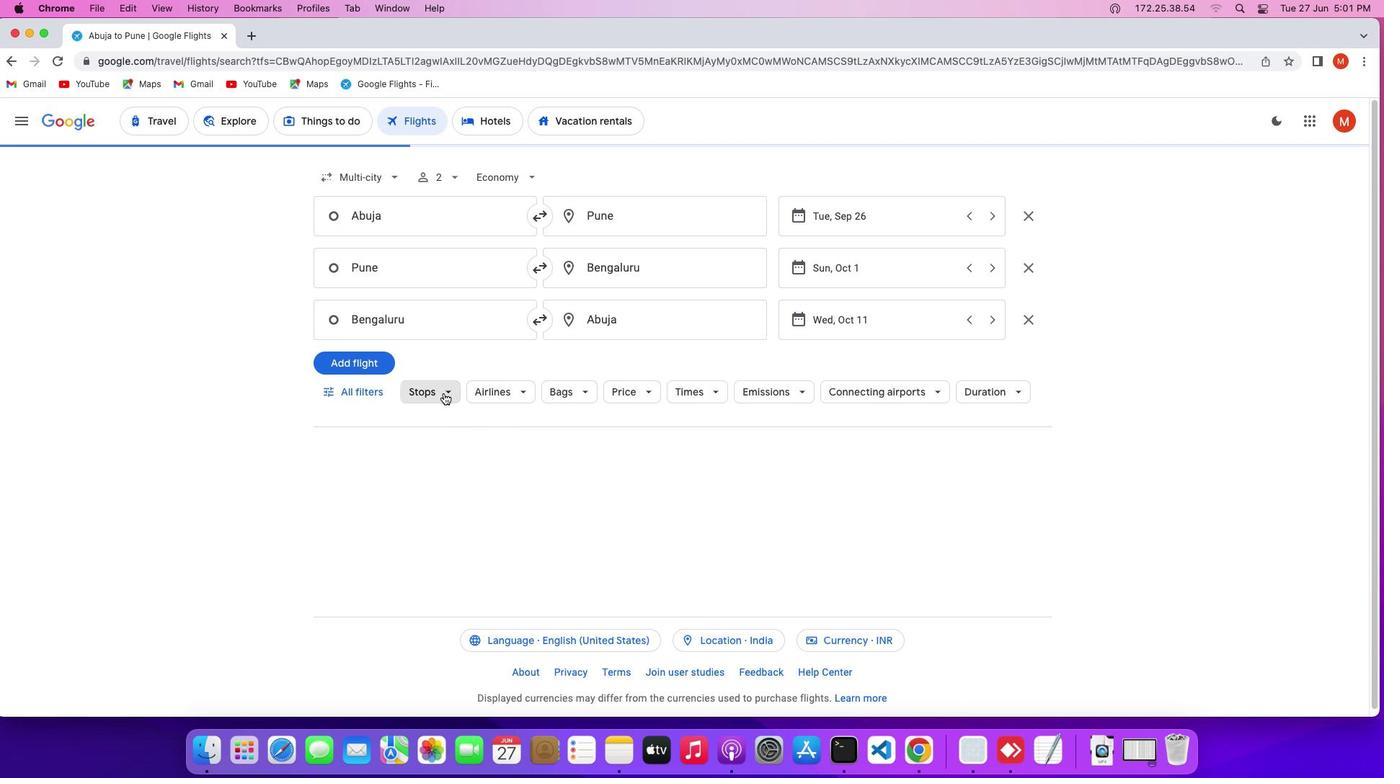
Action: Mouse moved to (433, 468)
Screenshot: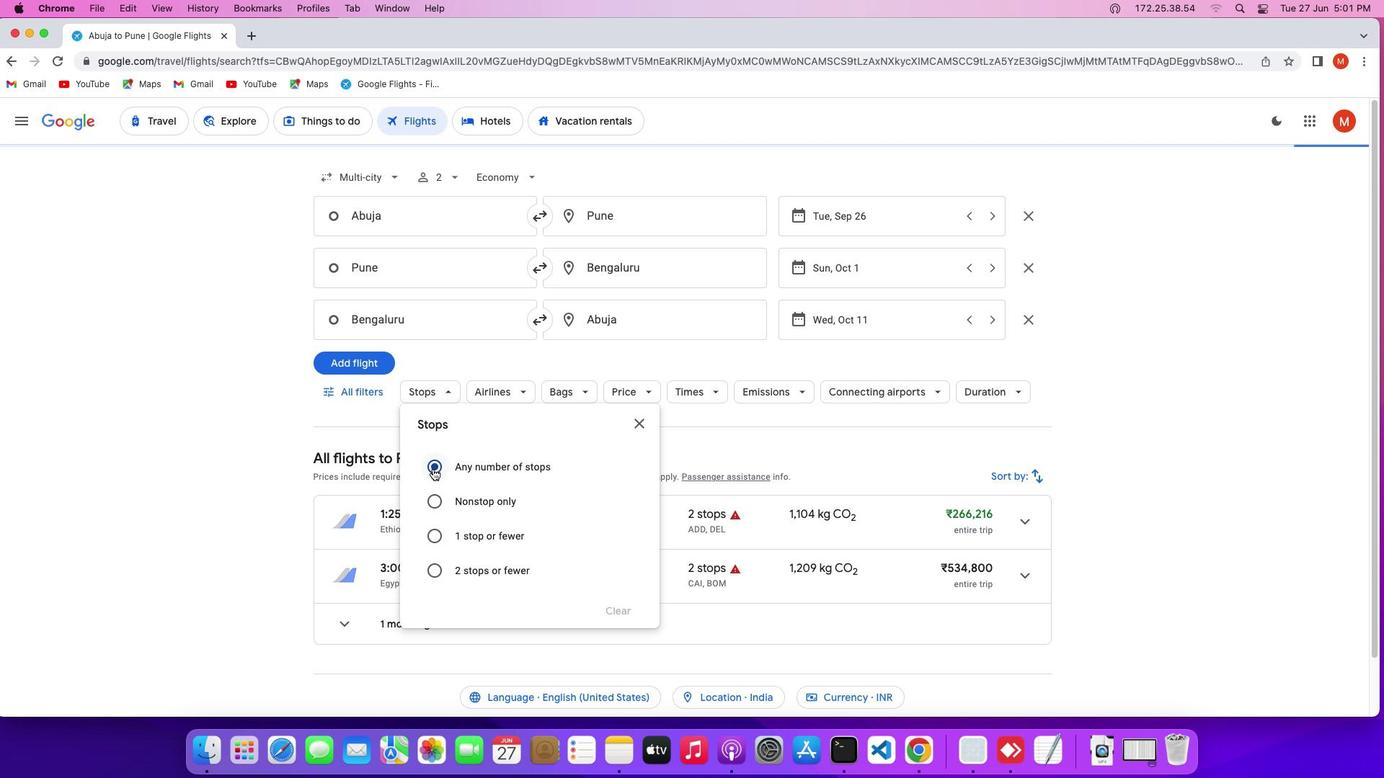 
Action: Mouse pressed left at (433, 468)
Screenshot: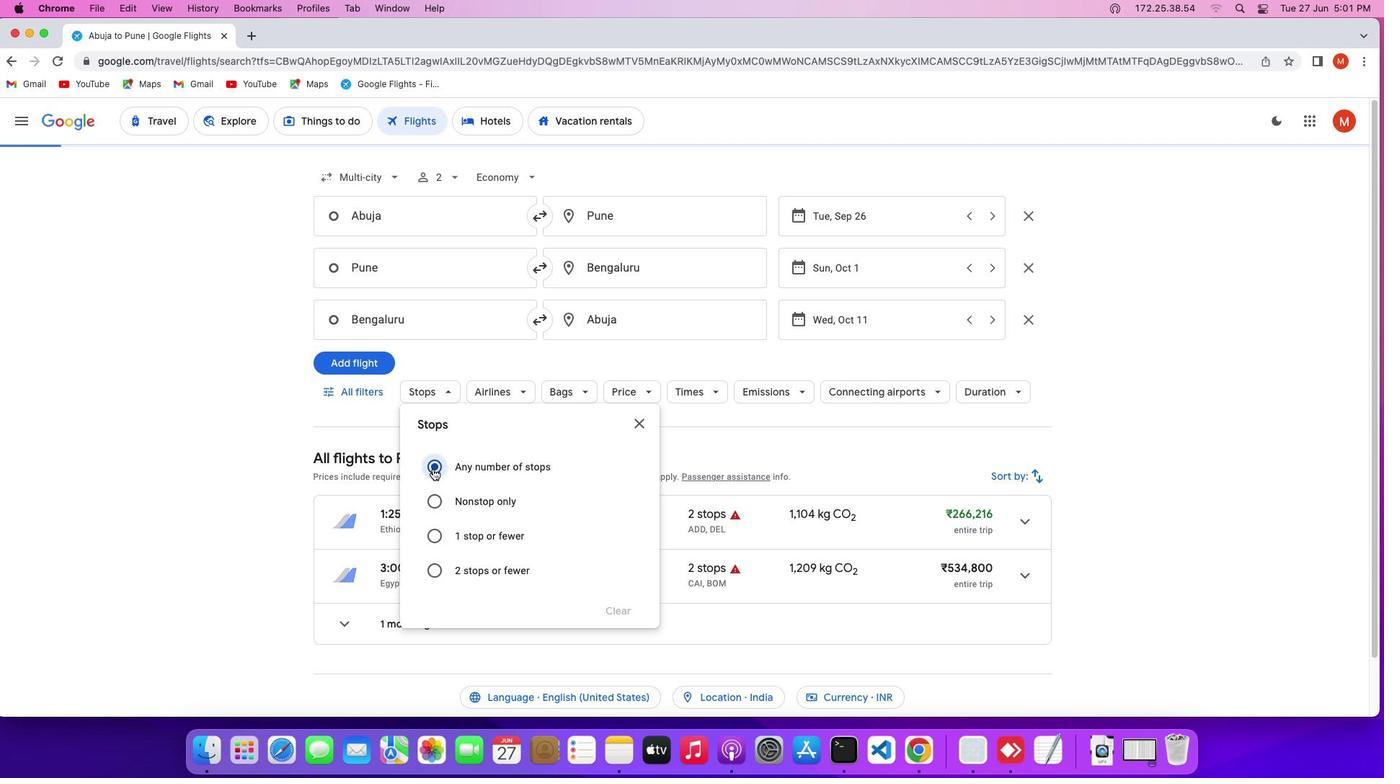 
Action: Mouse moved to (634, 421)
Screenshot: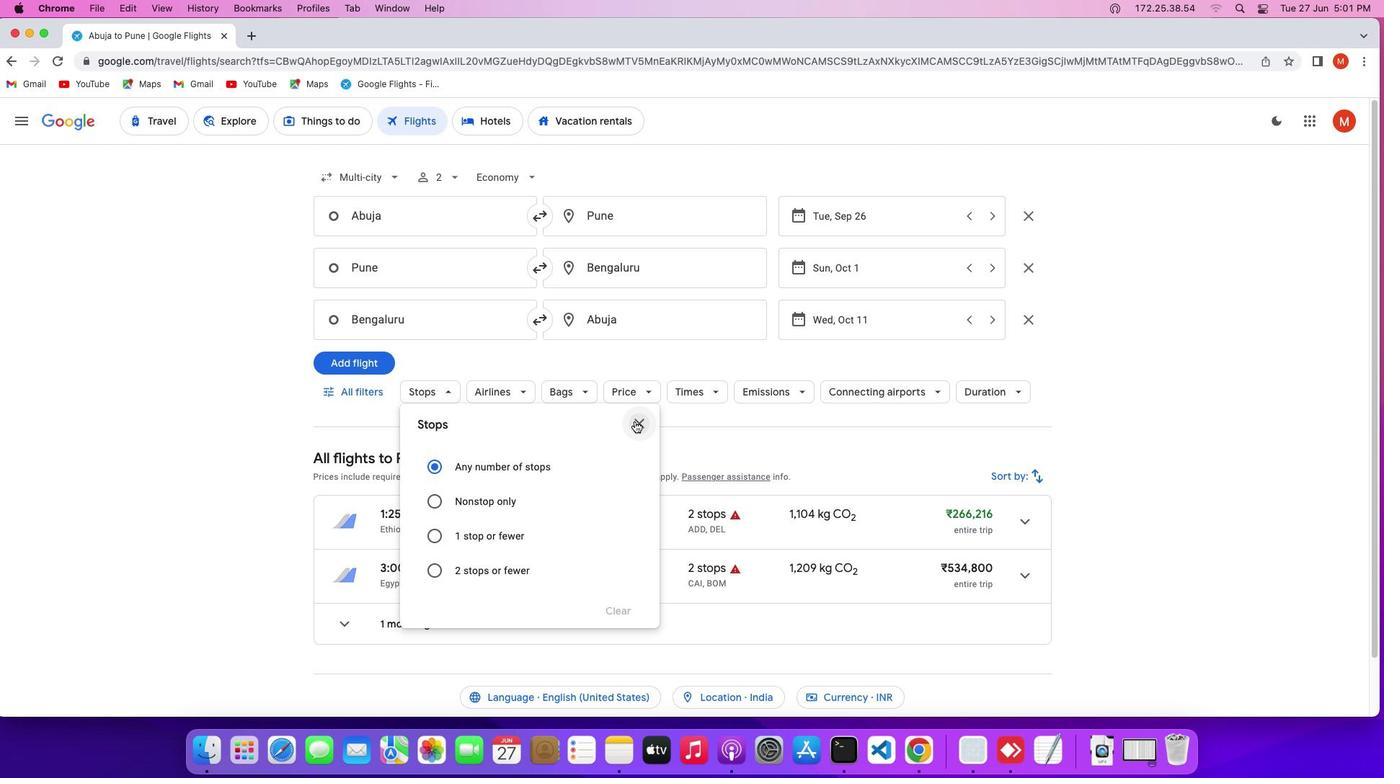 
Action: Mouse pressed left at (634, 421)
Screenshot: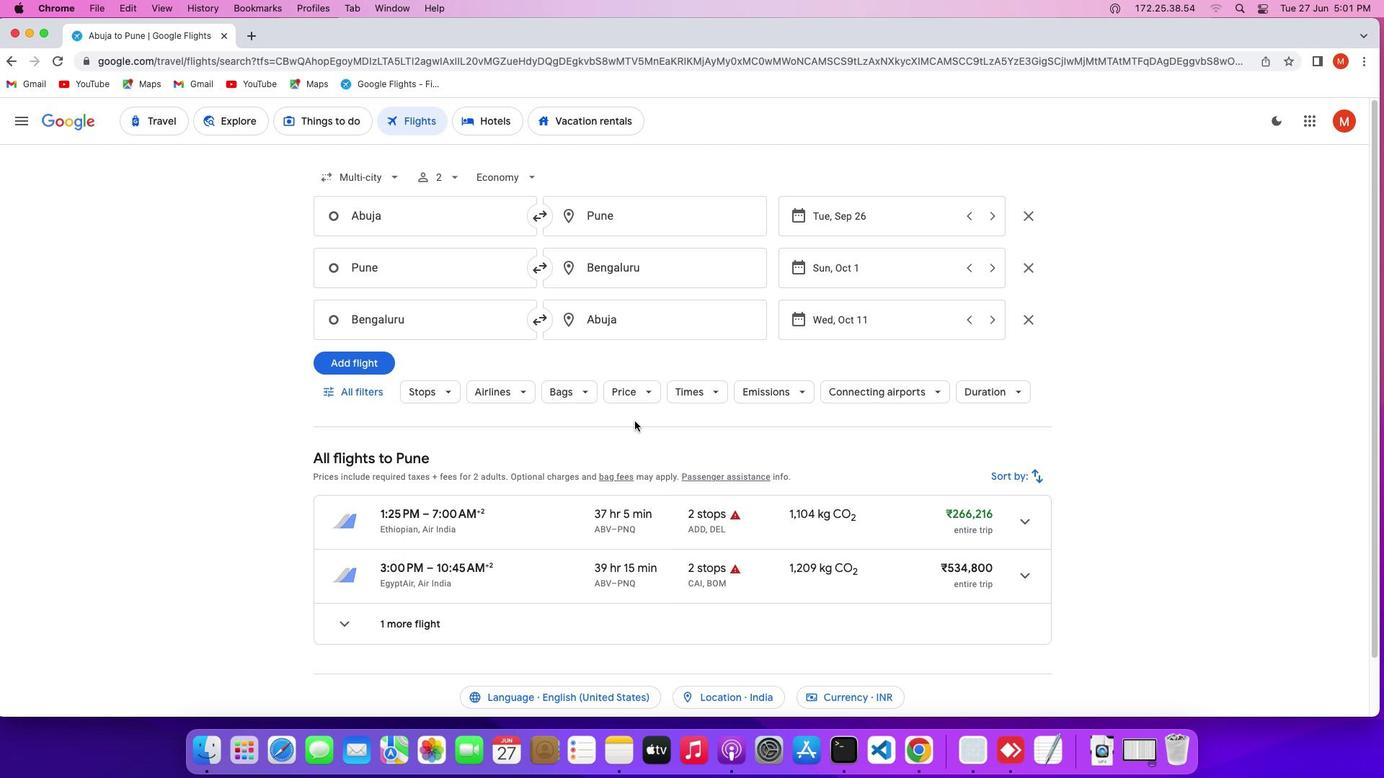 
Action: Mouse moved to (697, 445)
Screenshot: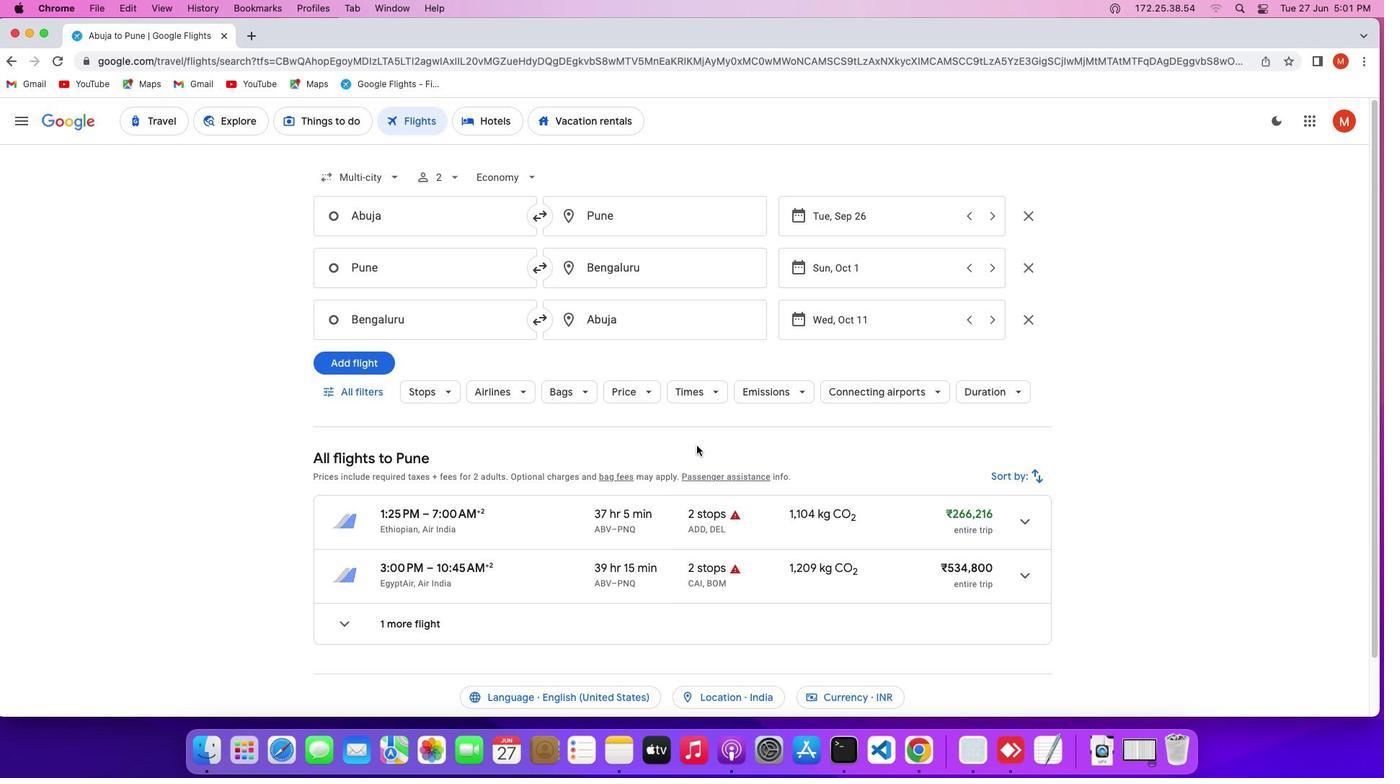 
Action: Mouse pressed left at (697, 445)
Screenshot: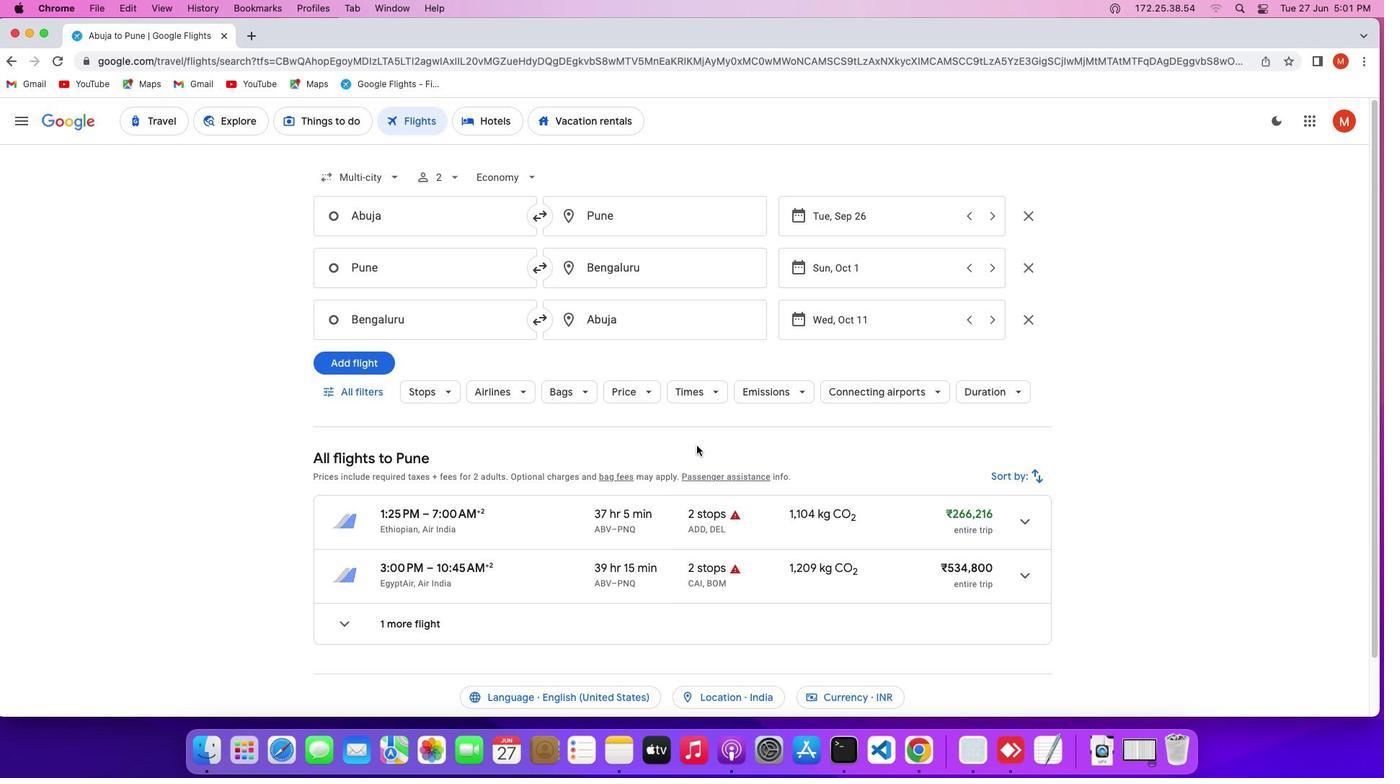 
